 Task: Look for space in Yuxia, China from 9th July, 2023 to 16th July, 2023 for 2 adults, 1 child in price range Rs.8000 to Rs.16000. Place can be entire place with 2 bedrooms having 2 beds and 1 bathroom. Property type can be house, flat, guest house. Amenities needed are: washing machine. Booking option can be shelf check-in. Required host language is Chinese (Simplified).
Action: Mouse moved to (348, 170)
Screenshot: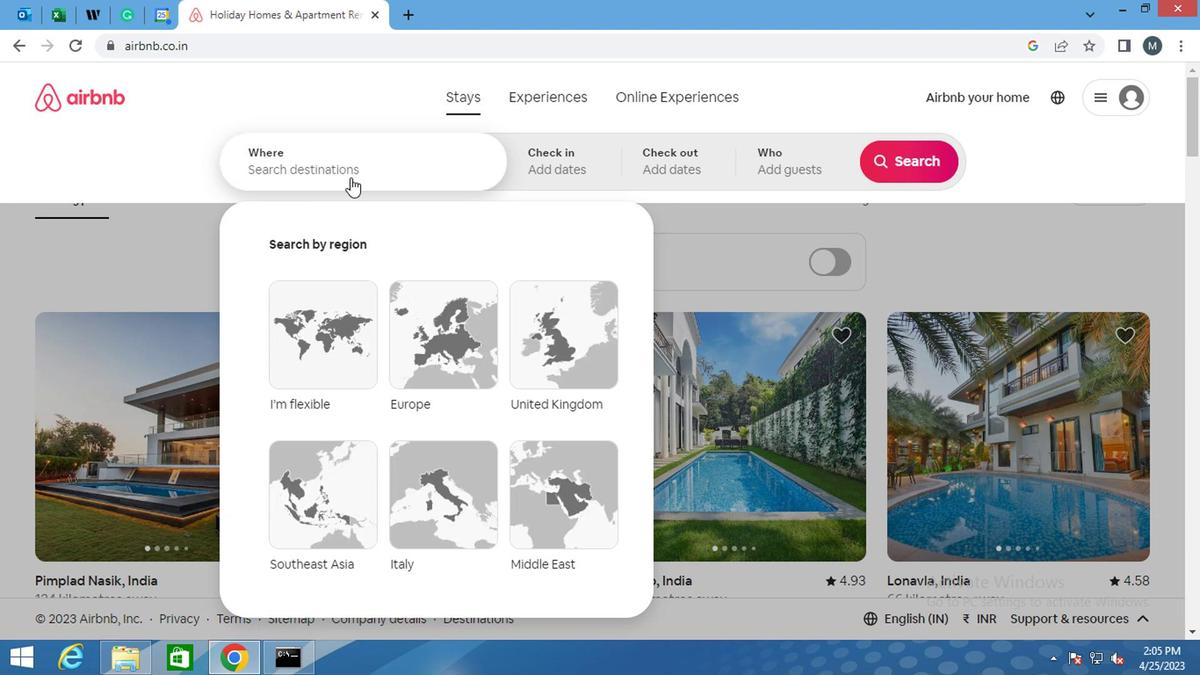
Action: Mouse pressed left at (348, 170)
Screenshot: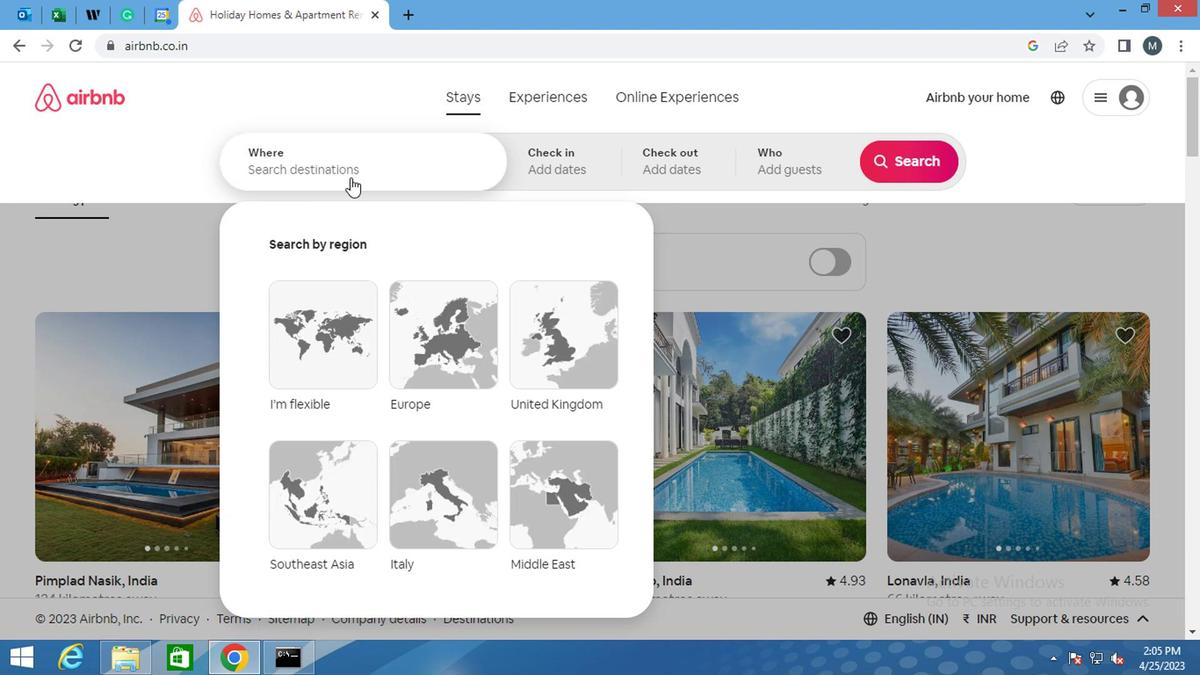 
Action: Key pressed <Key.shift>XU<Key.backspace><Key.backspace><Key.backspace><Key.shift>YUXIA,<Key.shift><Key.shift><Key.shift><Key.shift><Key.shift><Key.shift>CHINA
Screenshot: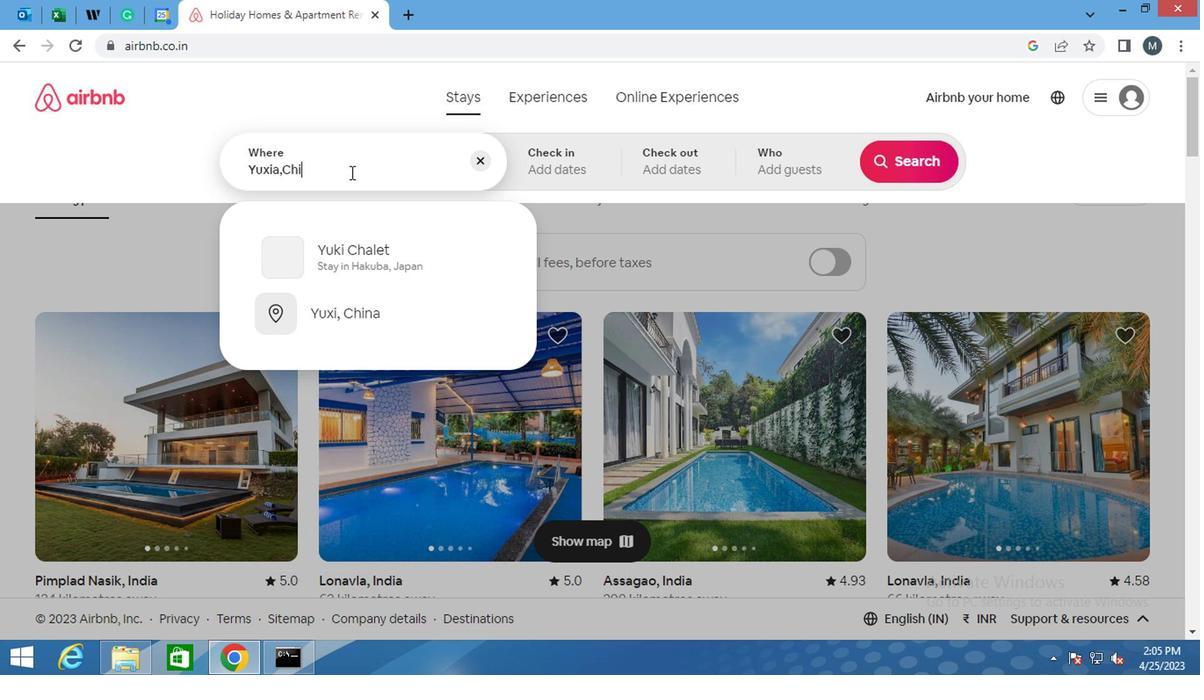 
Action: Mouse moved to (559, 141)
Screenshot: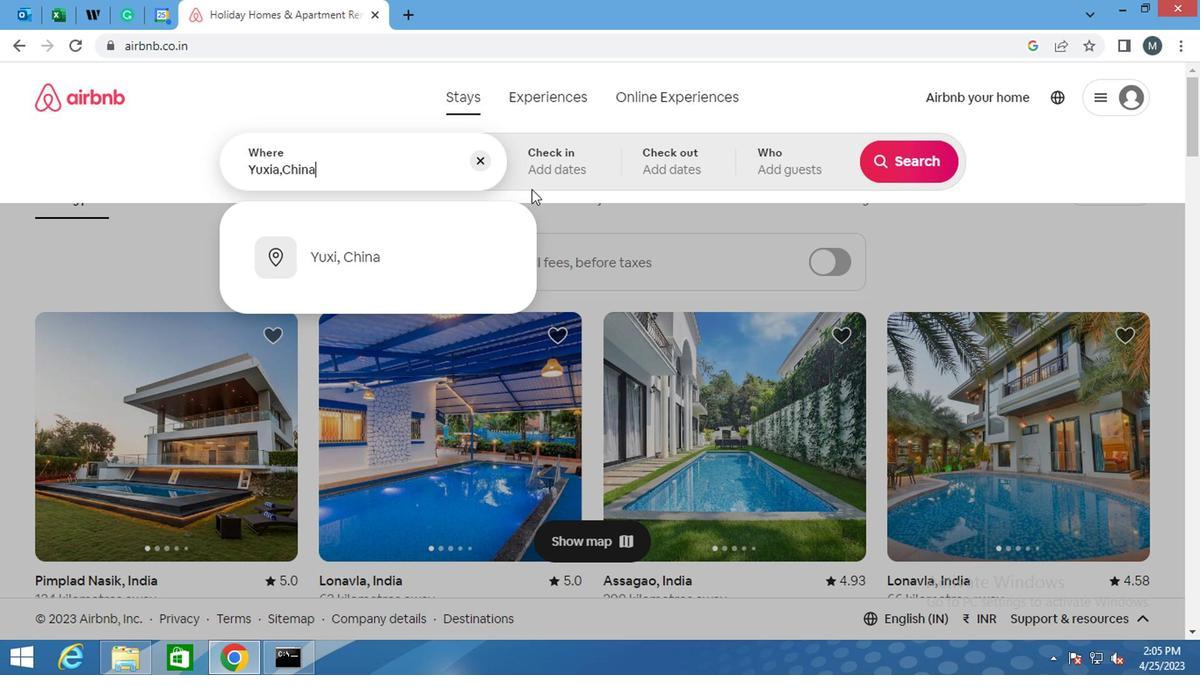 
Action: Mouse pressed left at (559, 141)
Screenshot: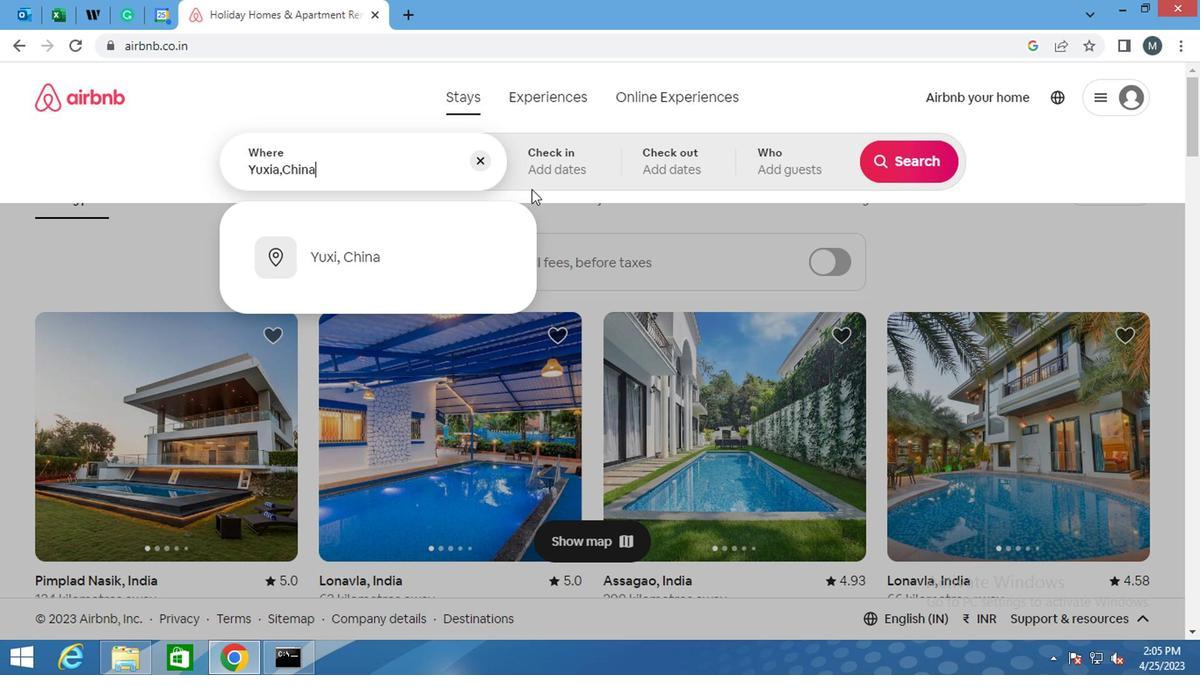 
Action: Mouse moved to (878, 302)
Screenshot: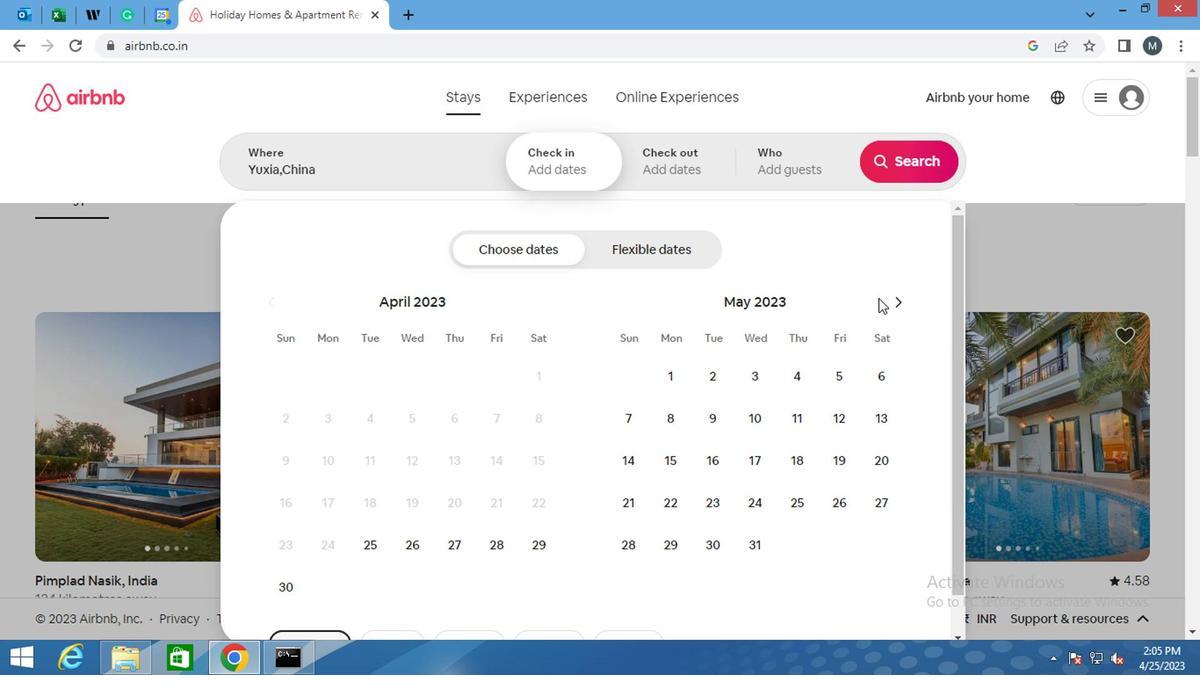 
Action: Mouse pressed left at (878, 302)
Screenshot: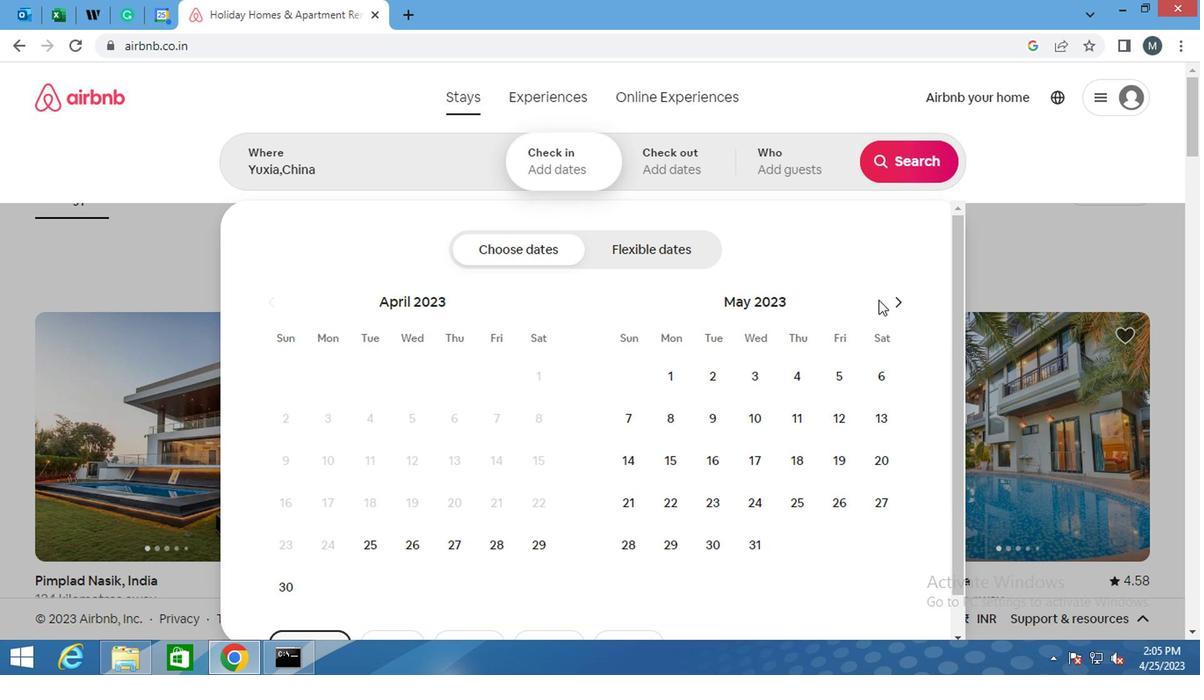 
Action: Mouse moved to (883, 300)
Screenshot: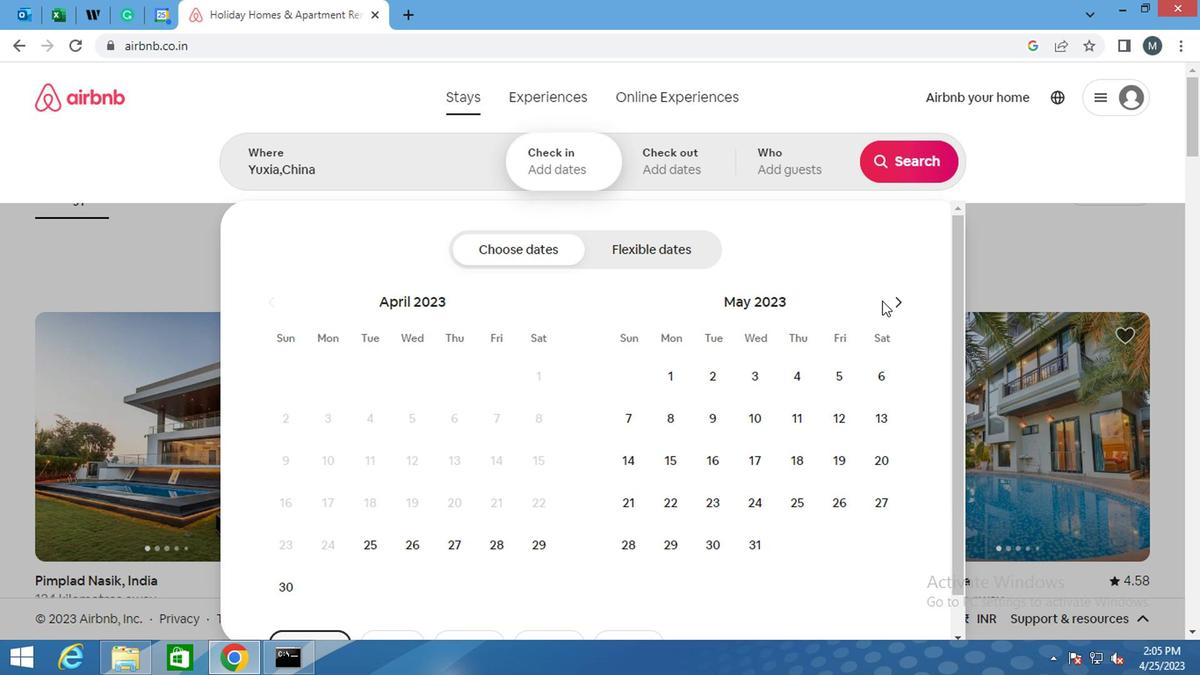 
Action: Mouse pressed left at (883, 300)
Screenshot: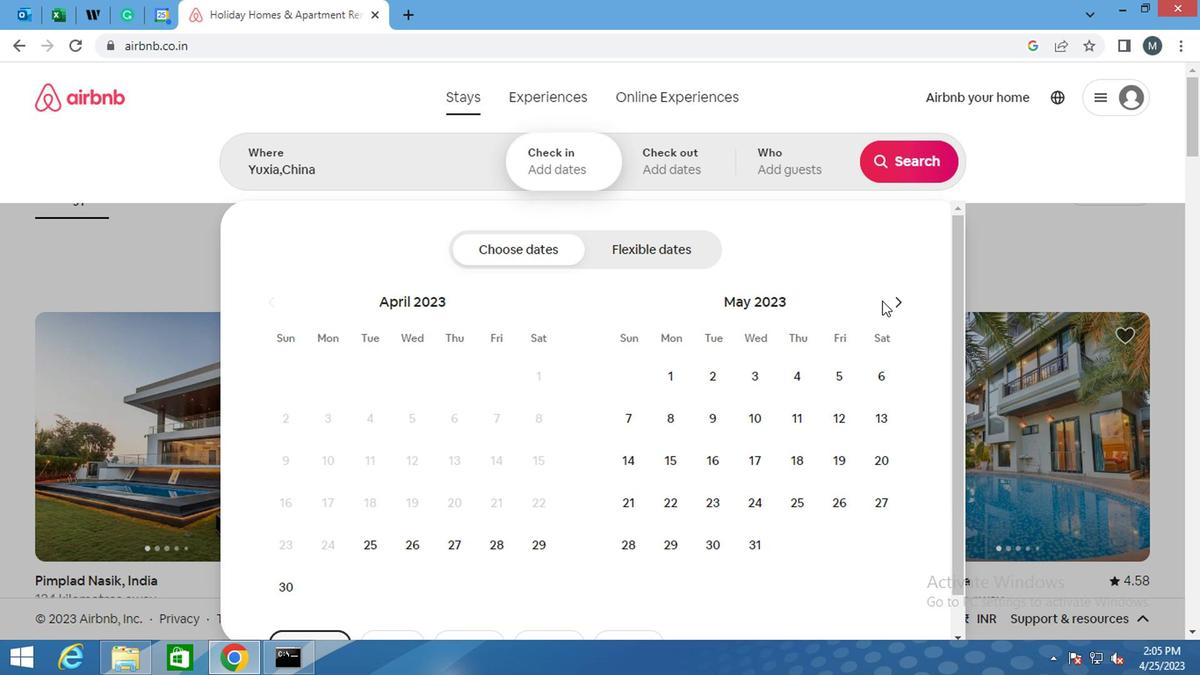 
Action: Mouse moved to (886, 300)
Screenshot: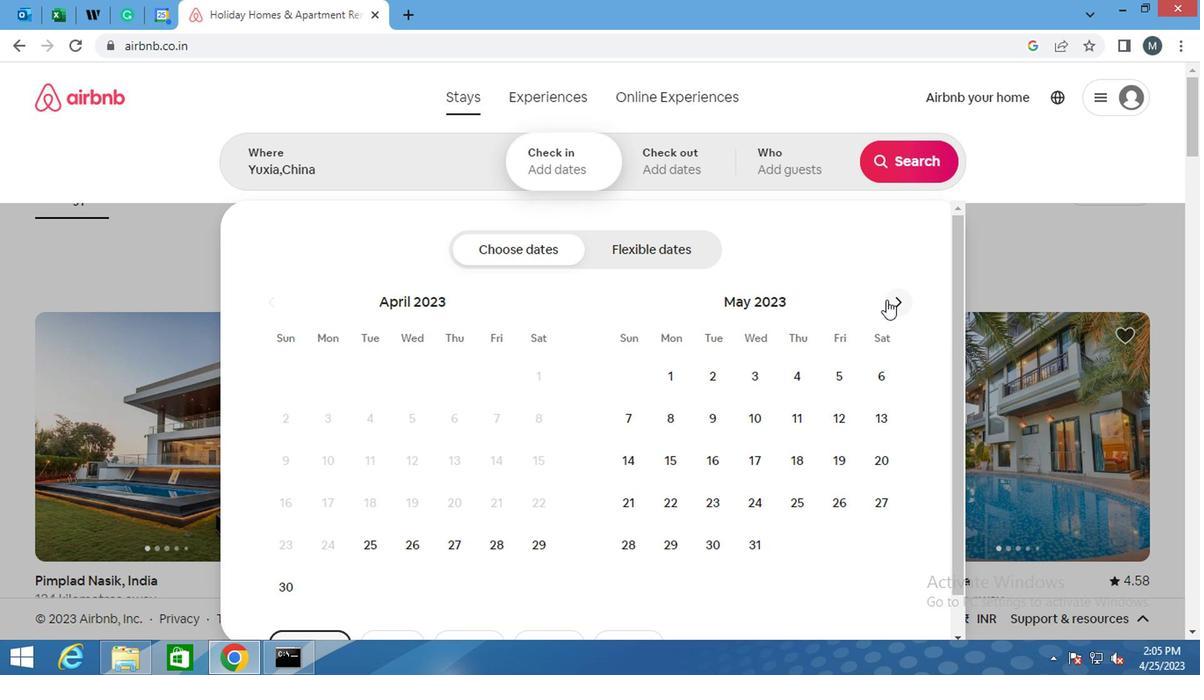 
Action: Mouse pressed left at (886, 300)
Screenshot: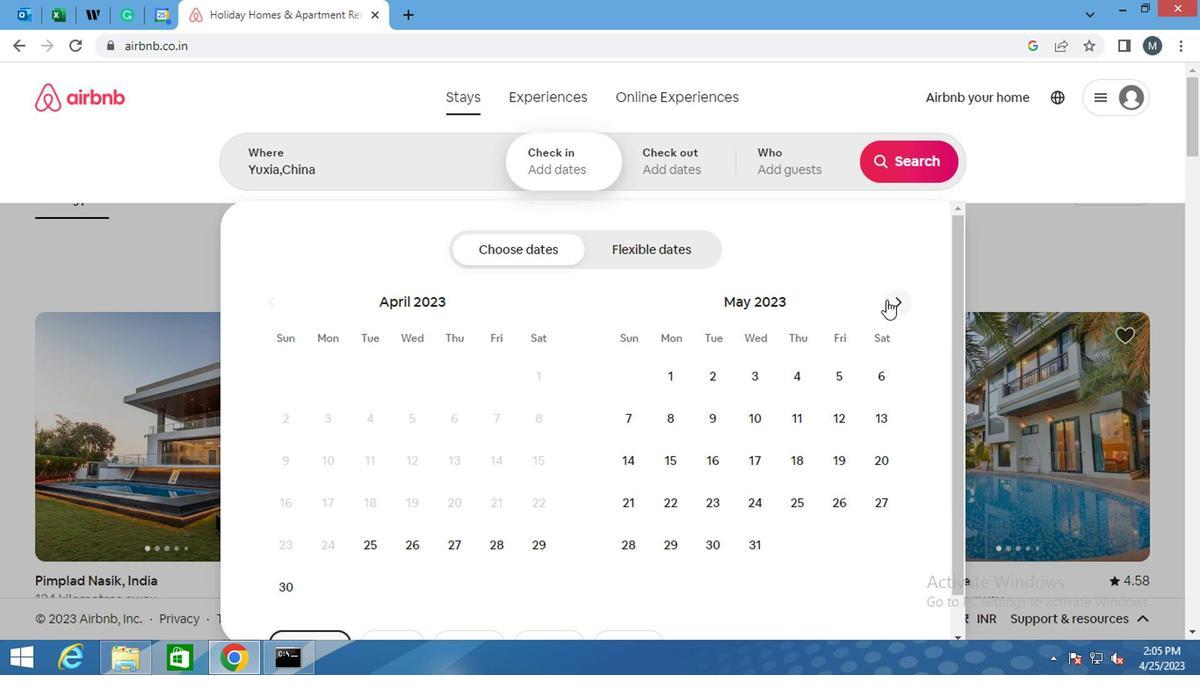 
Action: Mouse moved to (624, 468)
Screenshot: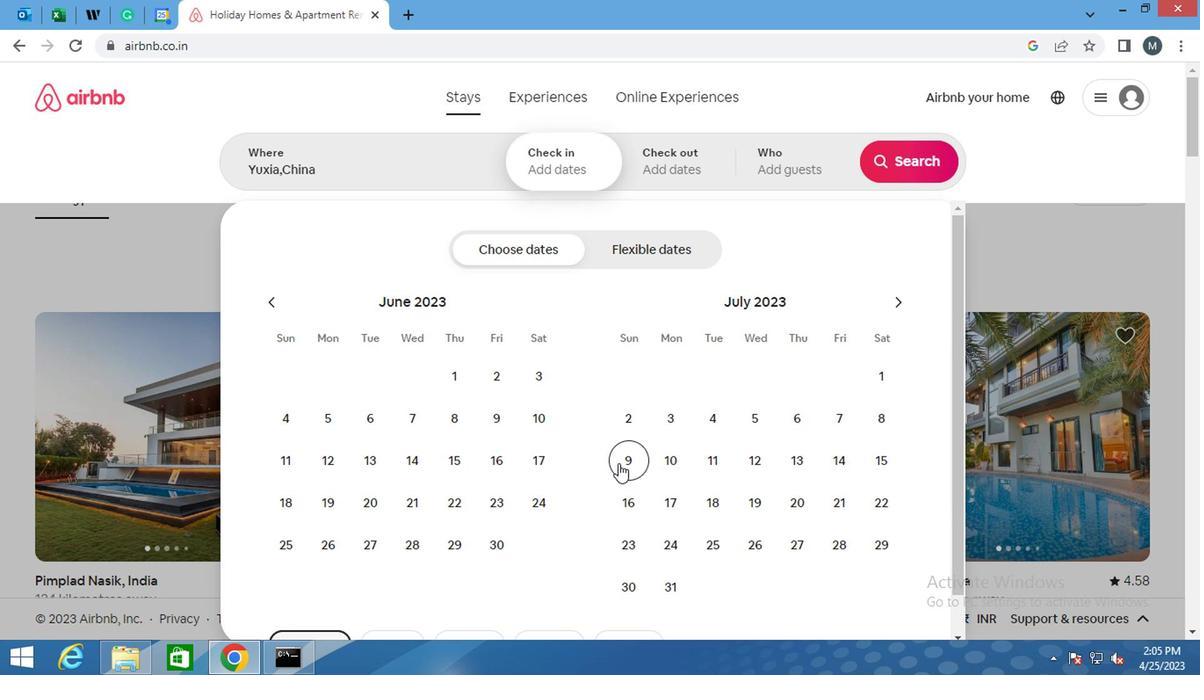 
Action: Mouse pressed left at (624, 468)
Screenshot: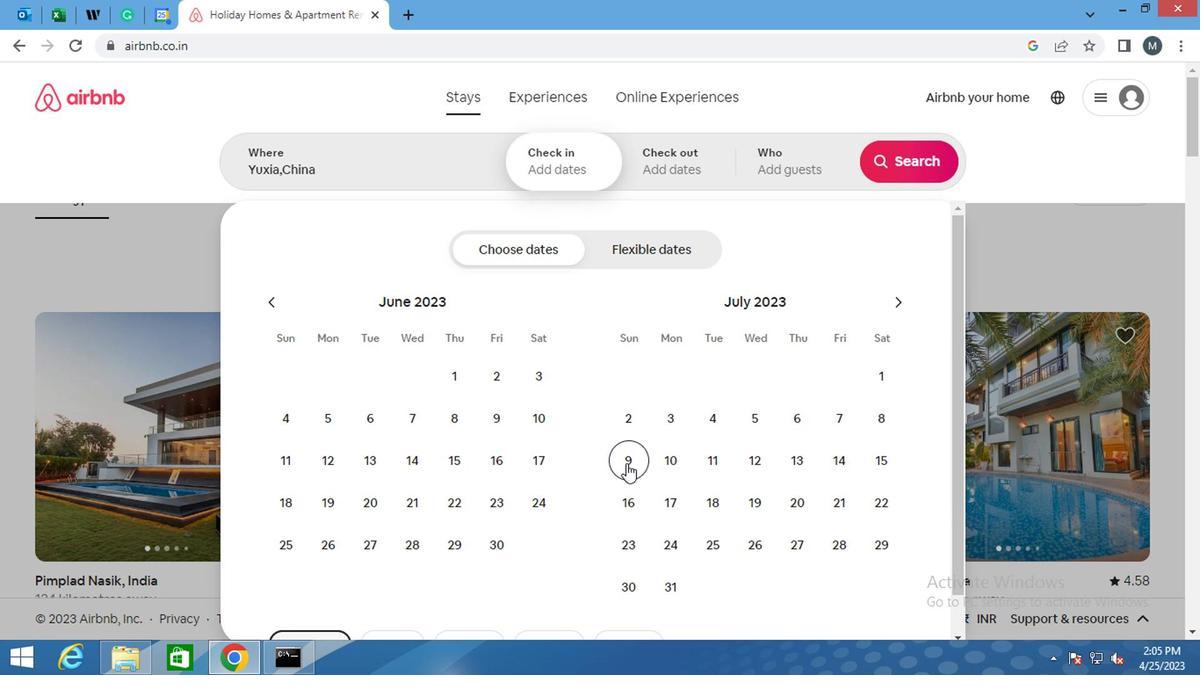 
Action: Mouse moved to (626, 505)
Screenshot: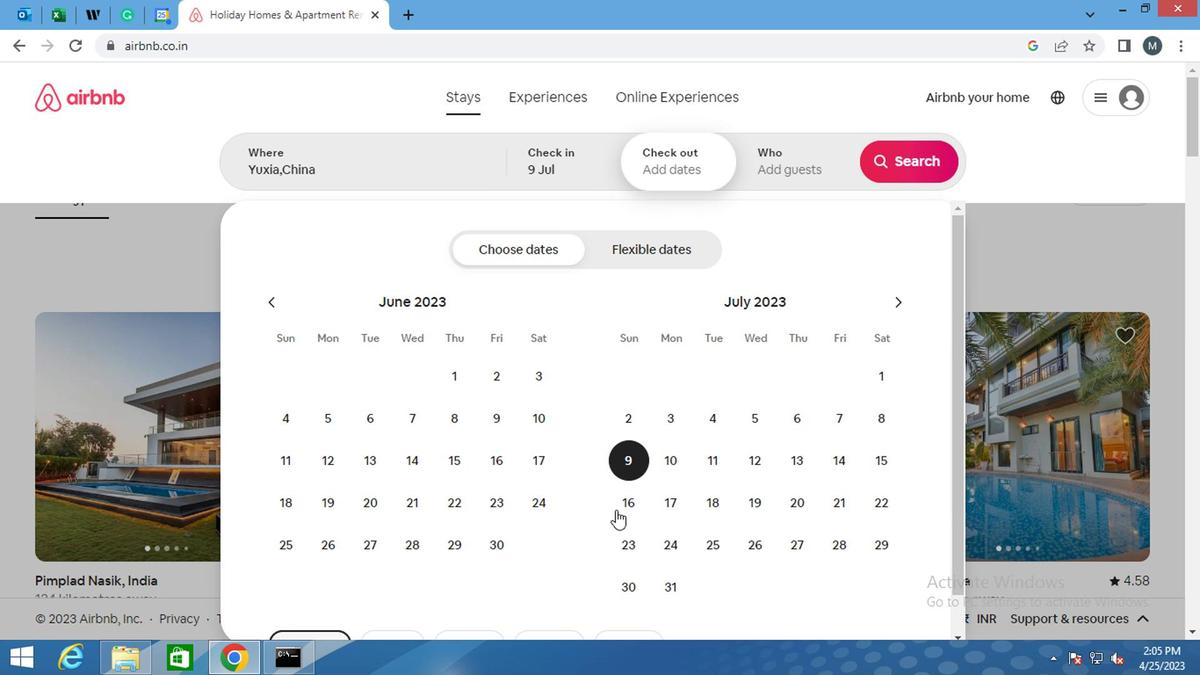 
Action: Mouse pressed left at (626, 505)
Screenshot: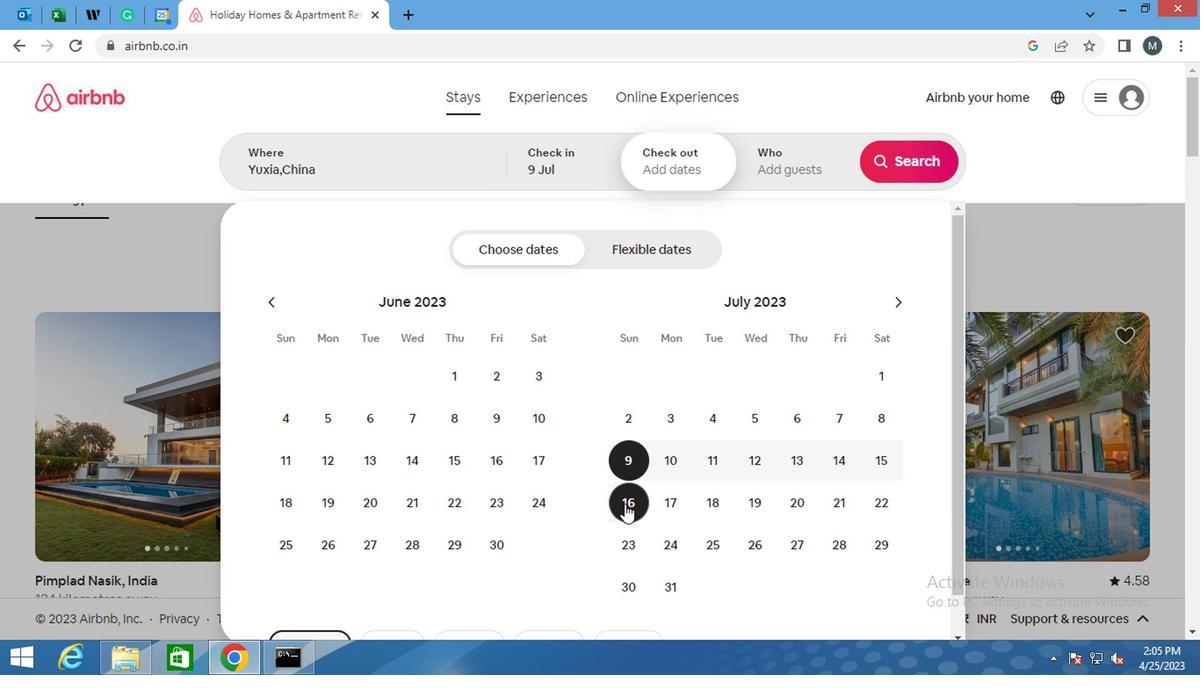 
Action: Mouse moved to (791, 175)
Screenshot: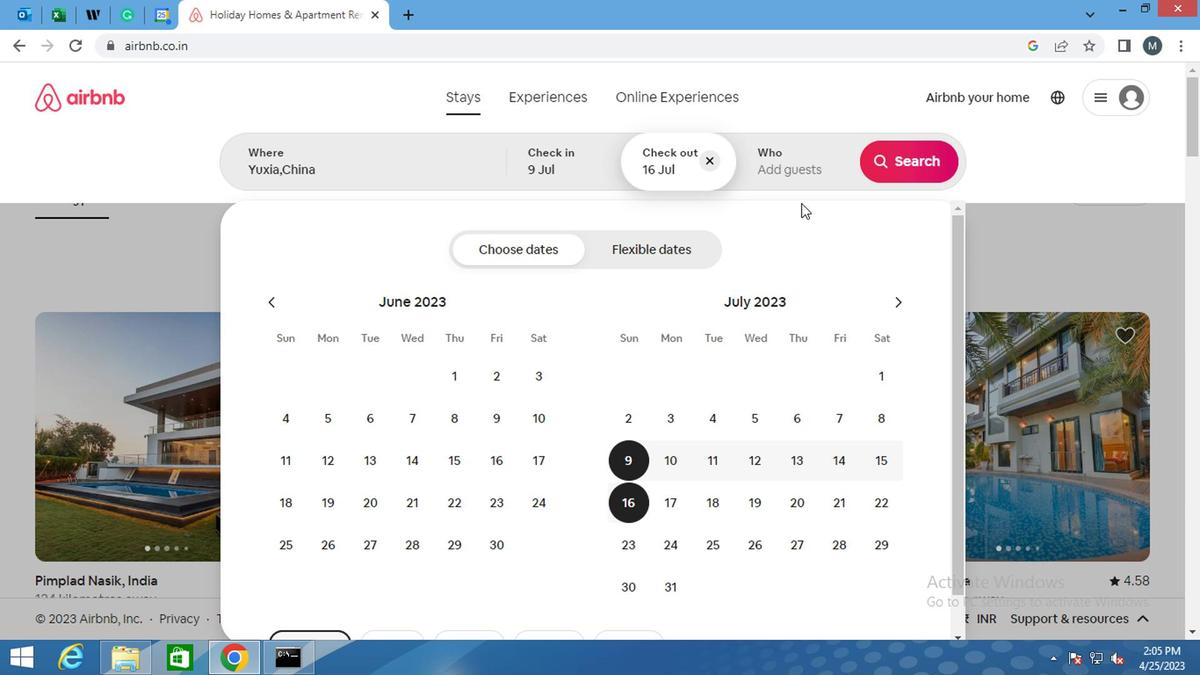 
Action: Mouse pressed left at (791, 175)
Screenshot: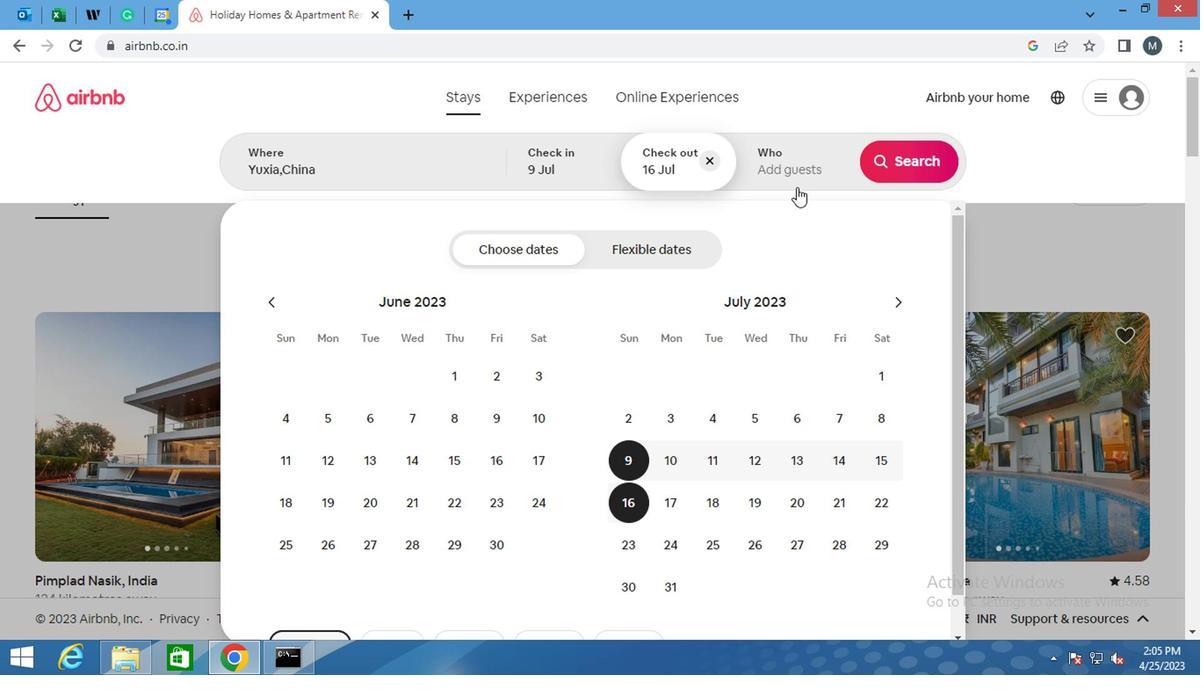
Action: Mouse moved to (919, 257)
Screenshot: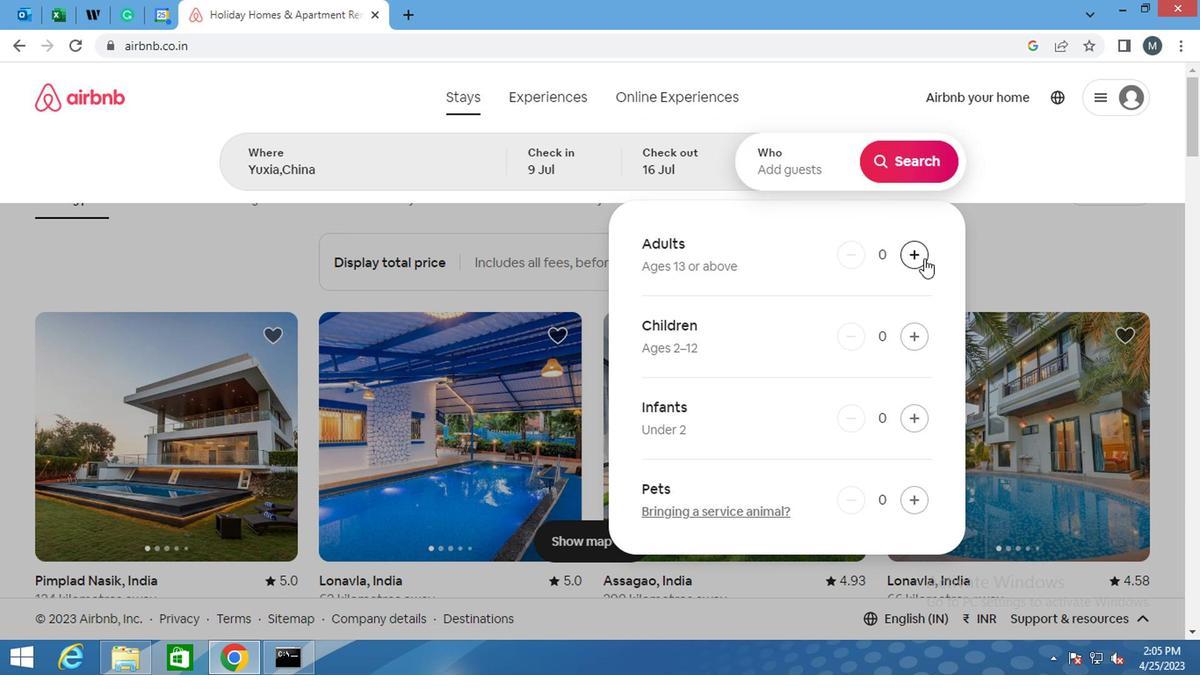
Action: Mouse pressed left at (919, 257)
Screenshot: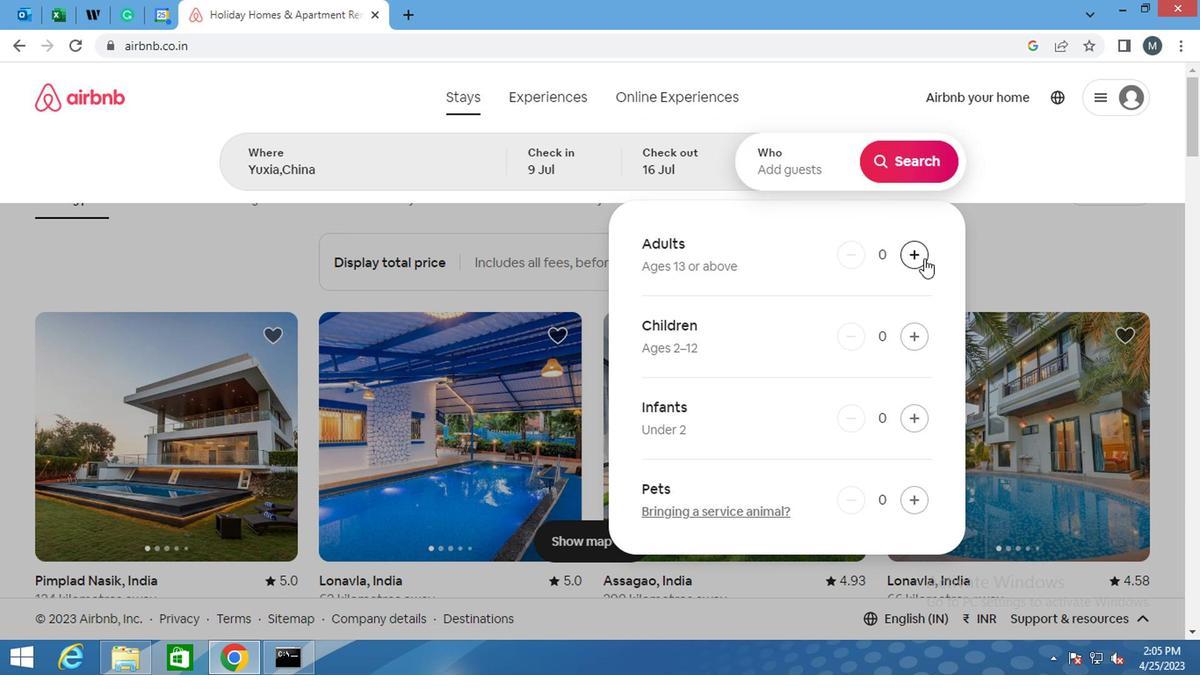 
Action: Mouse pressed left at (919, 257)
Screenshot: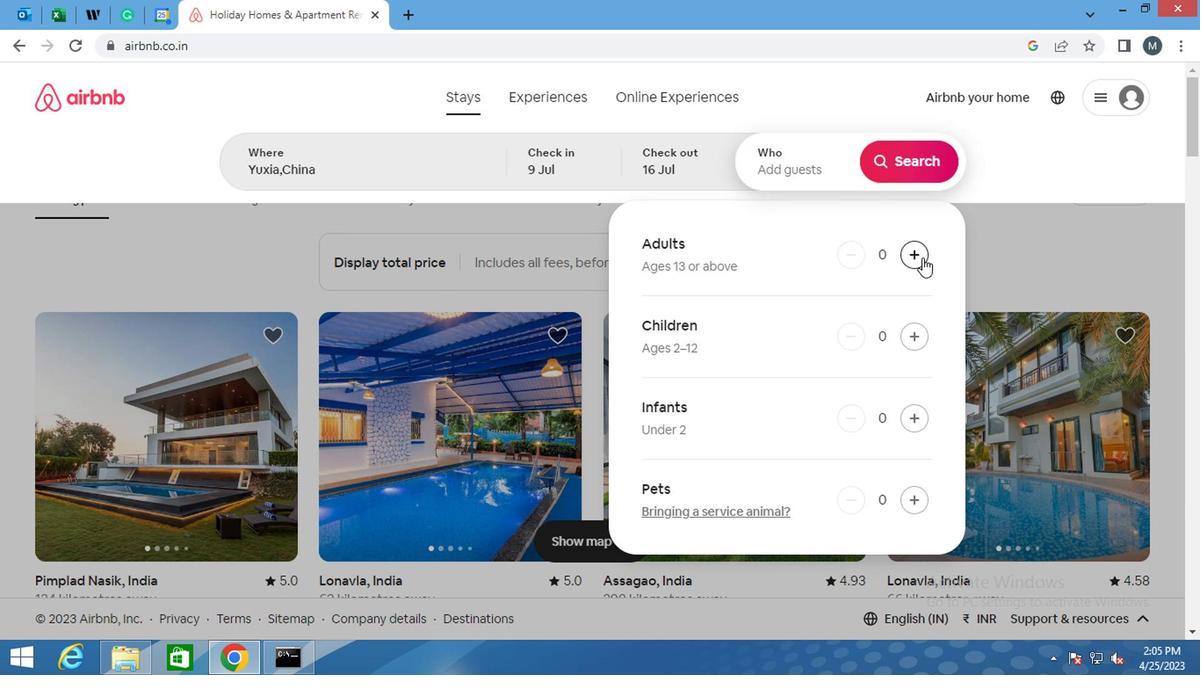
Action: Mouse moved to (910, 330)
Screenshot: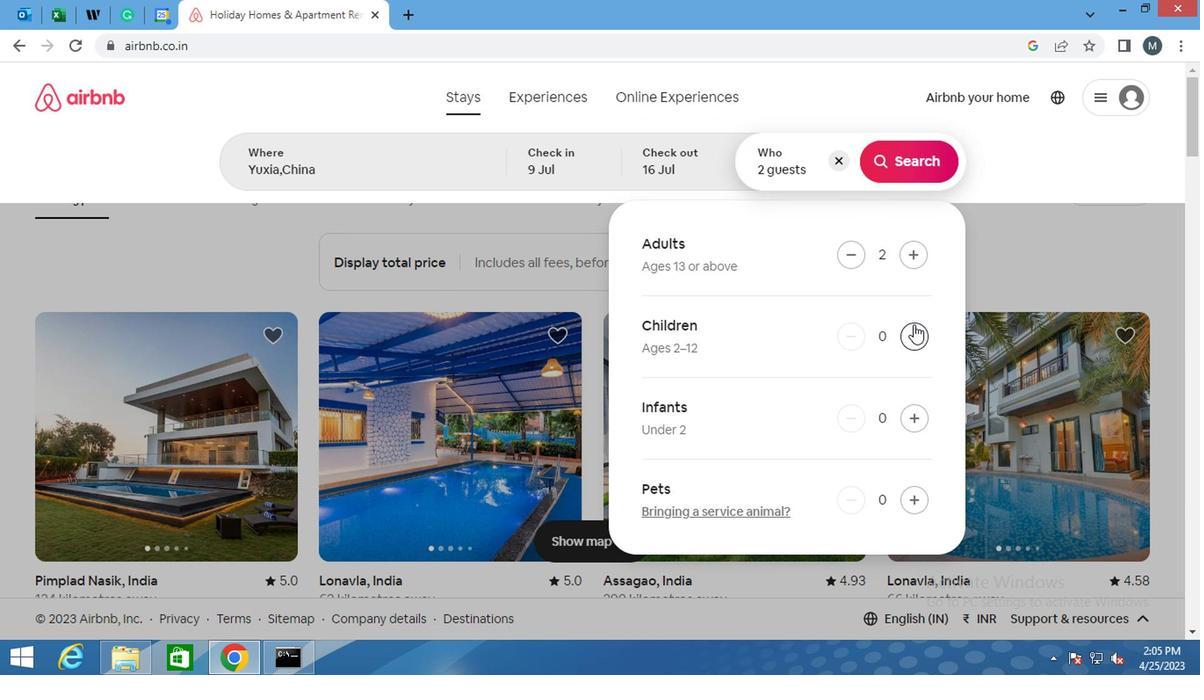 
Action: Mouse pressed left at (910, 330)
Screenshot: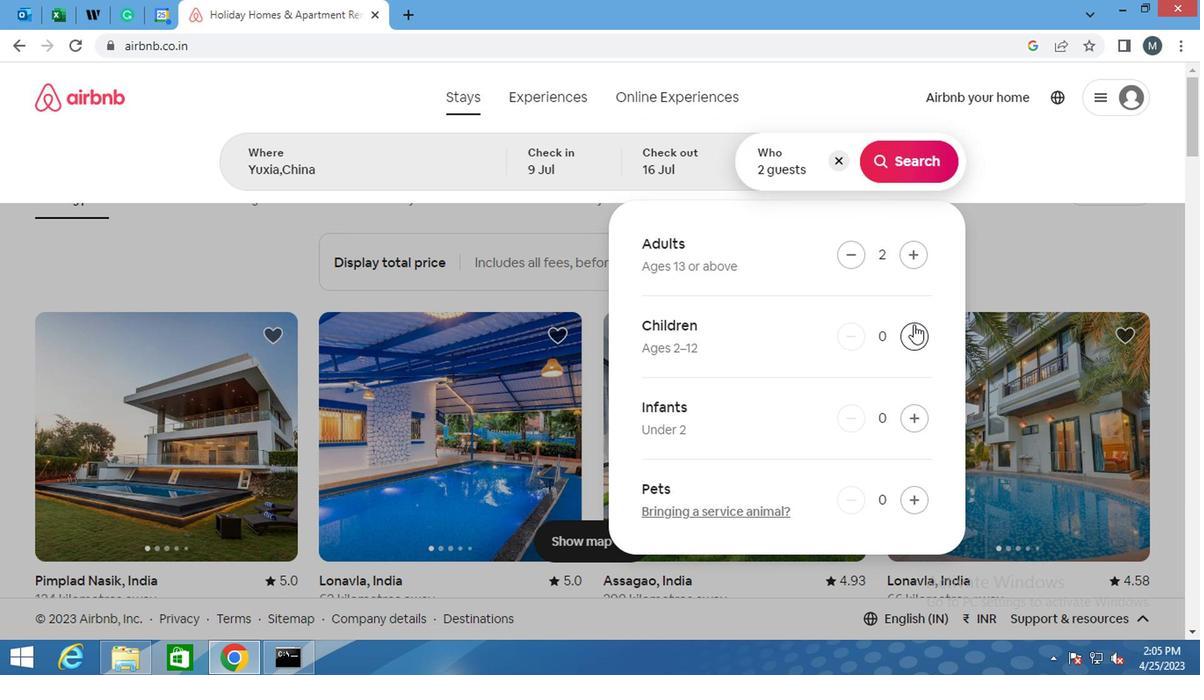 
Action: Mouse moved to (888, 155)
Screenshot: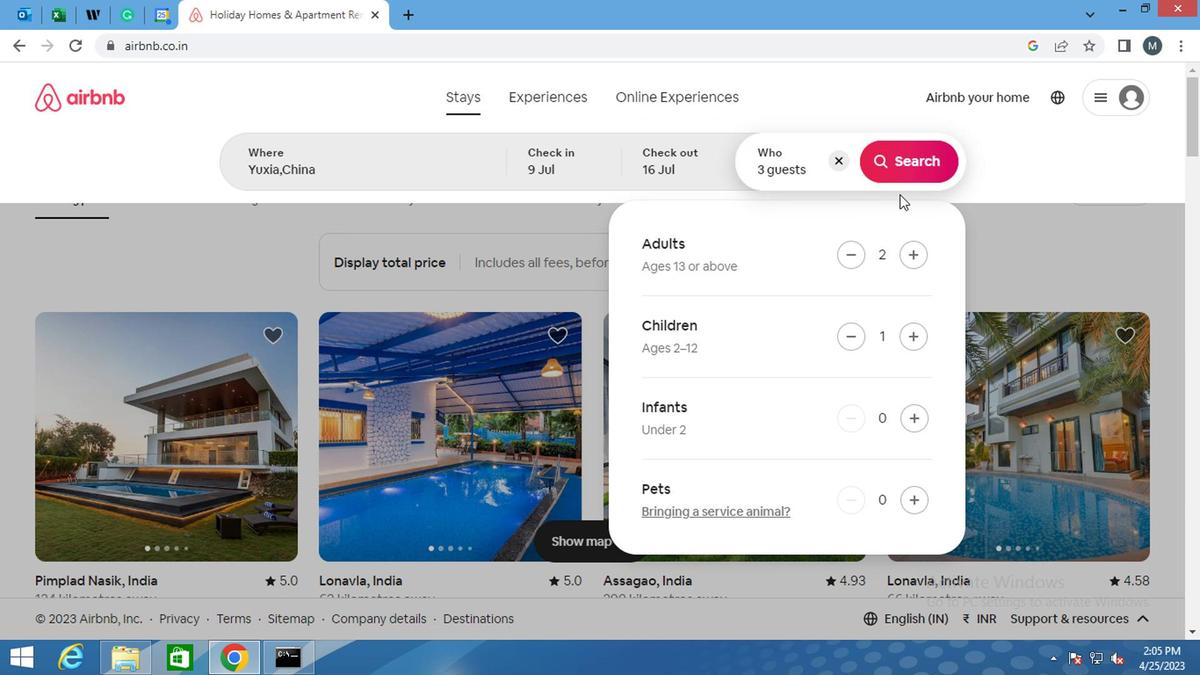 
Action: Mouse pressed left at (888, 155)
Screenshot: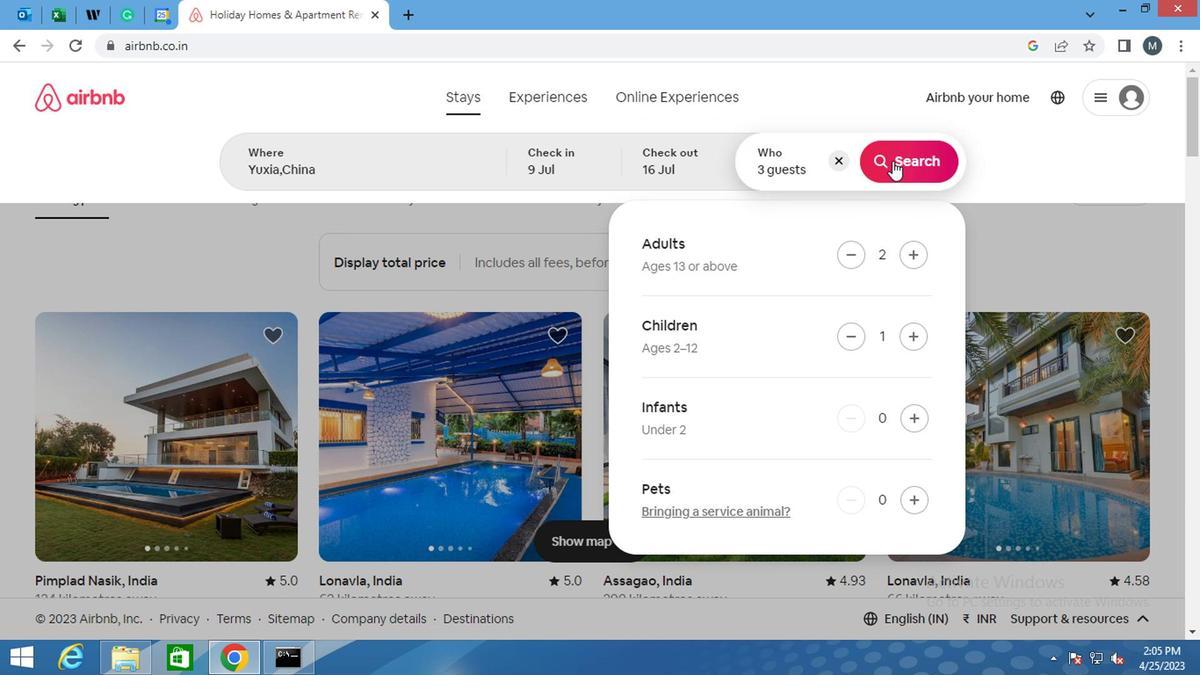 
Action: Mouse moved to (1123, 173)
Screenshot: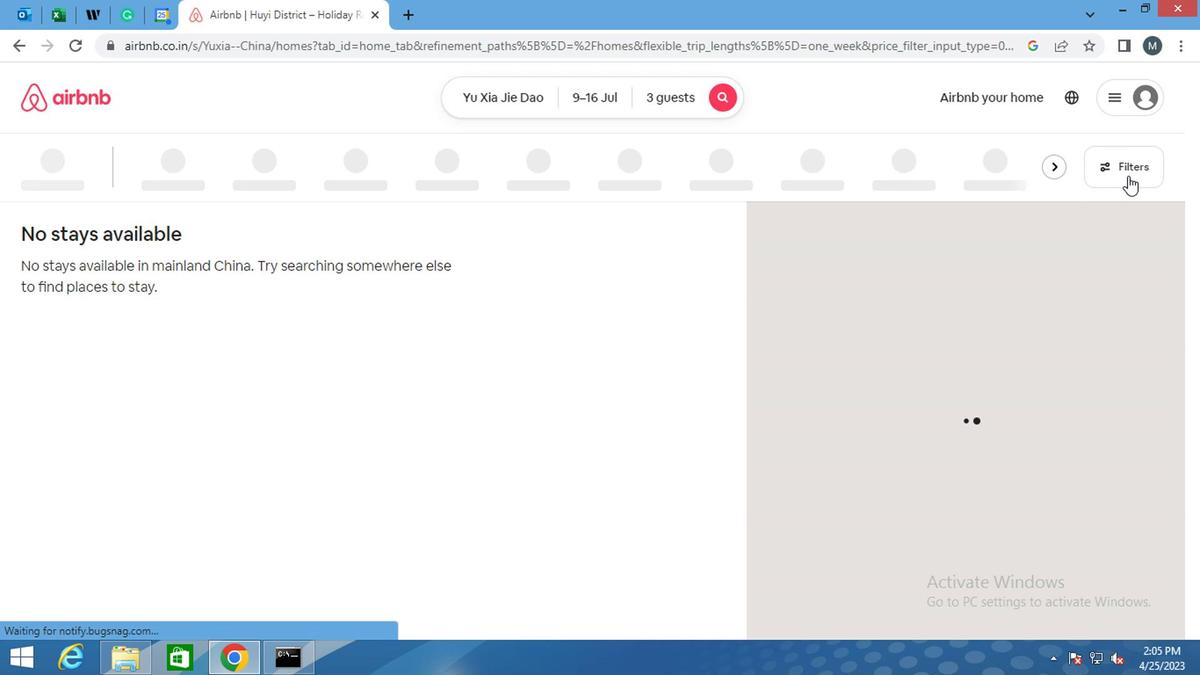 
Action: Mouse pressed left at (1123, 173)
Screenshot: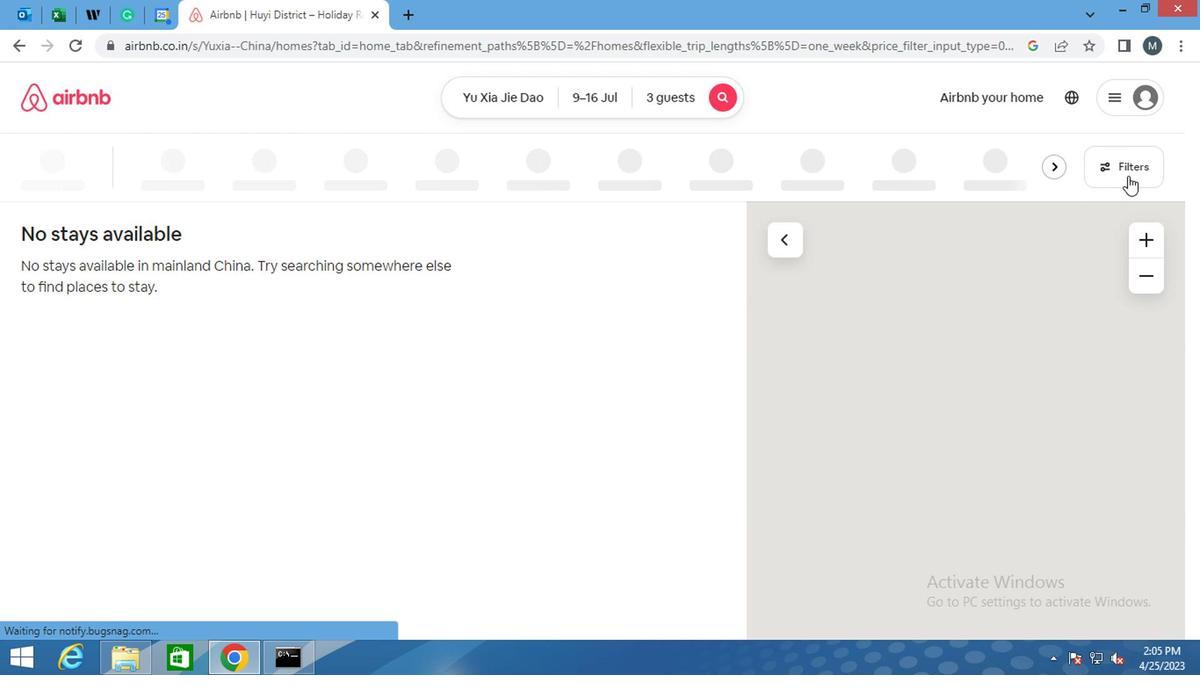 
Action: Mouse moved to (431, 280)
Screenshot: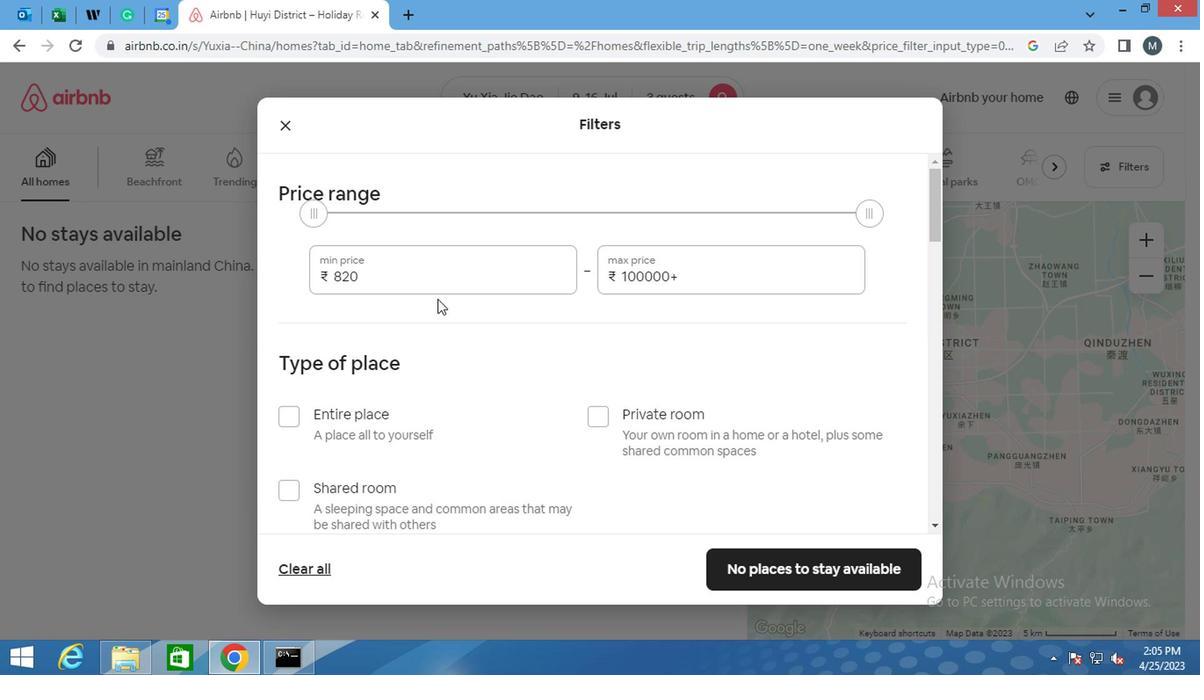 
Action: Mouse pressed left at (431, 280)
Screenshot: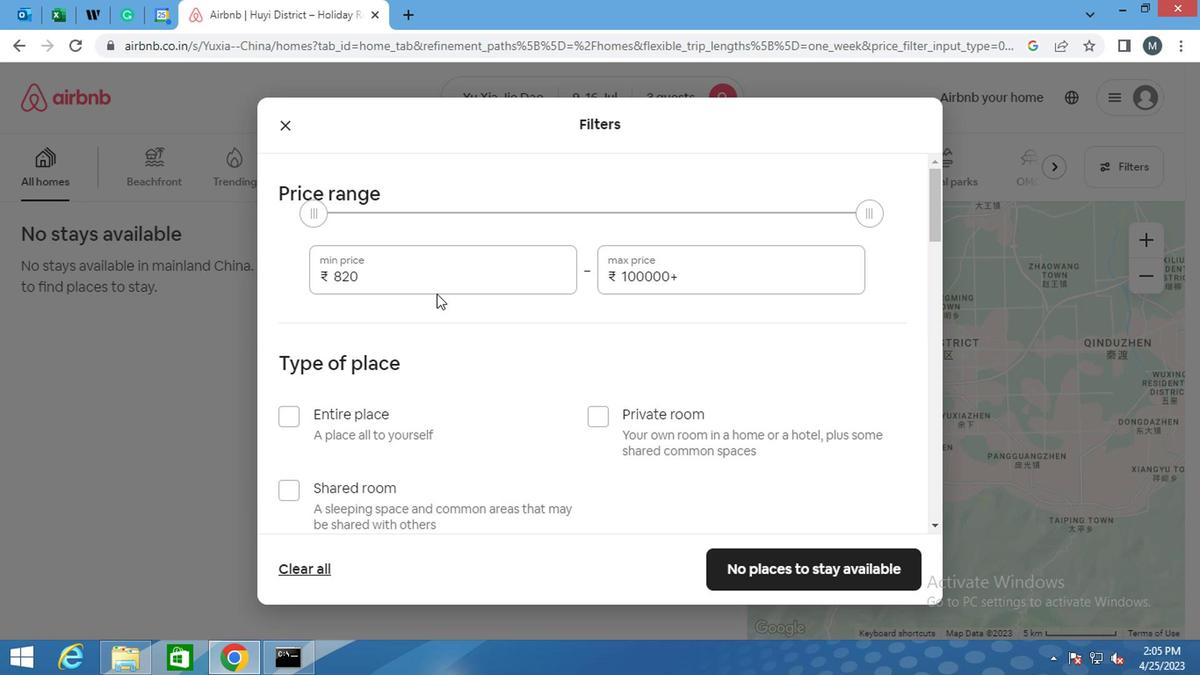 
Action: Key pressed <Key.backspace><Key.backspace>000
Screenshot: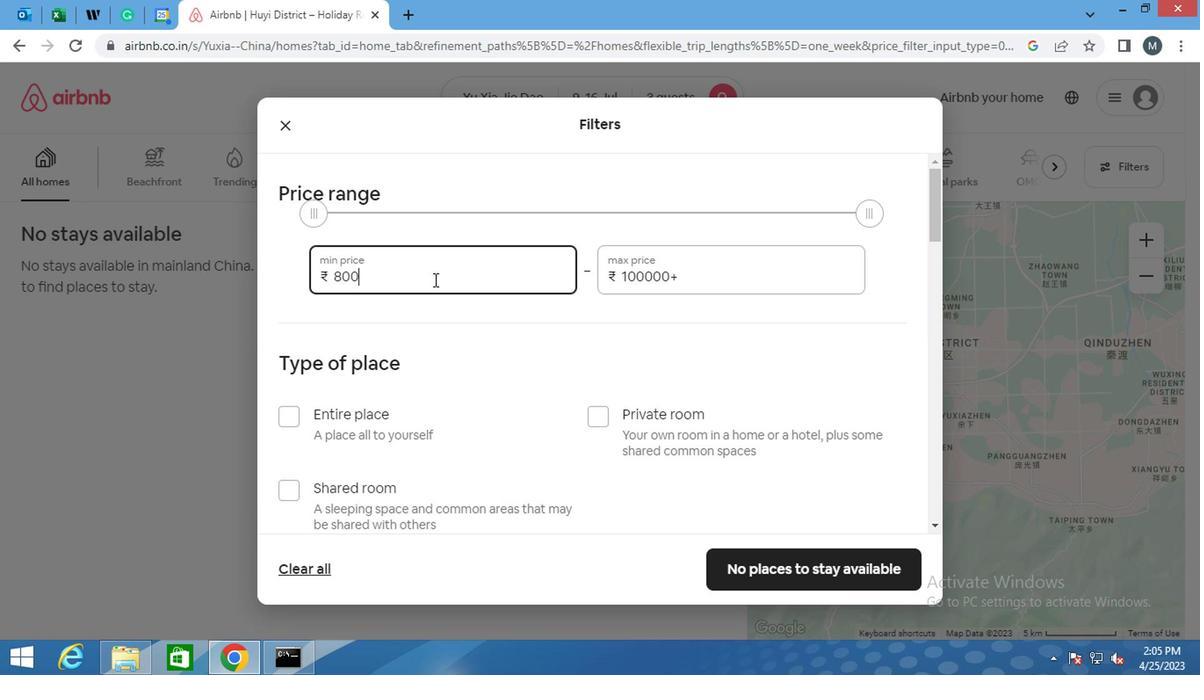 
Action: Mouse moved to (735, 287)
Screenshot: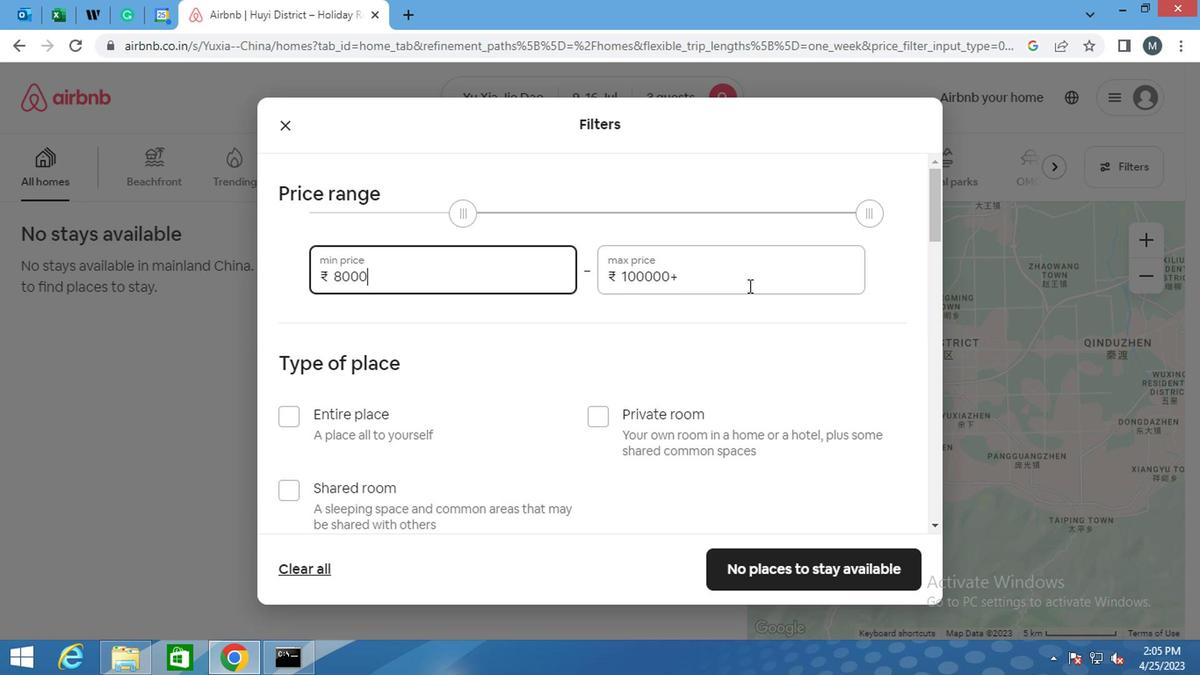 
Action: Mouse pressed left at (735, 287)
Screenshot: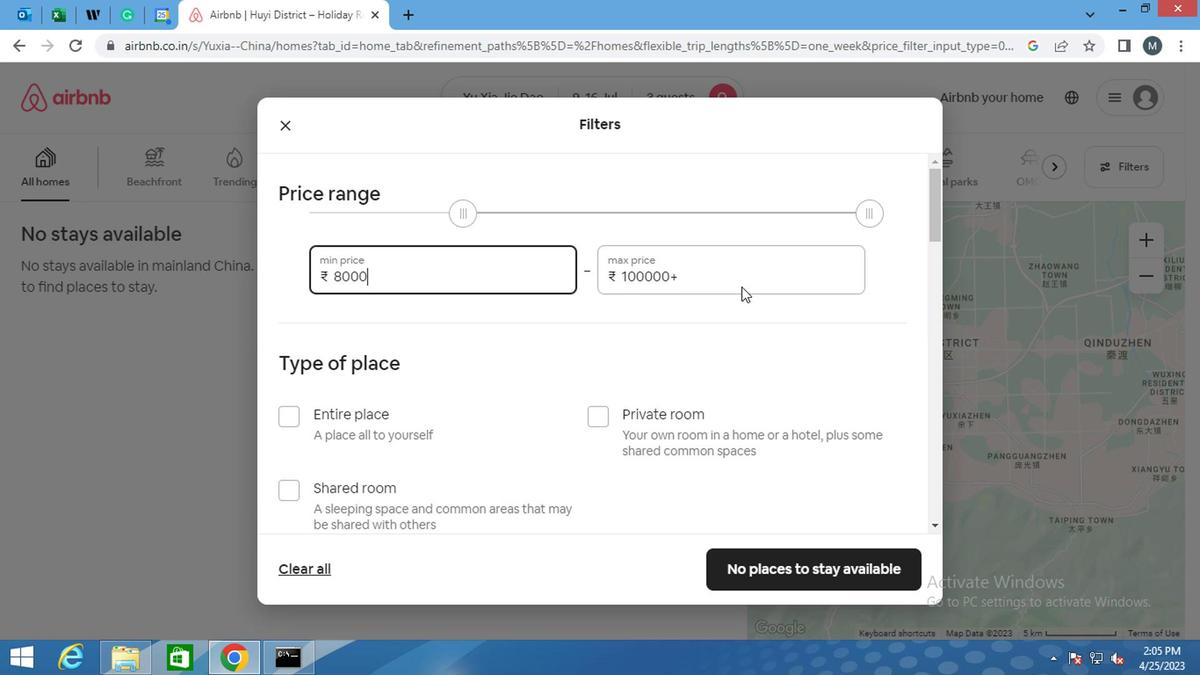 
Action: Mouse moved to (720, 284)
Screenshot: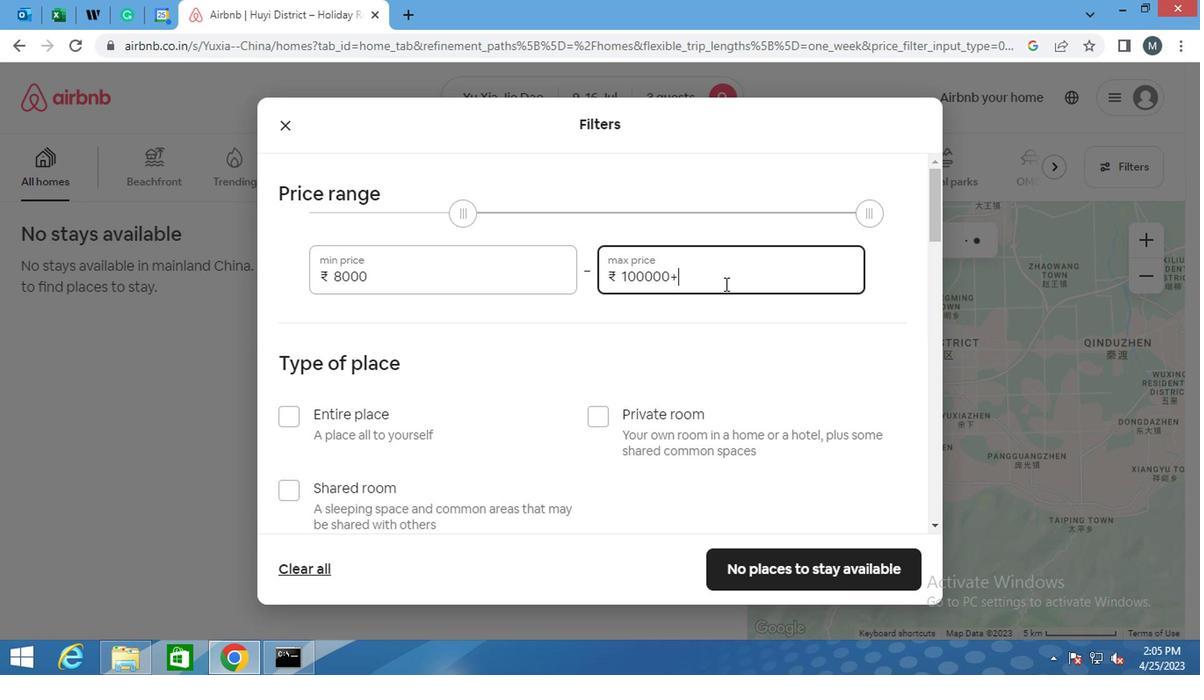 
Action: Key pressed <Key.backspace><Key.backspace>
Screenshot: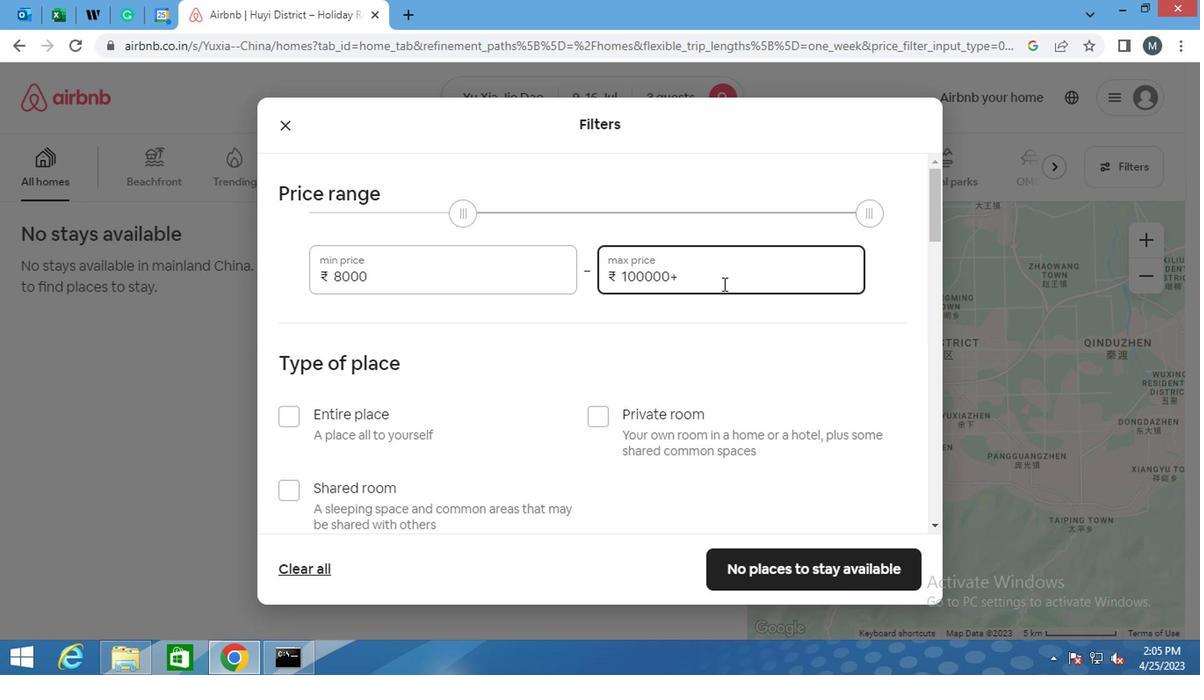 
Action: Mouse moved to (718, 284)
Screenshot: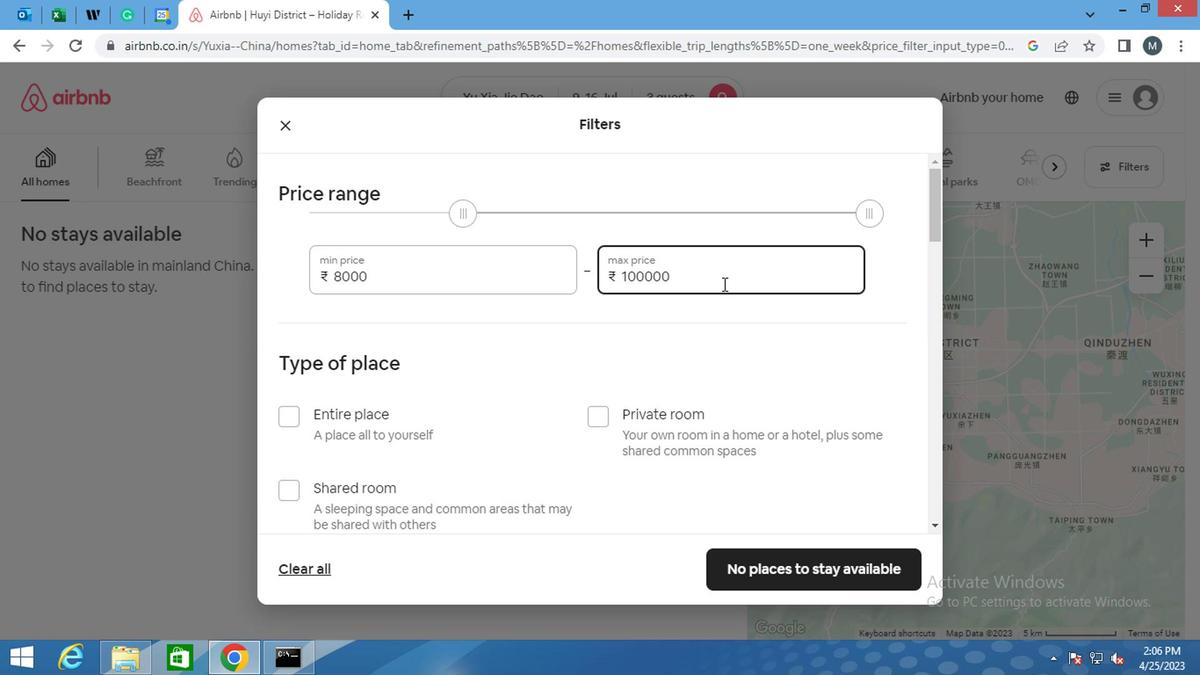 
Action: Key pressed <Key.backspace><Key.backspace>
Screenshot: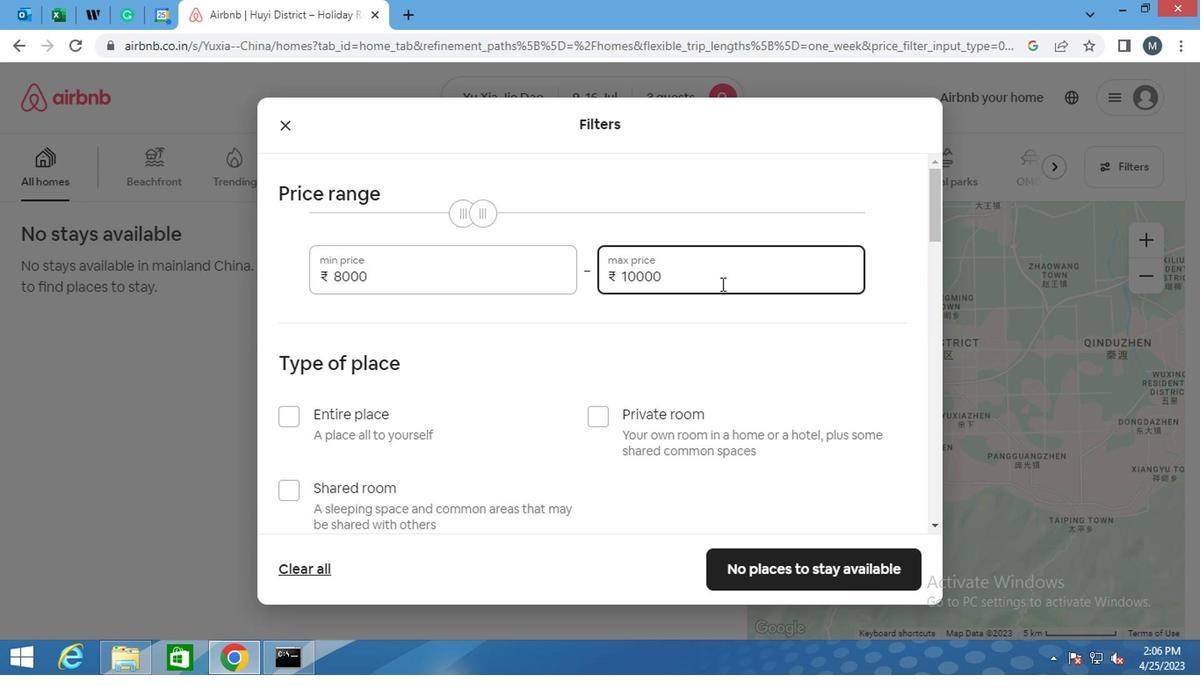 
Action: Mouse moved to (718, 284)
Screenshot: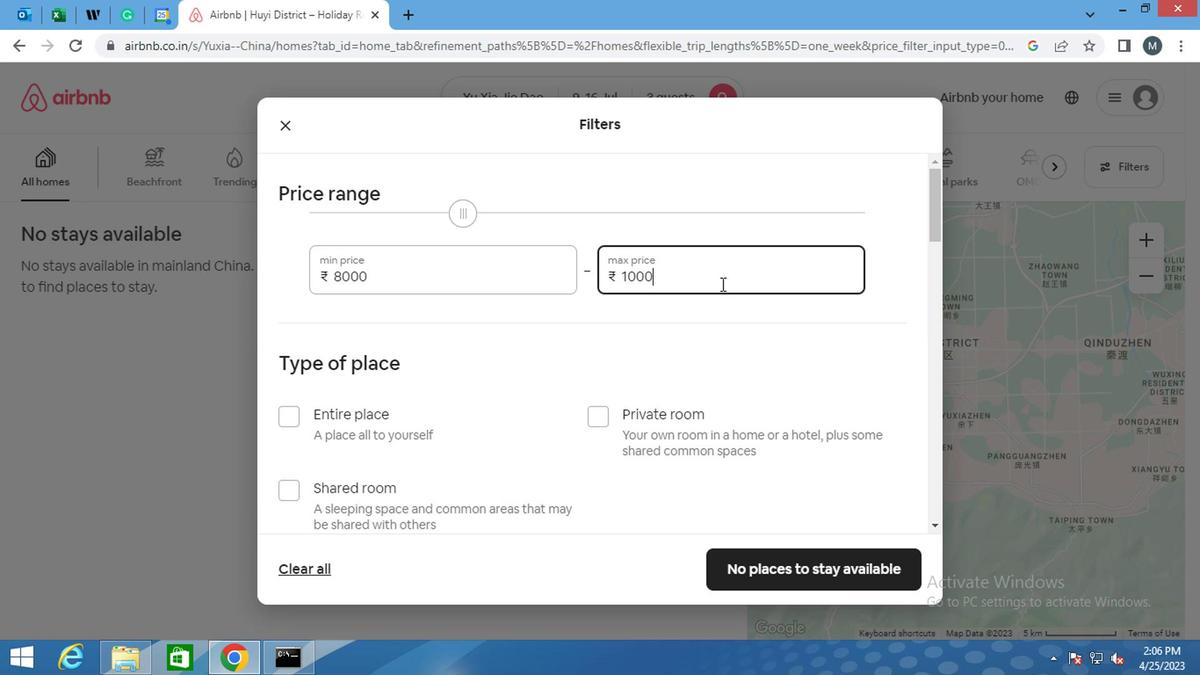 
Action: Key pressed <Key.backspace>
Screenshot: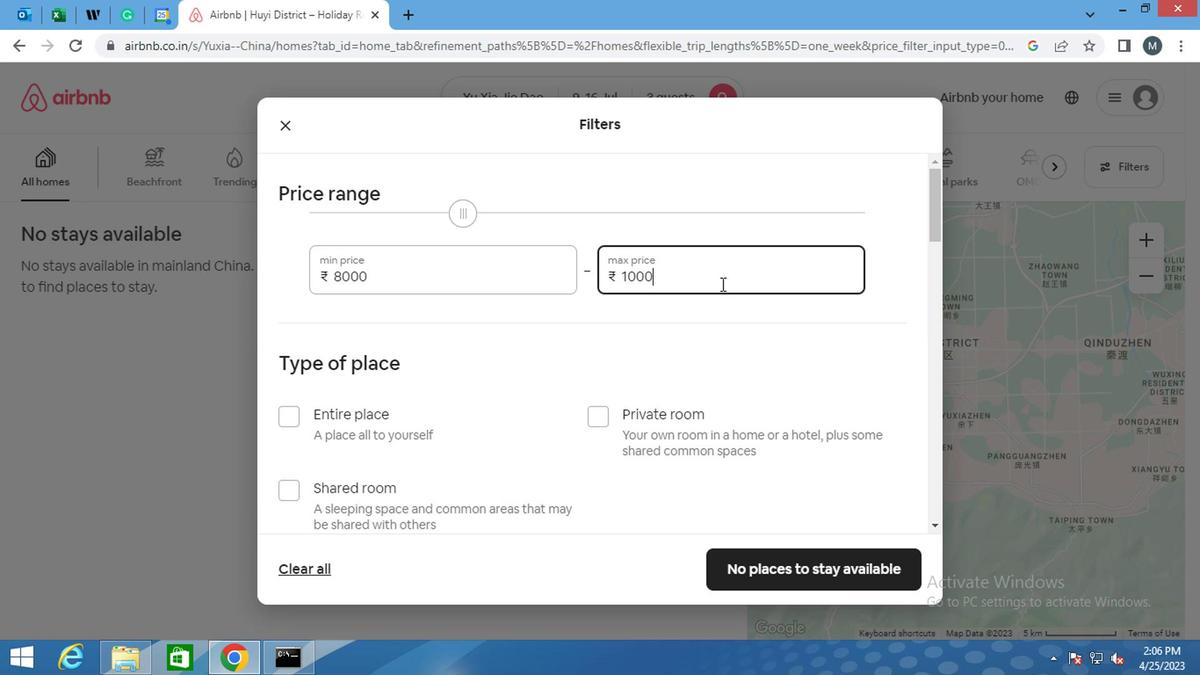 
Action: Mouse moved to (718, 284)
Screenshot: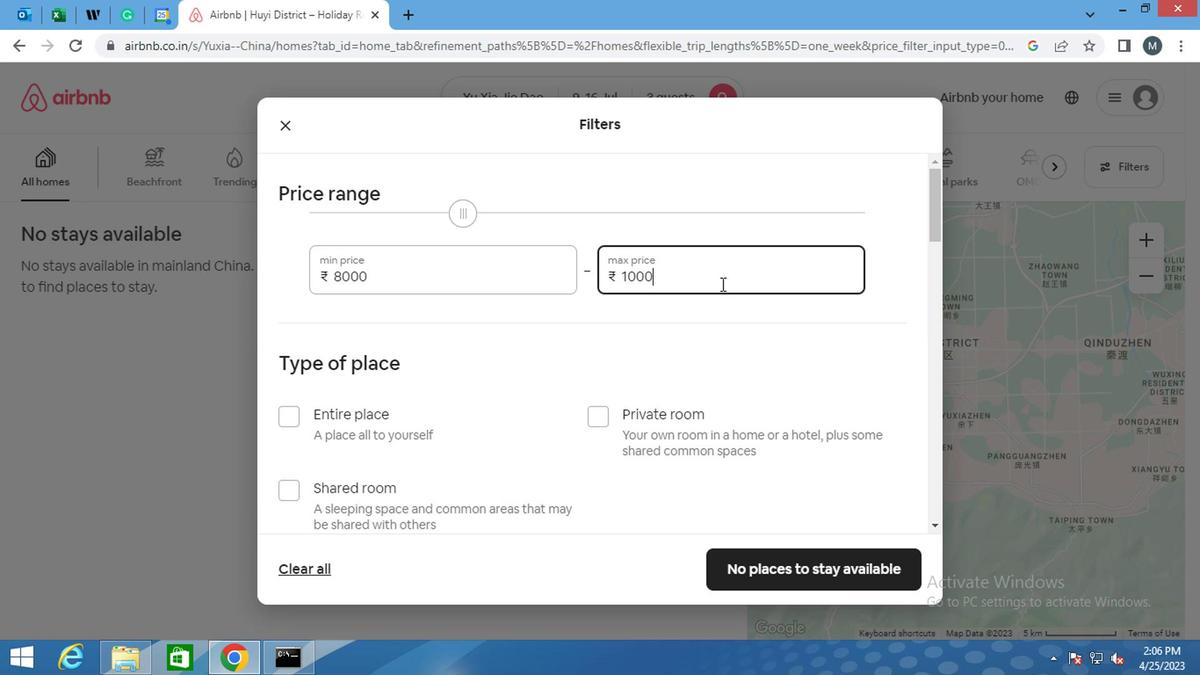 
Action: Key pressed <Key.backspace>
Screenshot: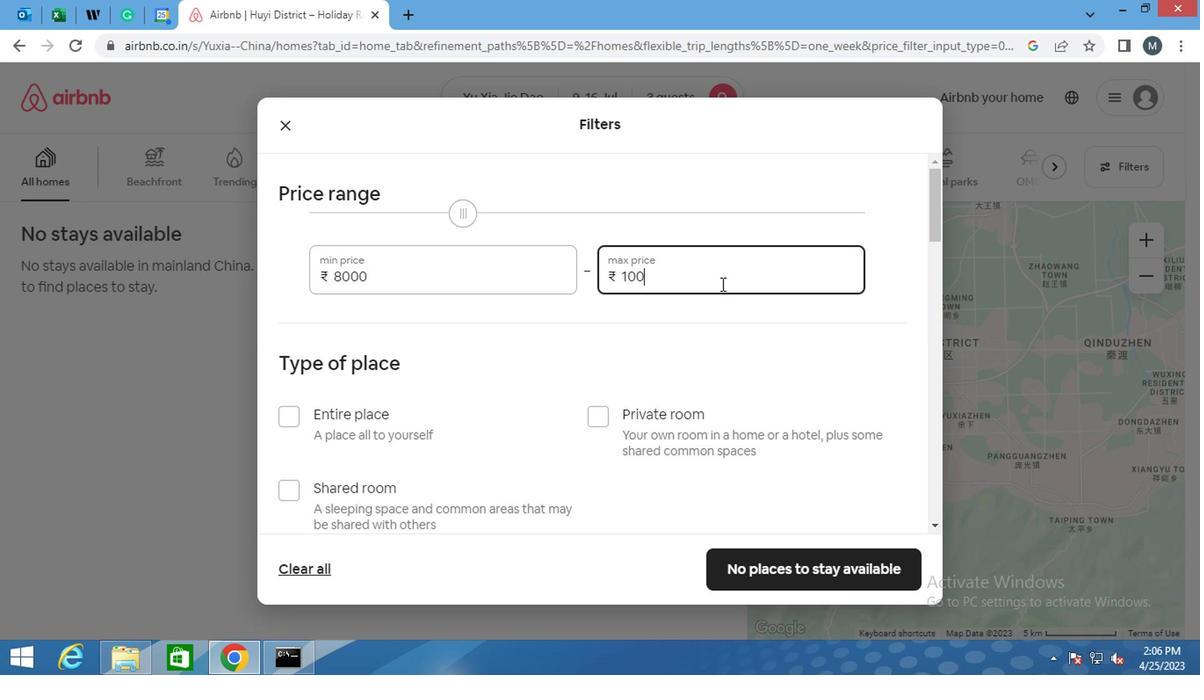 
Action: Mouse moved to (711, 287)
Screenshot: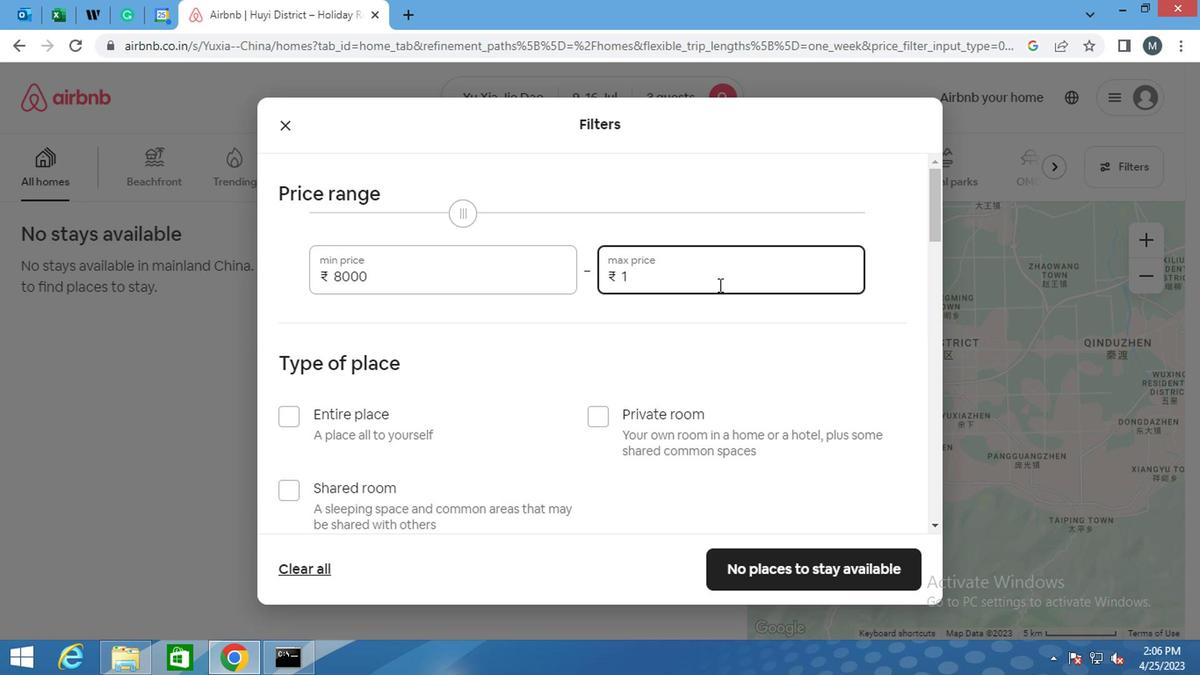 
Action: Key pressed 600
Screenshot: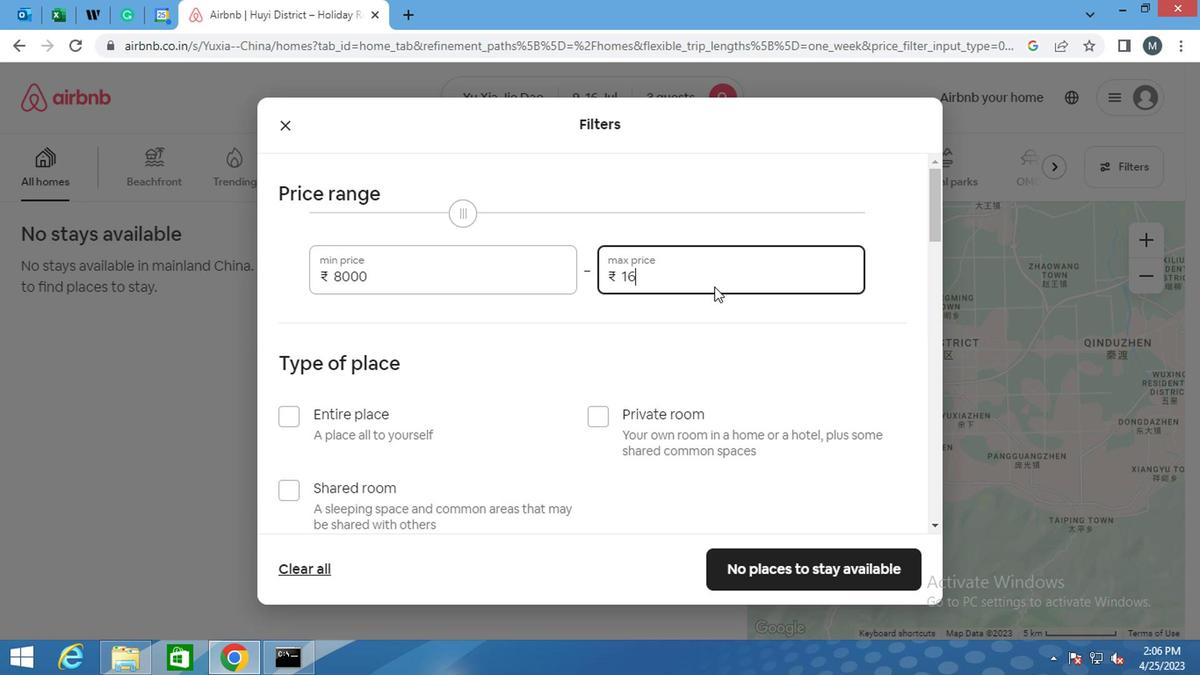 
Action: Mouse moved to (710, 287)
Screenshot: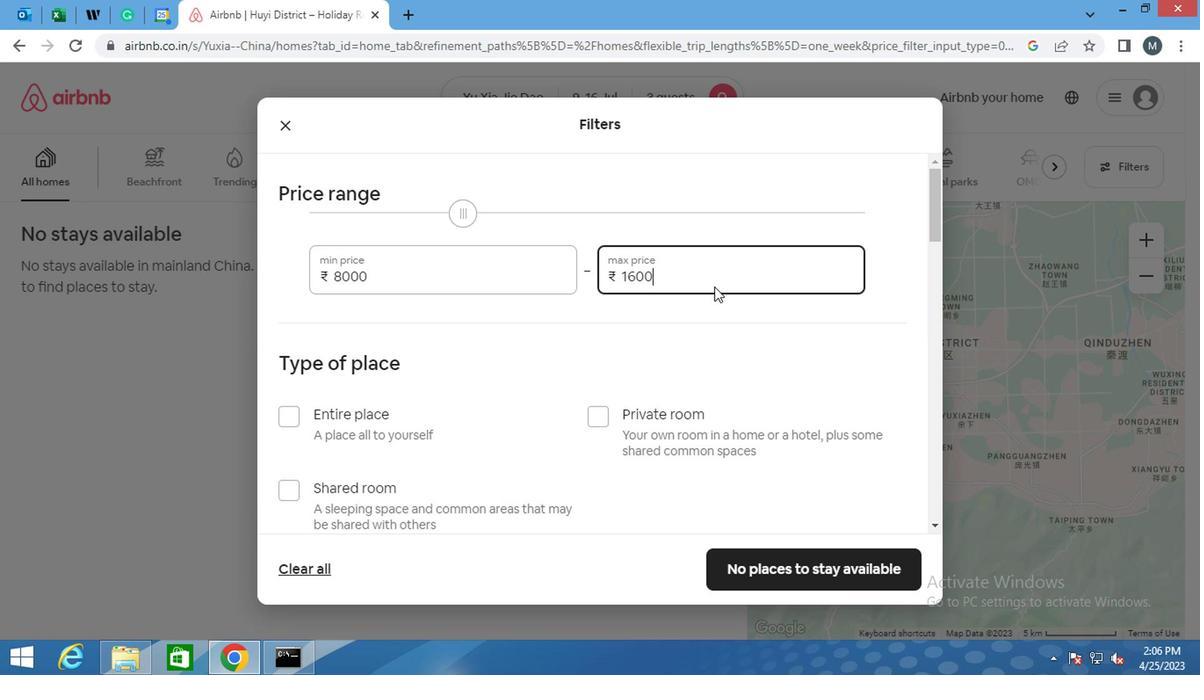 
Action: Key pressed 0
Screenshot: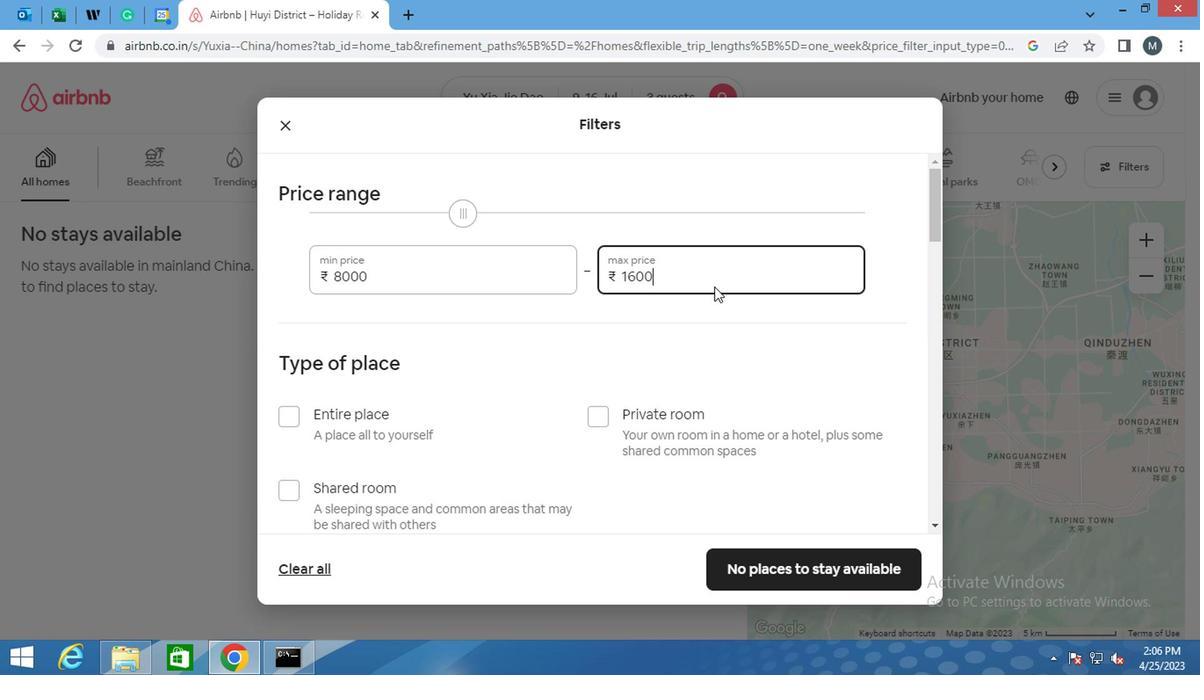 
Action: Mouse moved to (559, 285)
Screenshot: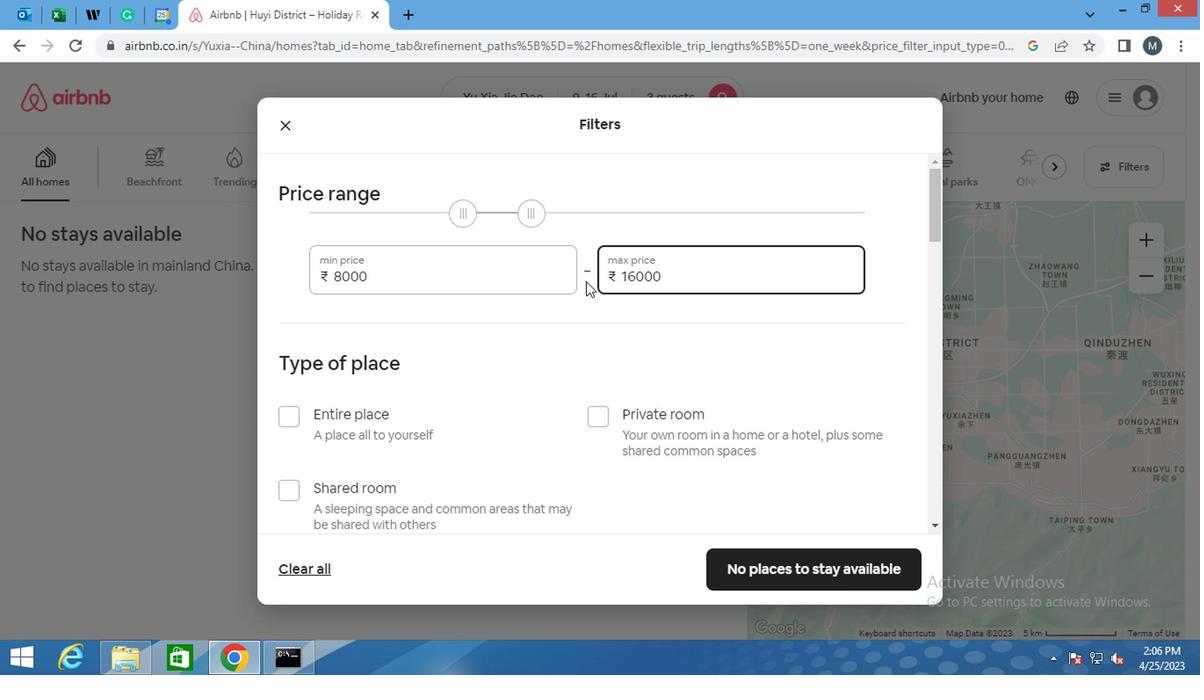 
Action: Mouse scrolled (559, 284) with delta (0, -1)
Screenshot: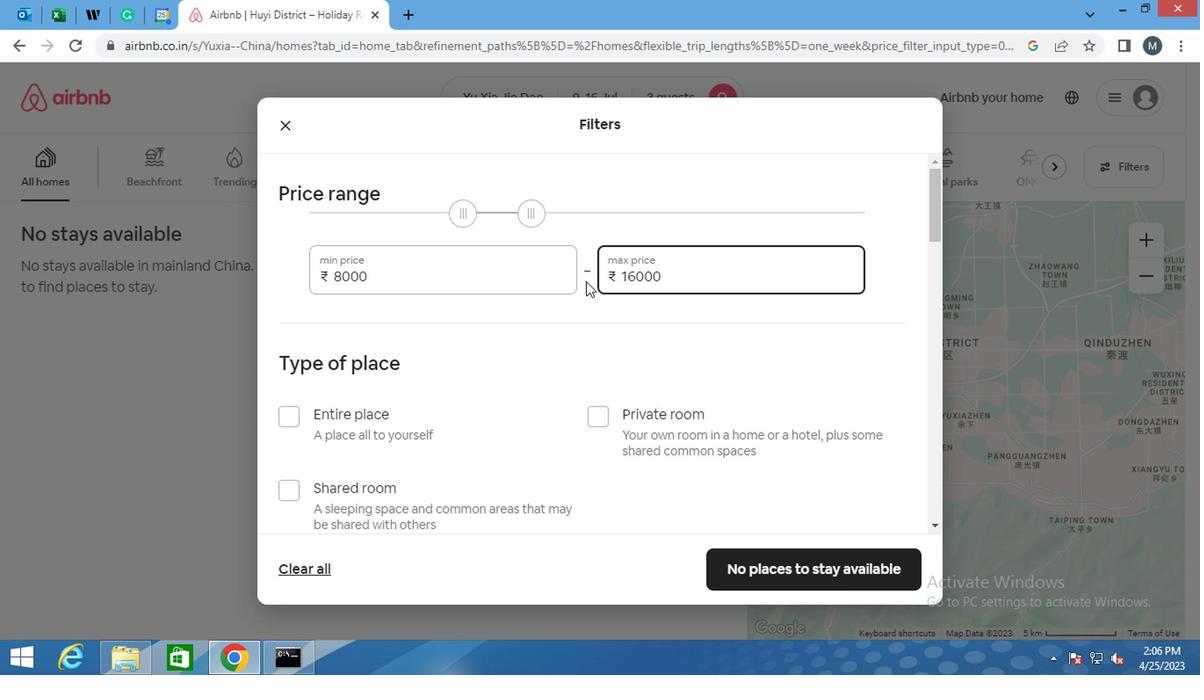 
Action: Mouse moved to (519, 279)
Screenshot: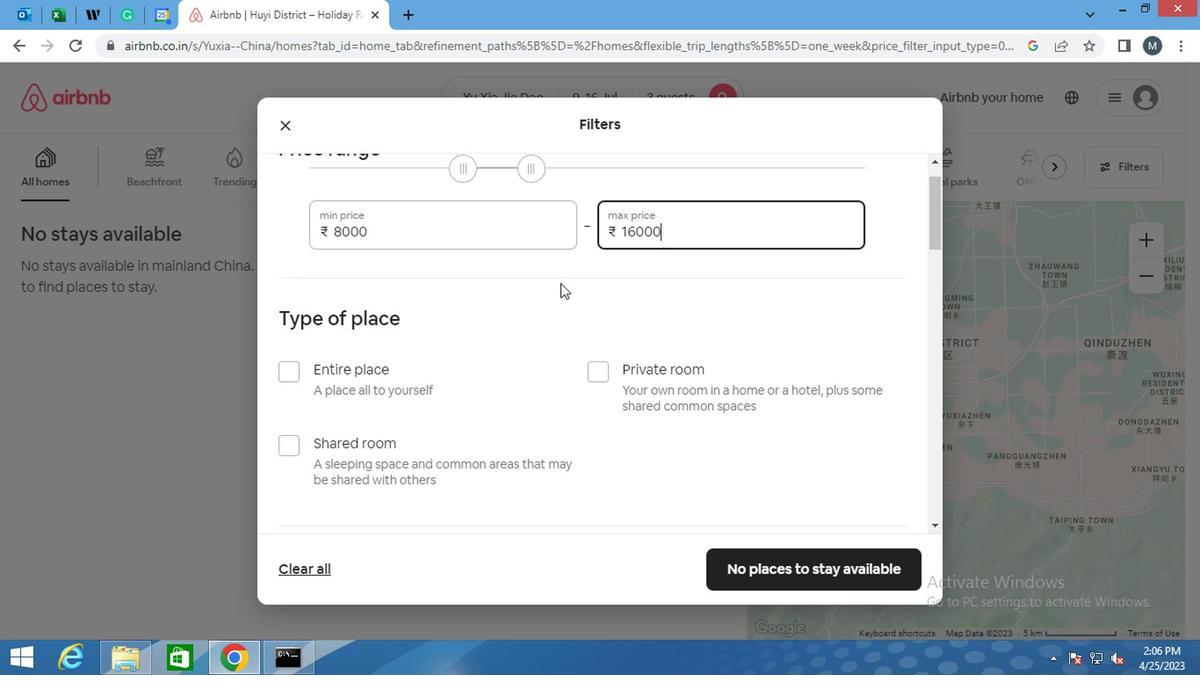
Action: Mouse scrolled (519, 278) with delta (0, -1)
Screenshot: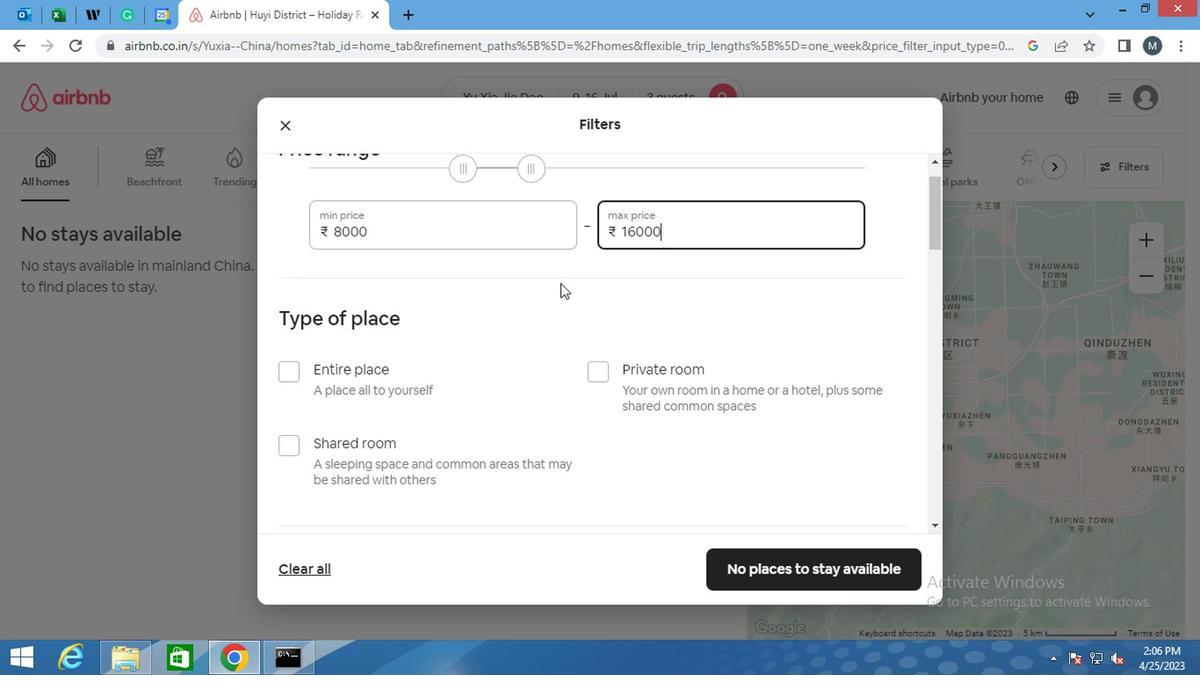 
Action: Mouse moved to (518, 280)
Screenshot: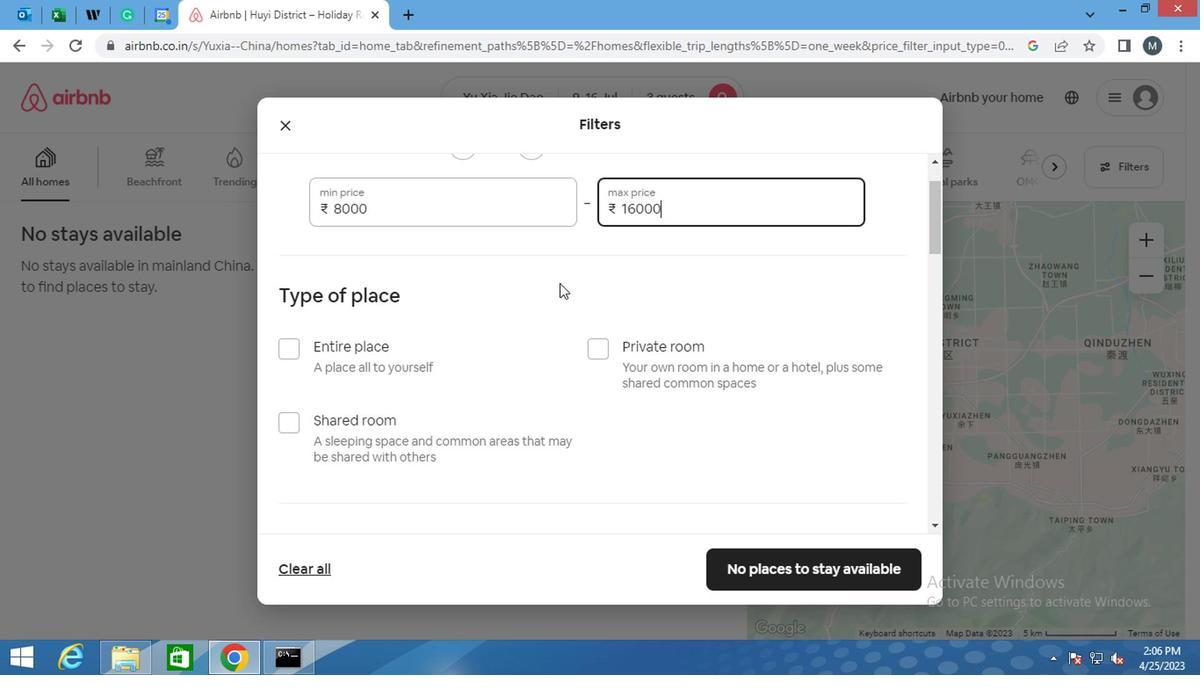 
Action: Mouse scrolled (518, 279) with delta (0, 0)
Screenshot: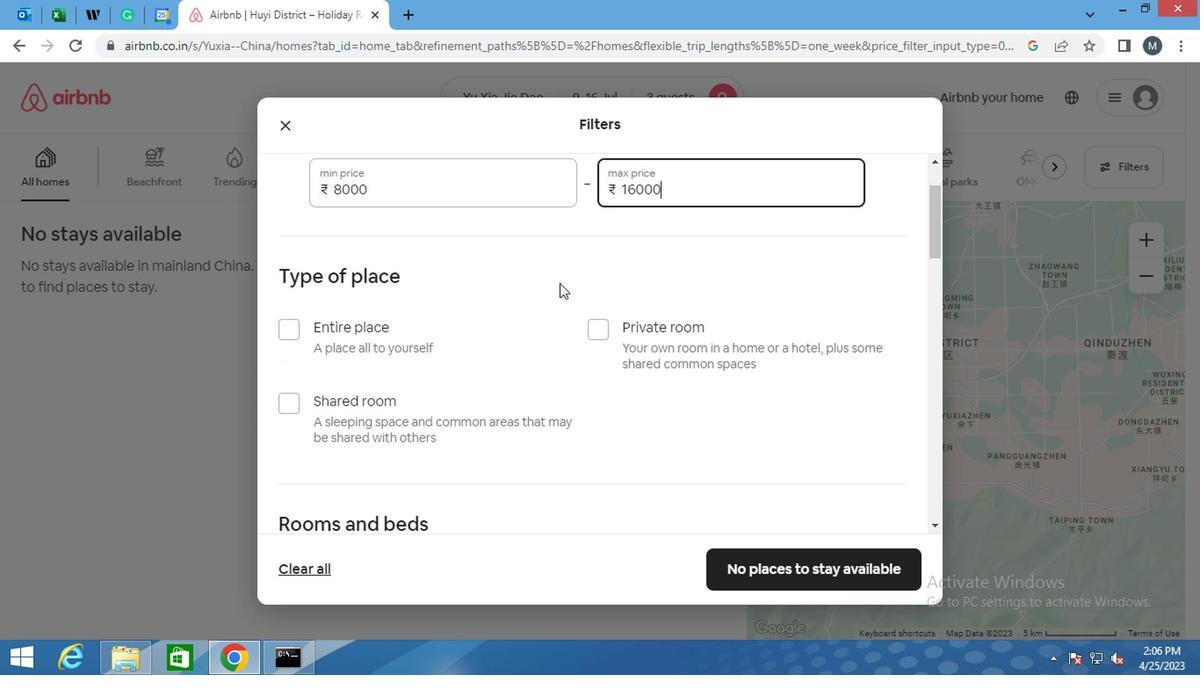 
Action: Mouse moved to (330, 222)
Screenshot: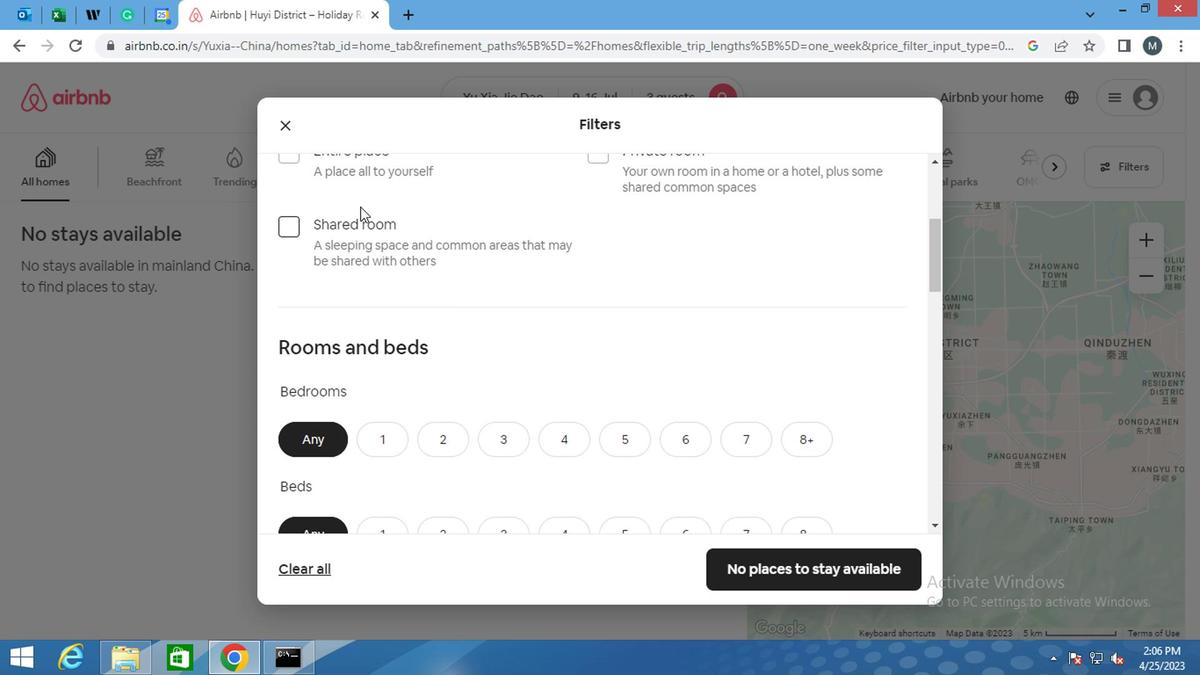
Action: Mouse scrolled (330, 223) with delta (0, 0)
Screenshot: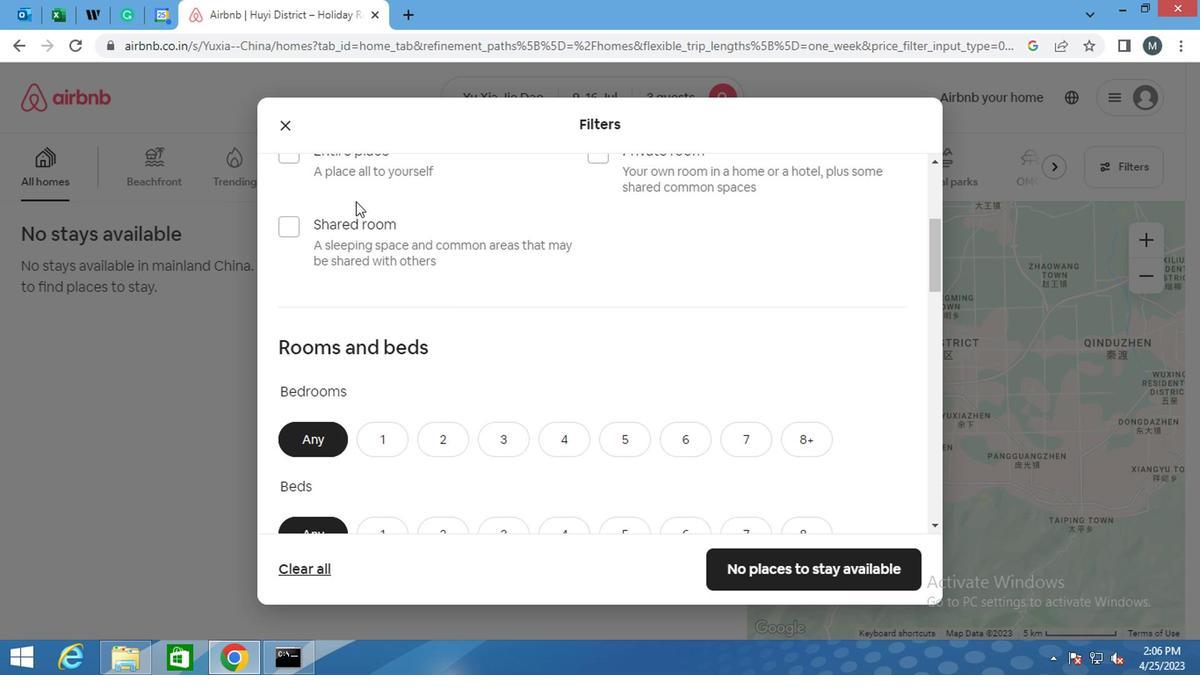 
Action: Mouse moved to (291, 235)
Screenshot: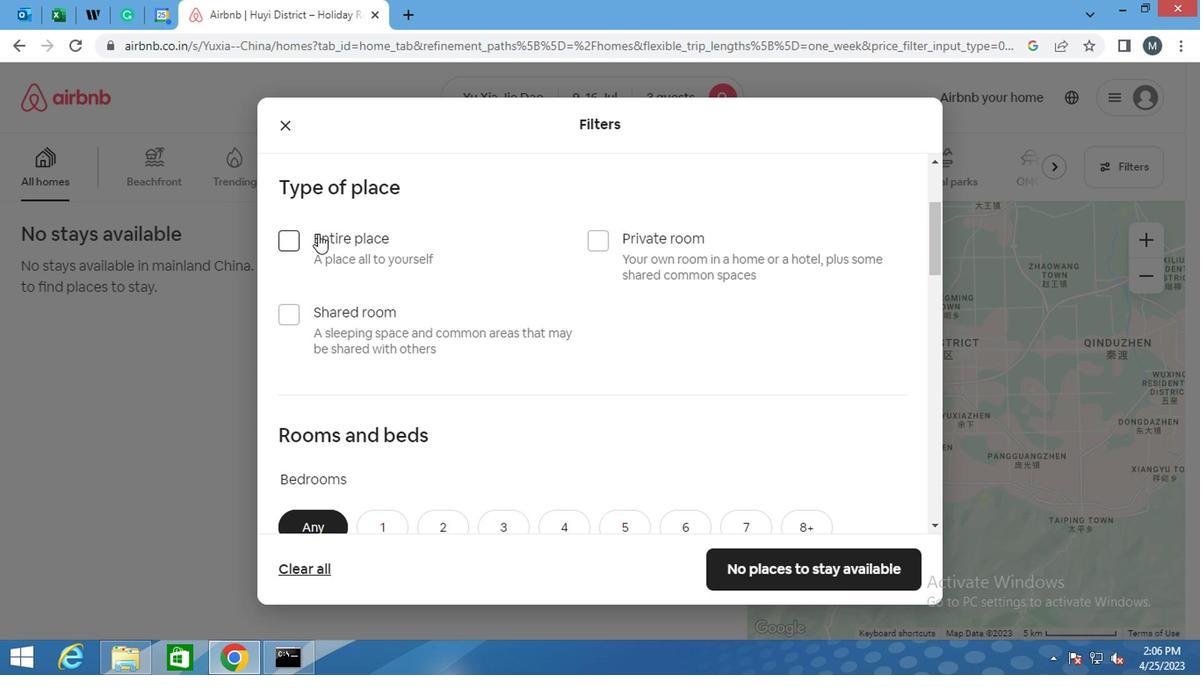 
Action: Mouse pressed left at (291, 235)
Screenshot: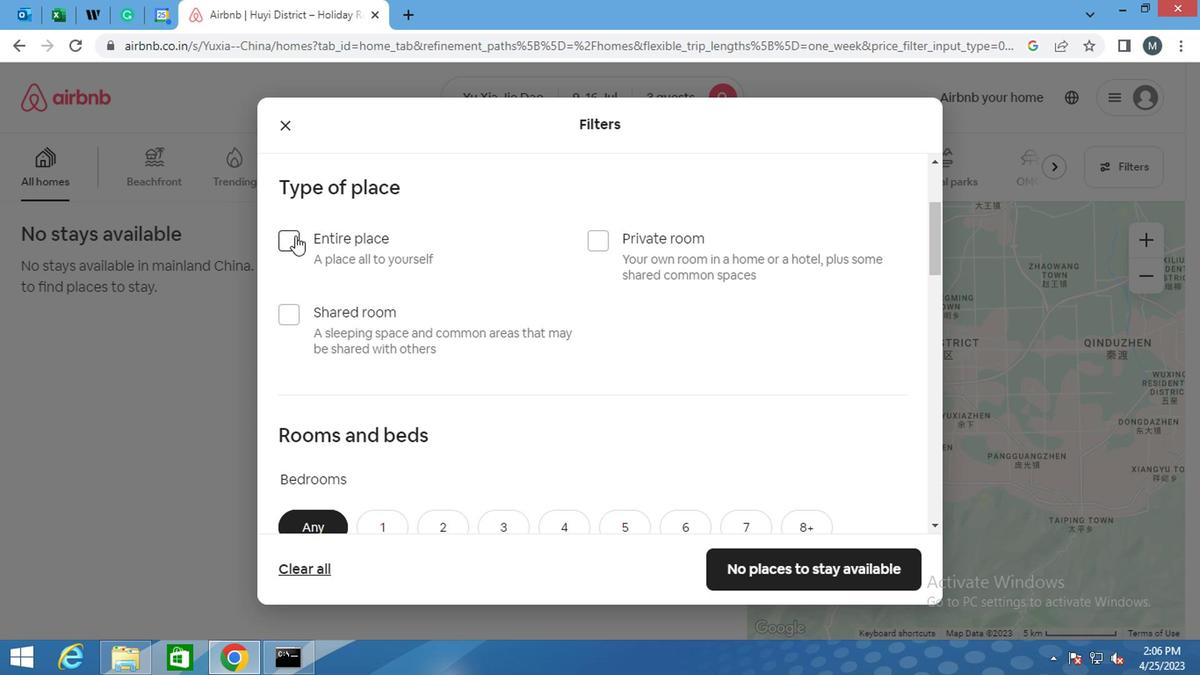 
Action: Mouse moved to (340, 248)
Screenshot: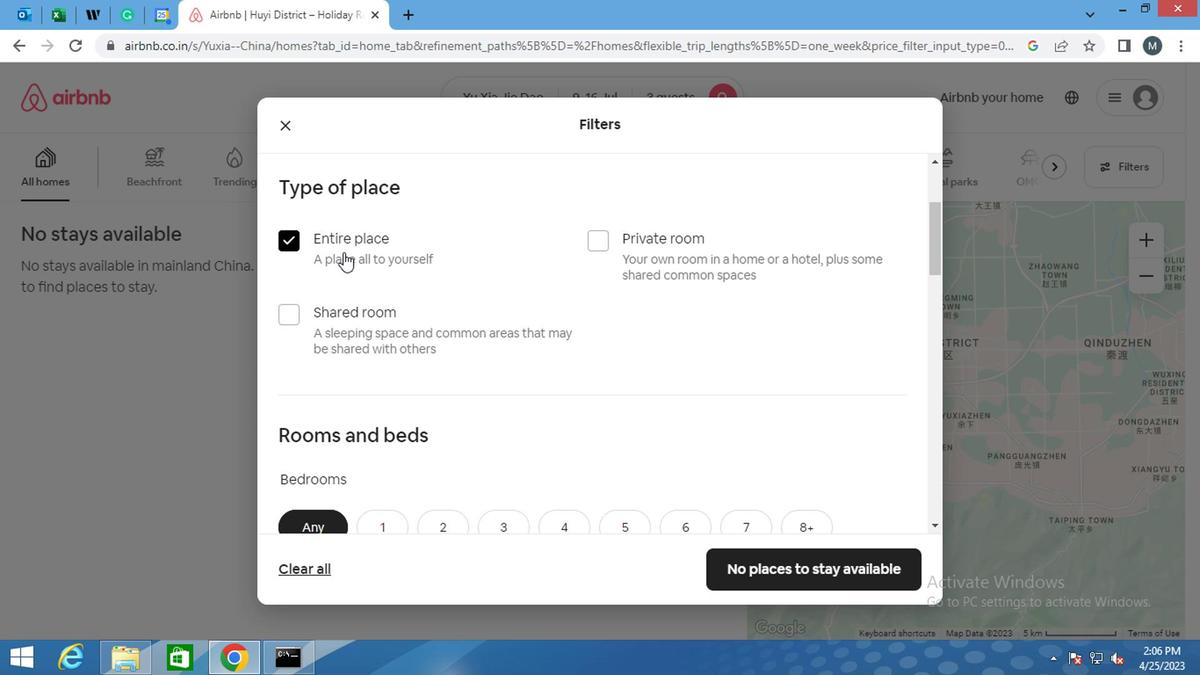 
Action: Mouse scrolled (340, 247) with delta (0, -1)
Screenshot: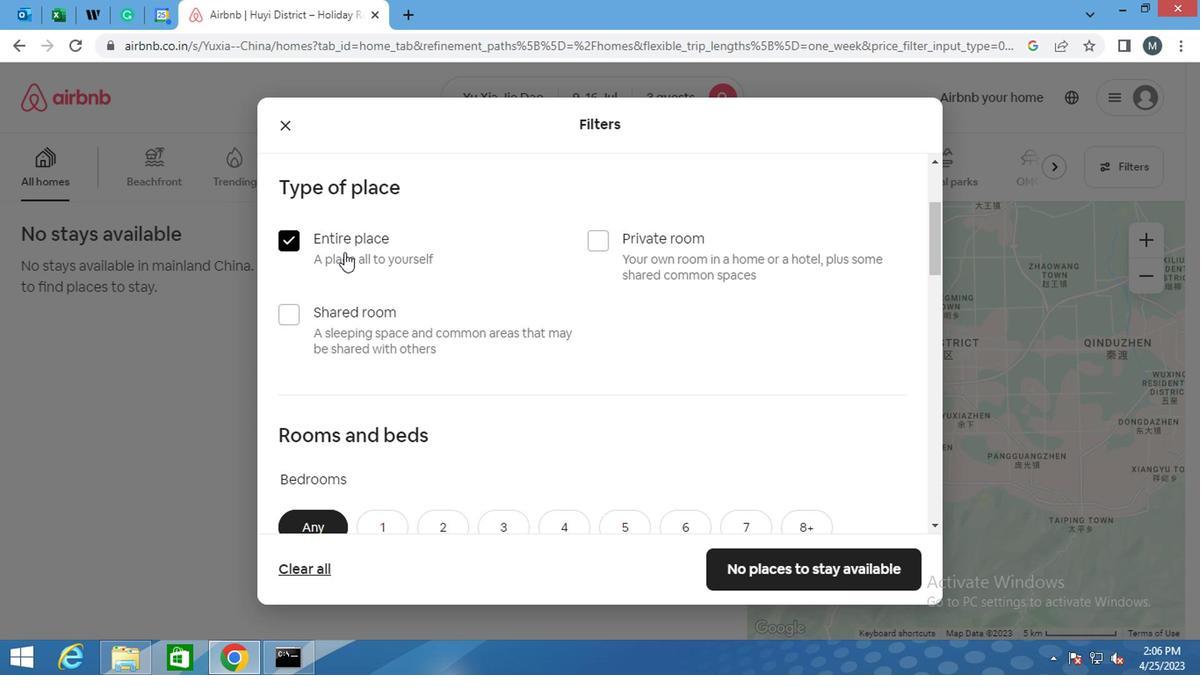 
Action: Mouse moved to (322, 247)
Screenshot: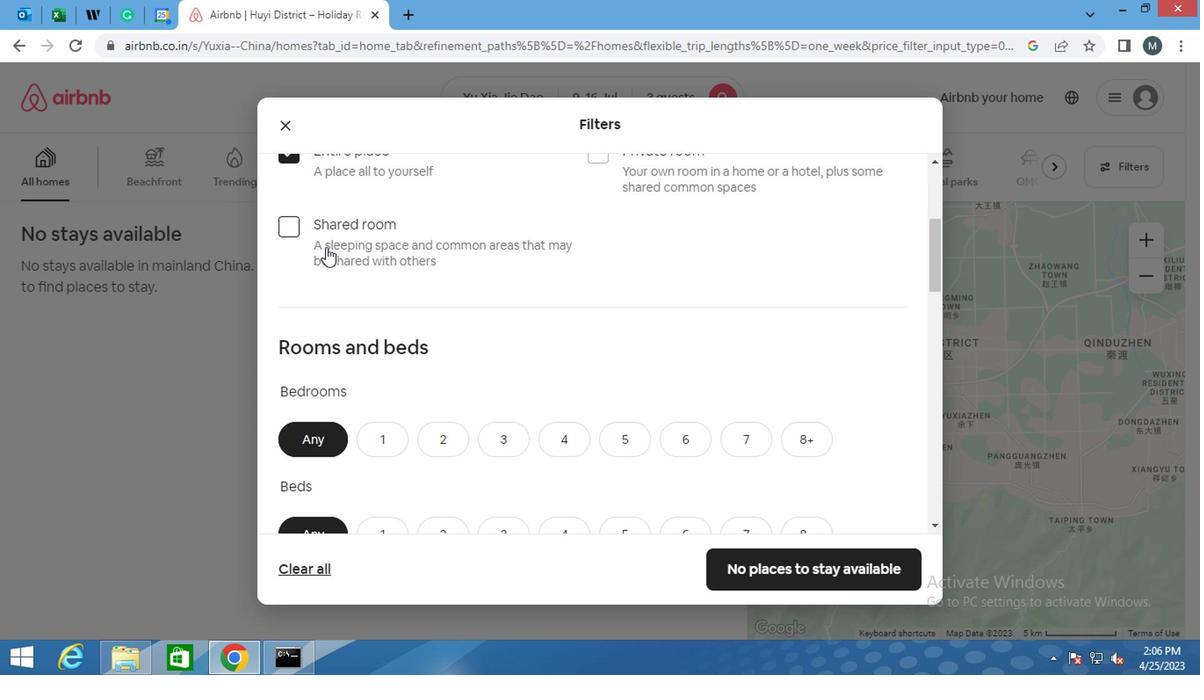 
Action: Mouse scrolled (322, 245) with delta (0, -1)
Screenshot: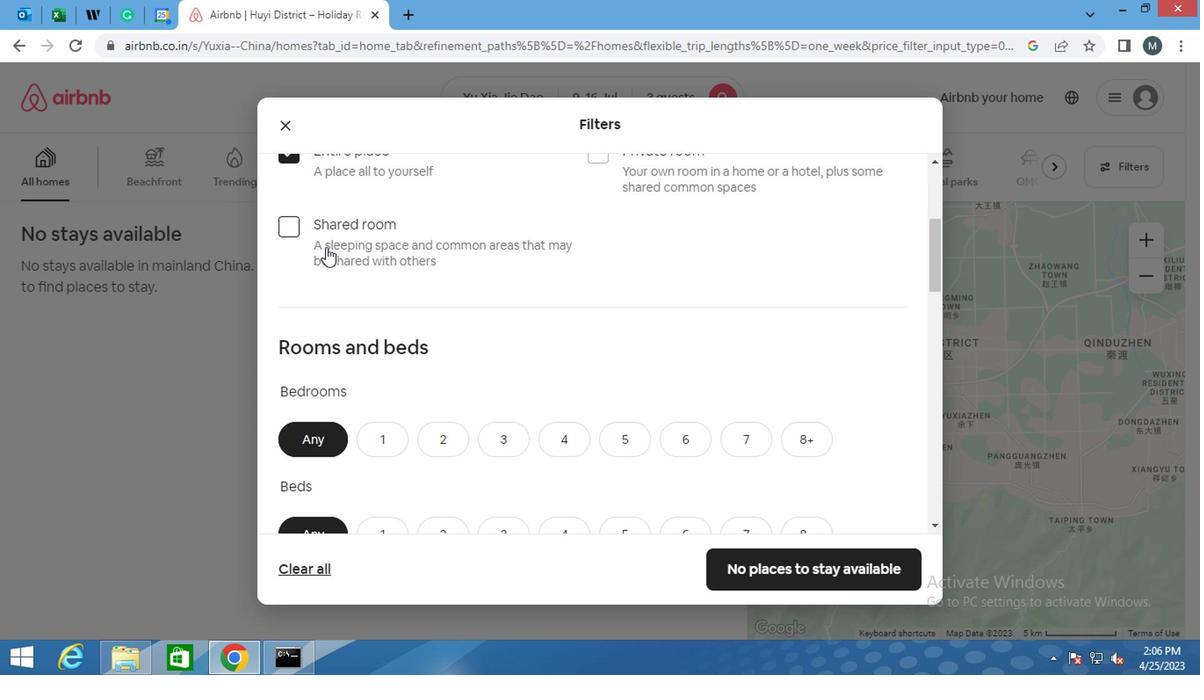 
Action: Mouse moved to (444, 357)
Screenshot: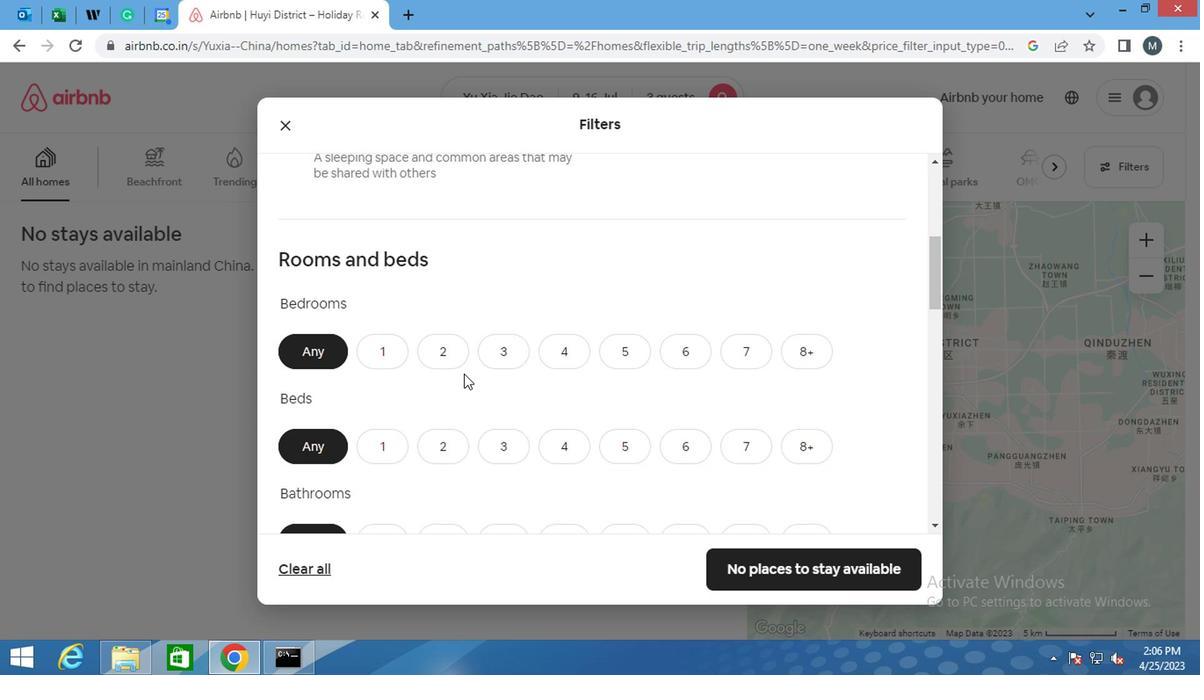 
Action: Mouse pressed left at (444, 357)
Screenshot: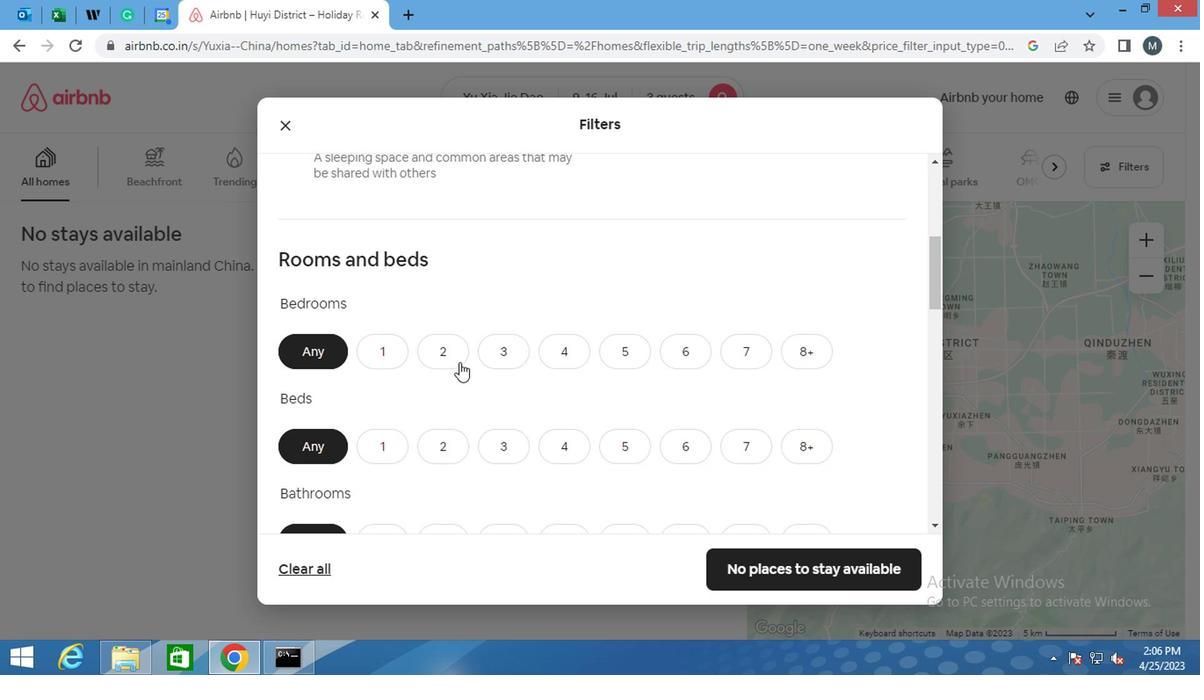 
Action: Mouse moved to (443, 434)
Screenshot: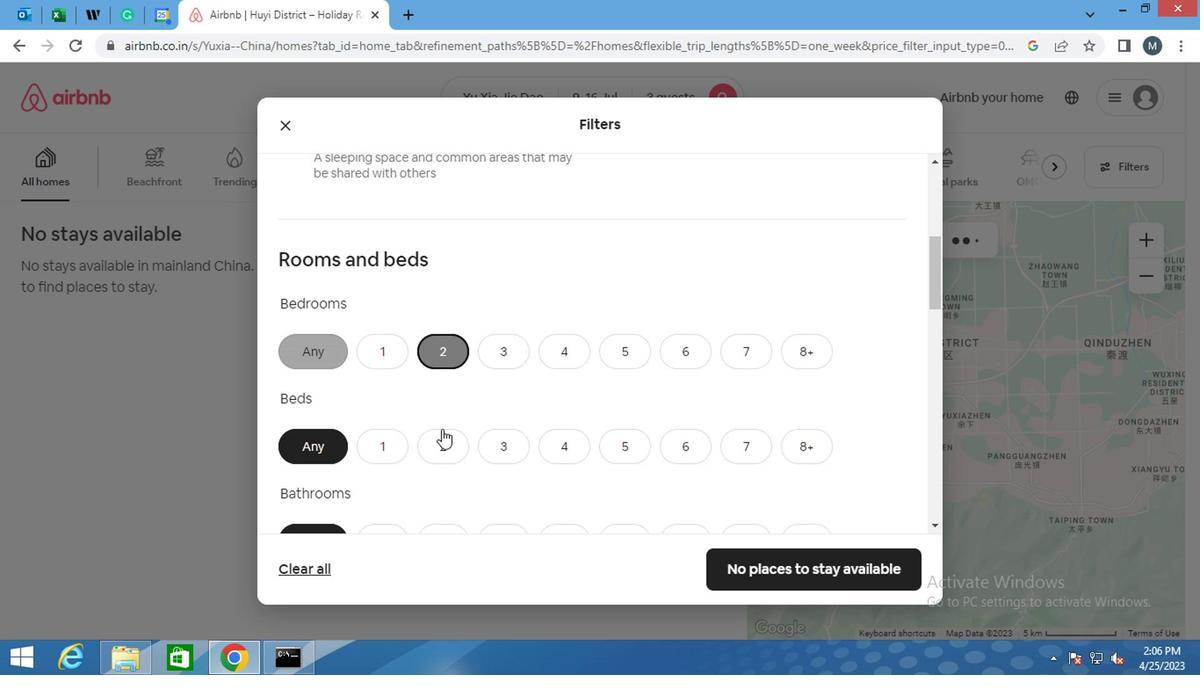 
Action: Mouse pressed left at (443, 434)
Screenshot: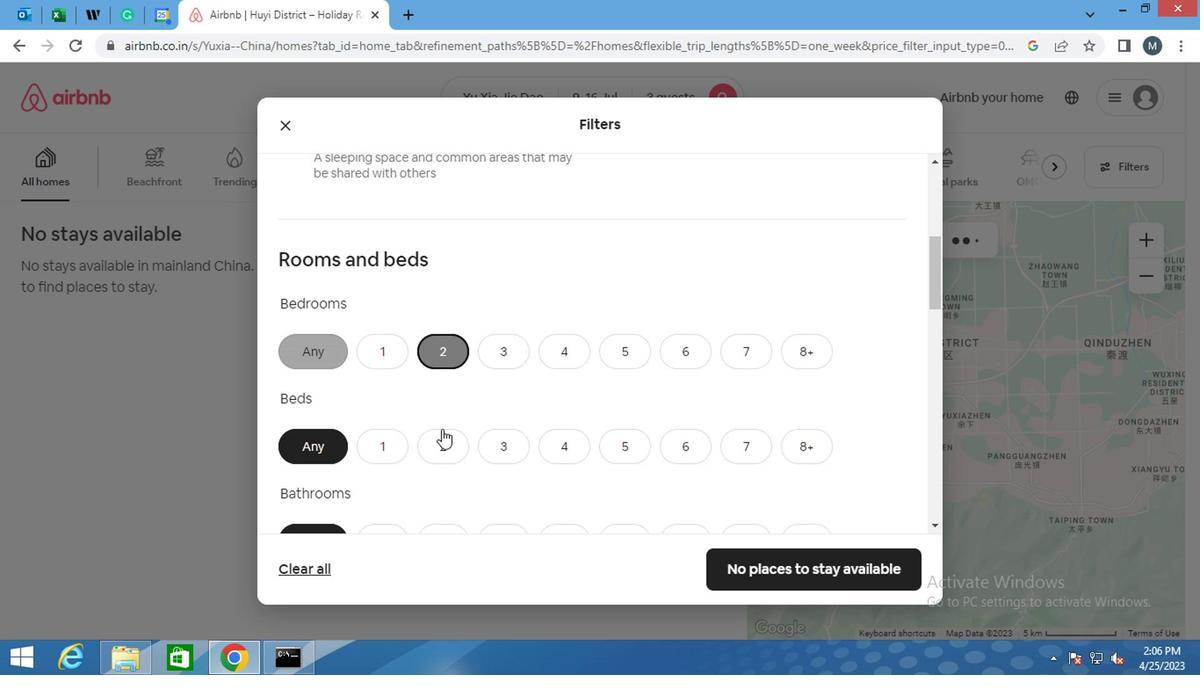 
Action: Mouse moved to (434, 407)
Screenshot: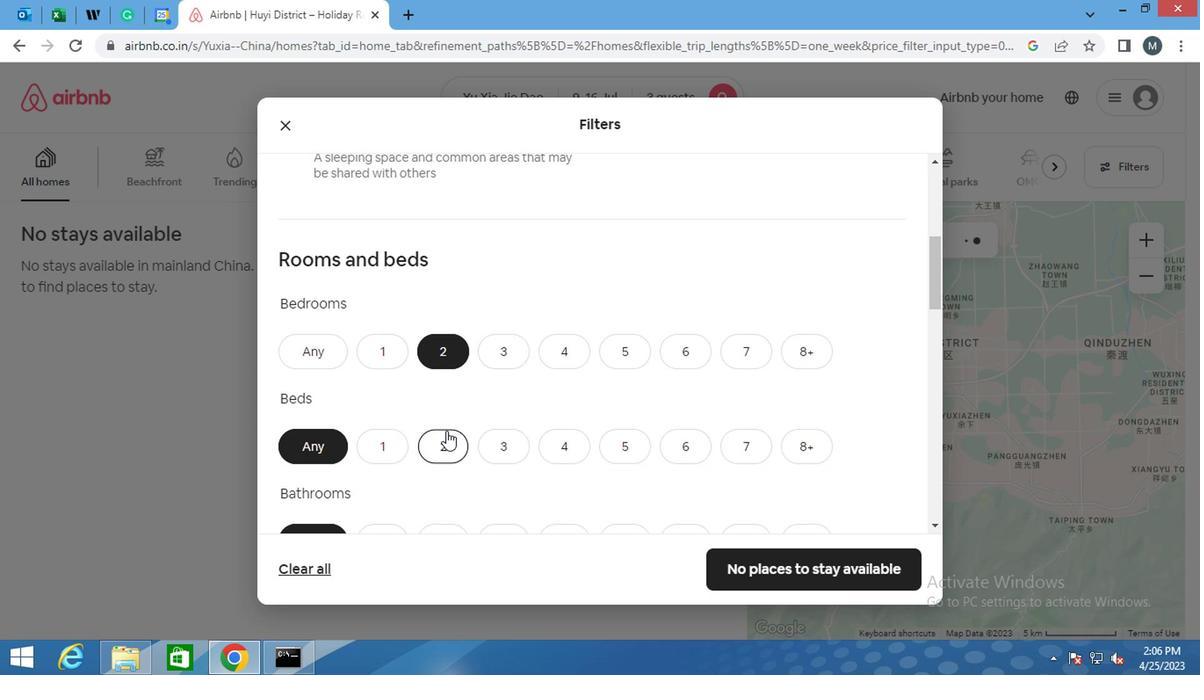 
Action: Mouse scrolled (434, 406) with delta (0, 0)
Screenshot: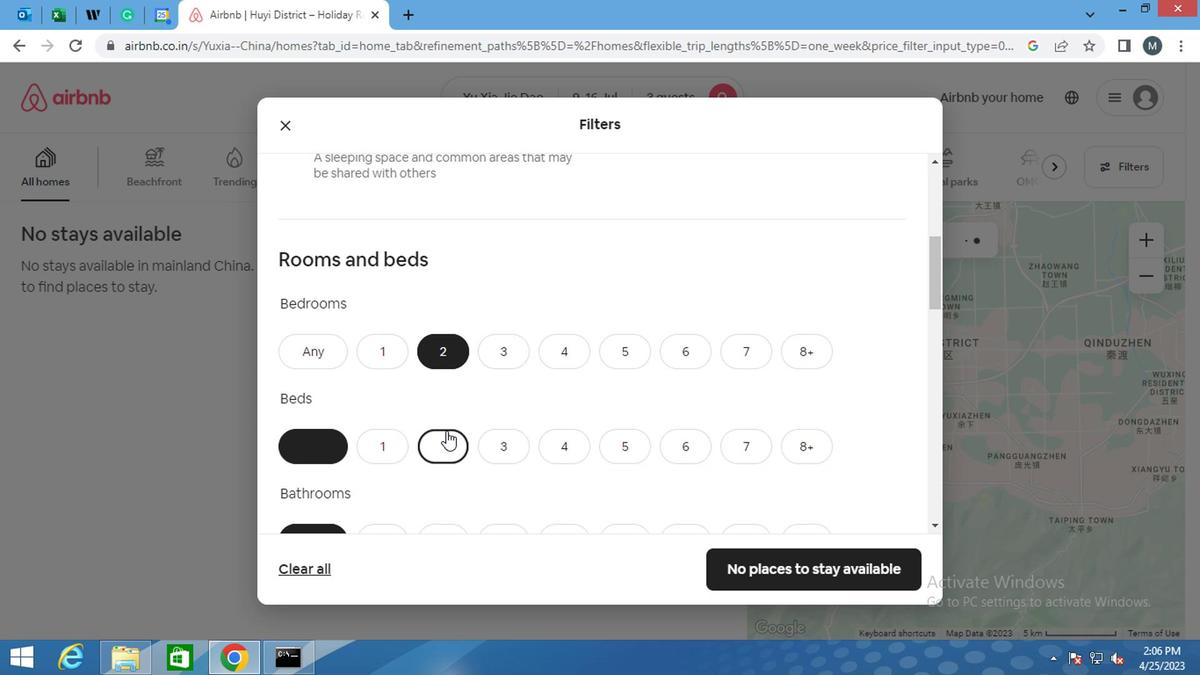 
Action: Mouse scrolled (434, 406) with delta (0, 0)
Screenshot: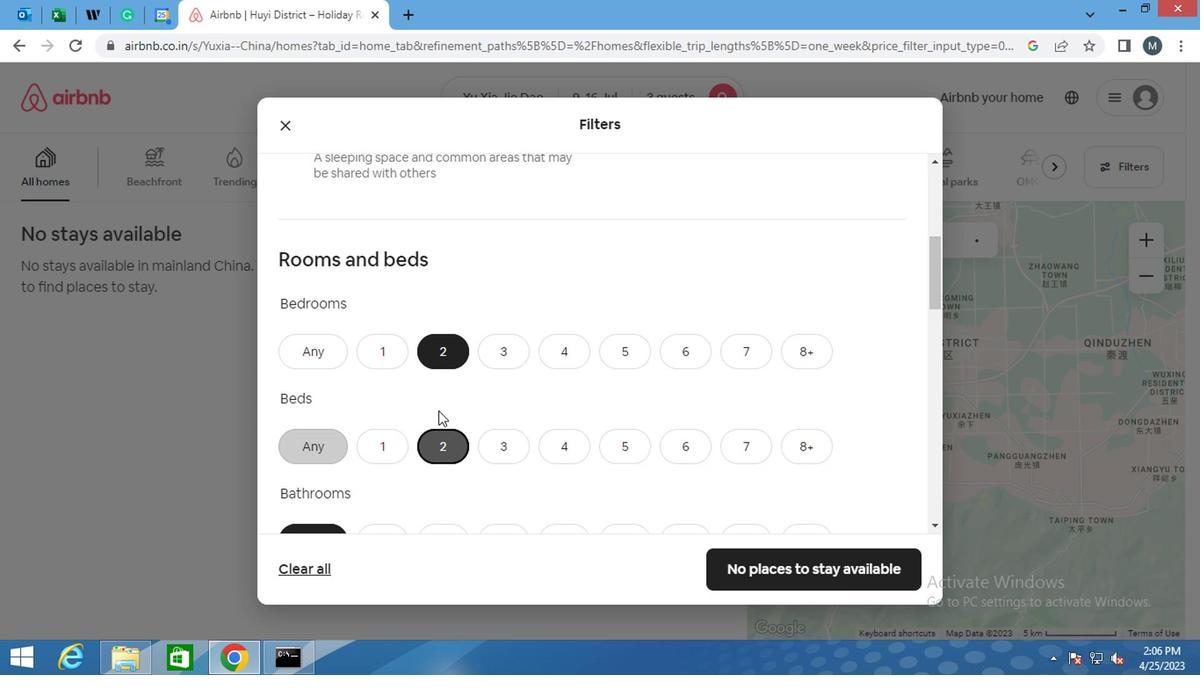 
Action: Mouse moved to (396, 378)
Screenshot: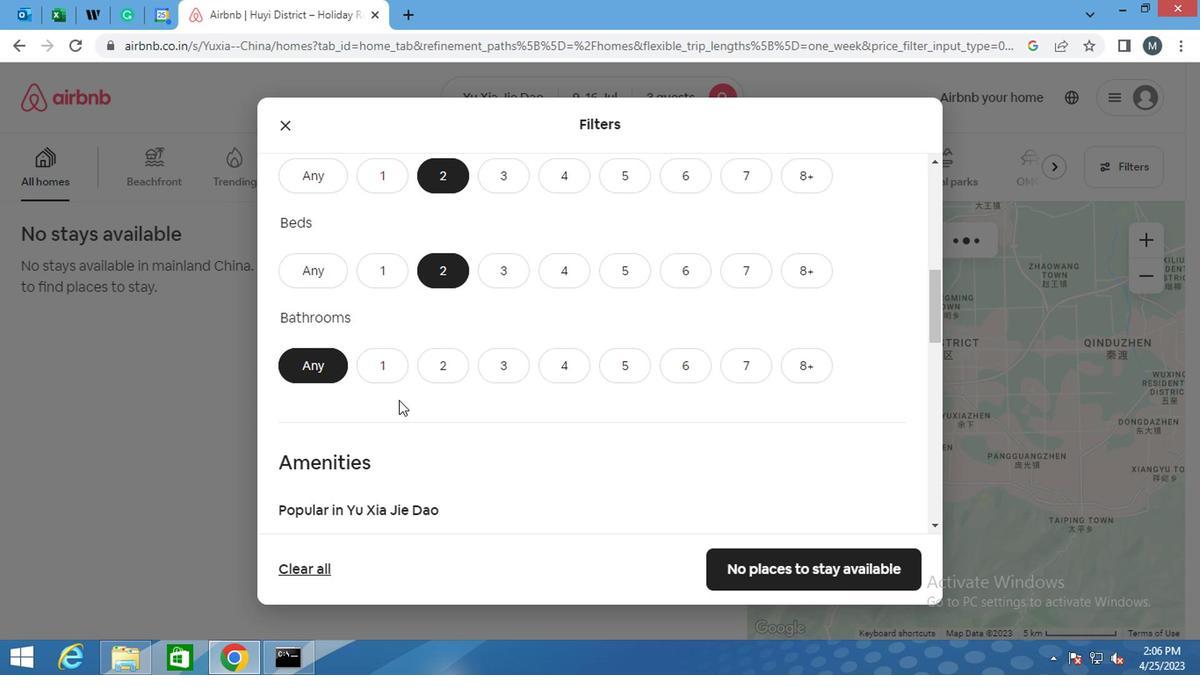 
Action: Mouse pressed left at (396, 378)
Screenshot: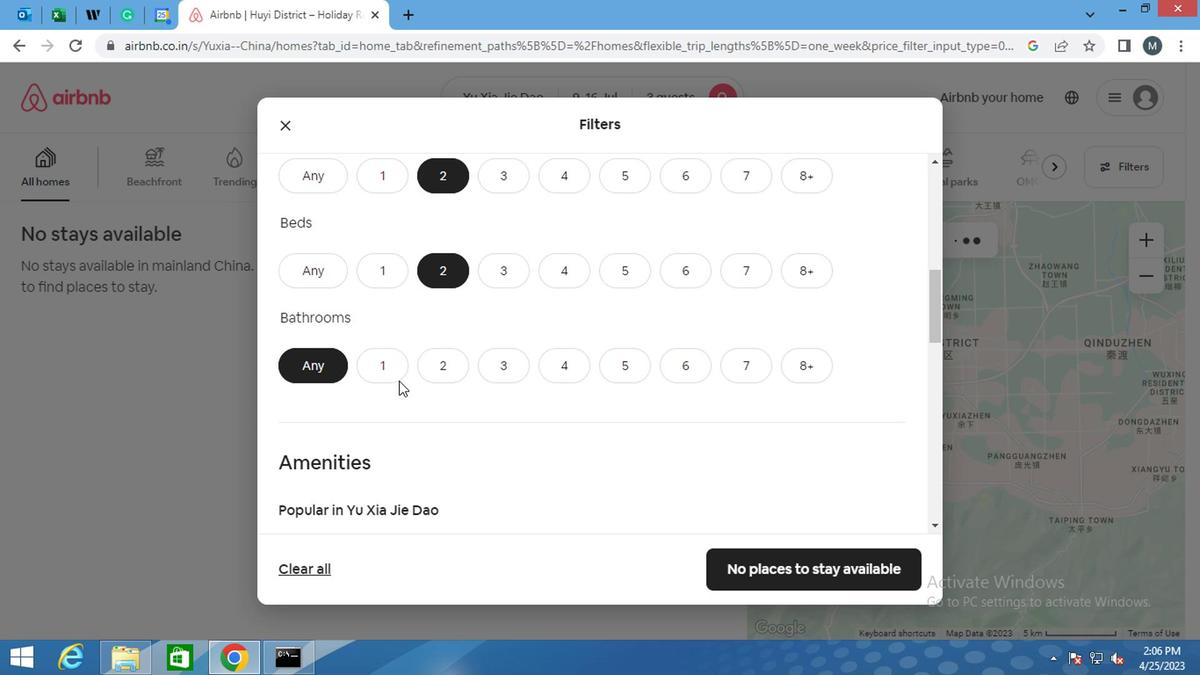 
Action: Mouse moved to (287, 350)
Screenshot: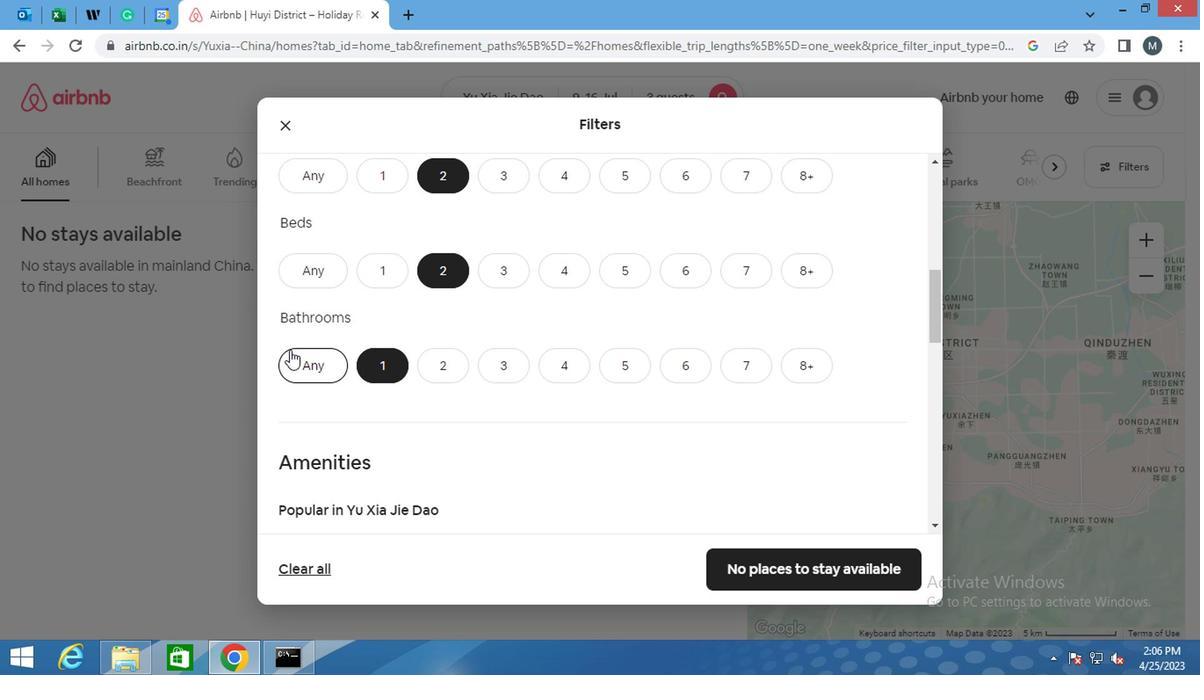 
Action: Mouse scrolled (287, 349) with delta (0, -1)
Screenshot: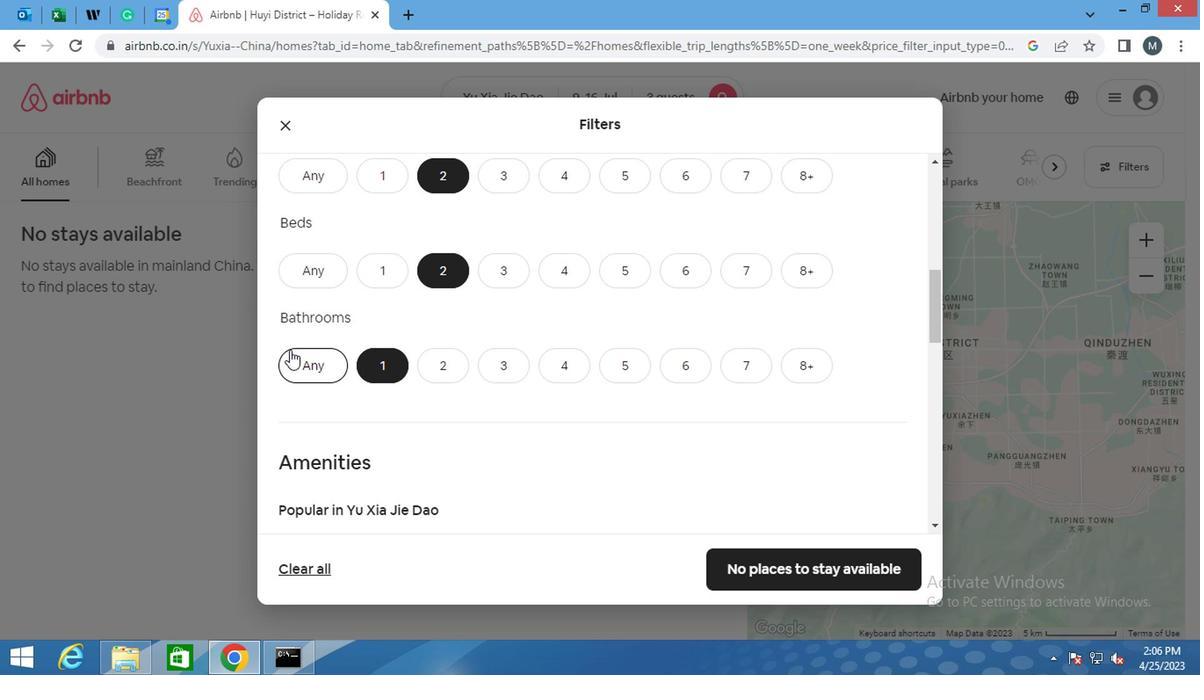 
Action: Mouse scrolled (287, 349) with delta (0, -1)
Screenshot: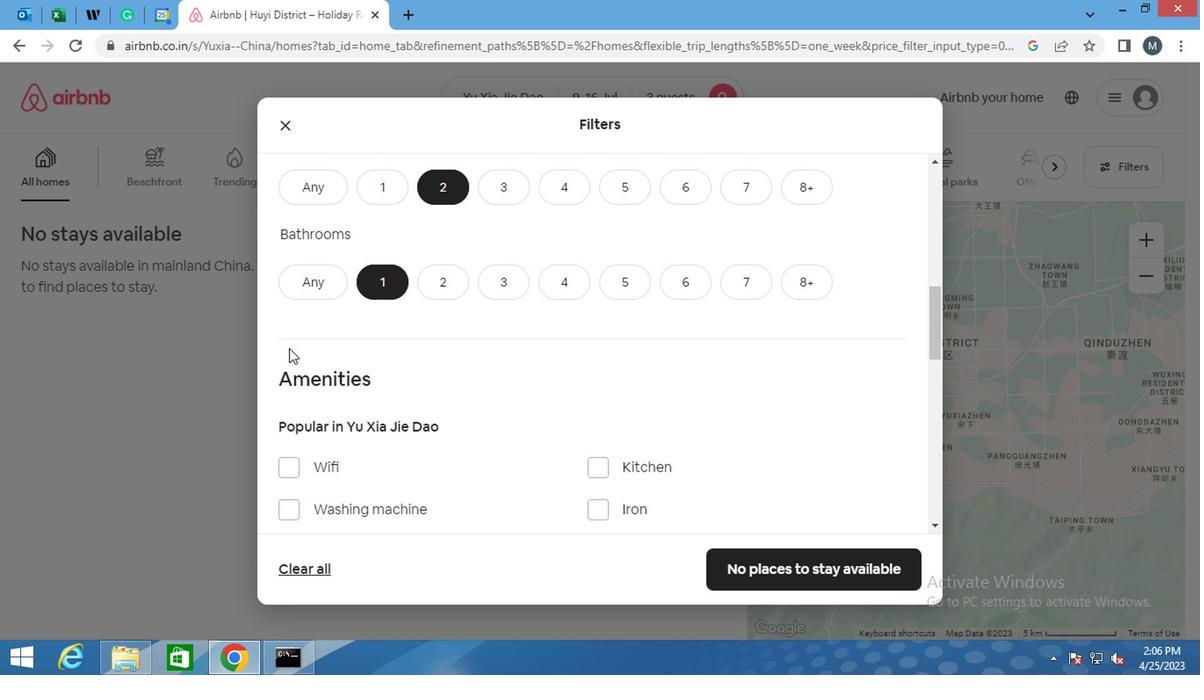 
Action: Mouse moved to (370, 365)
Screenshot: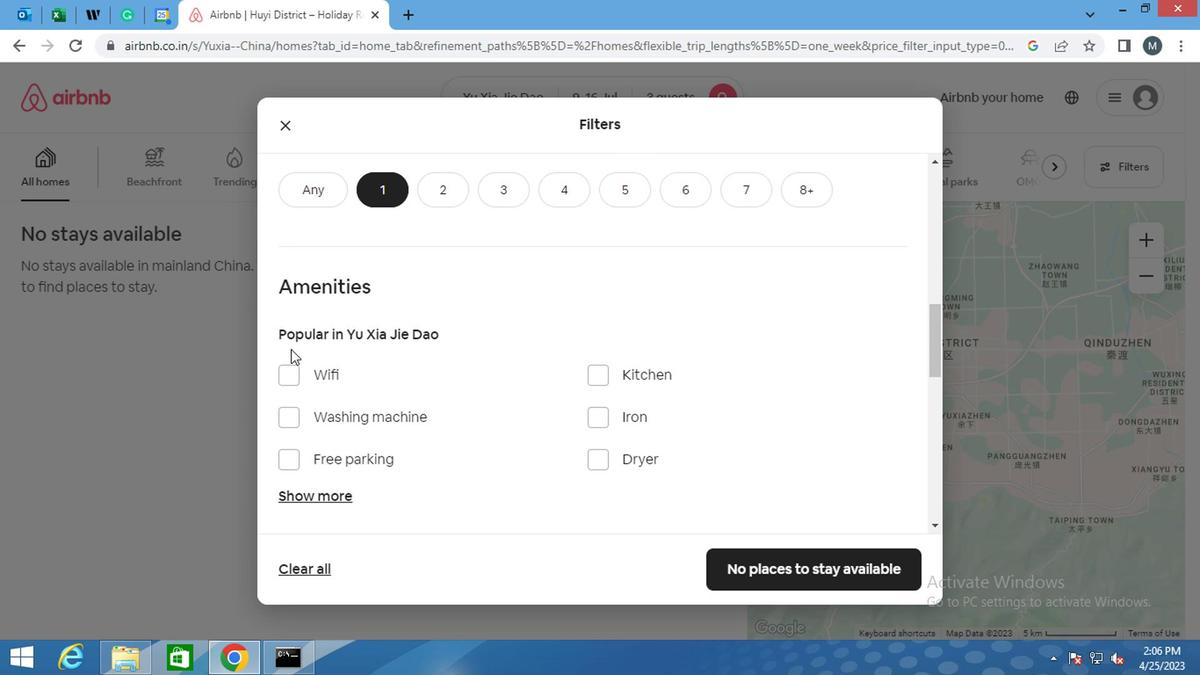 
Action: Mouse scrolled (370, 365) with delta (0, 0)
Screenshot: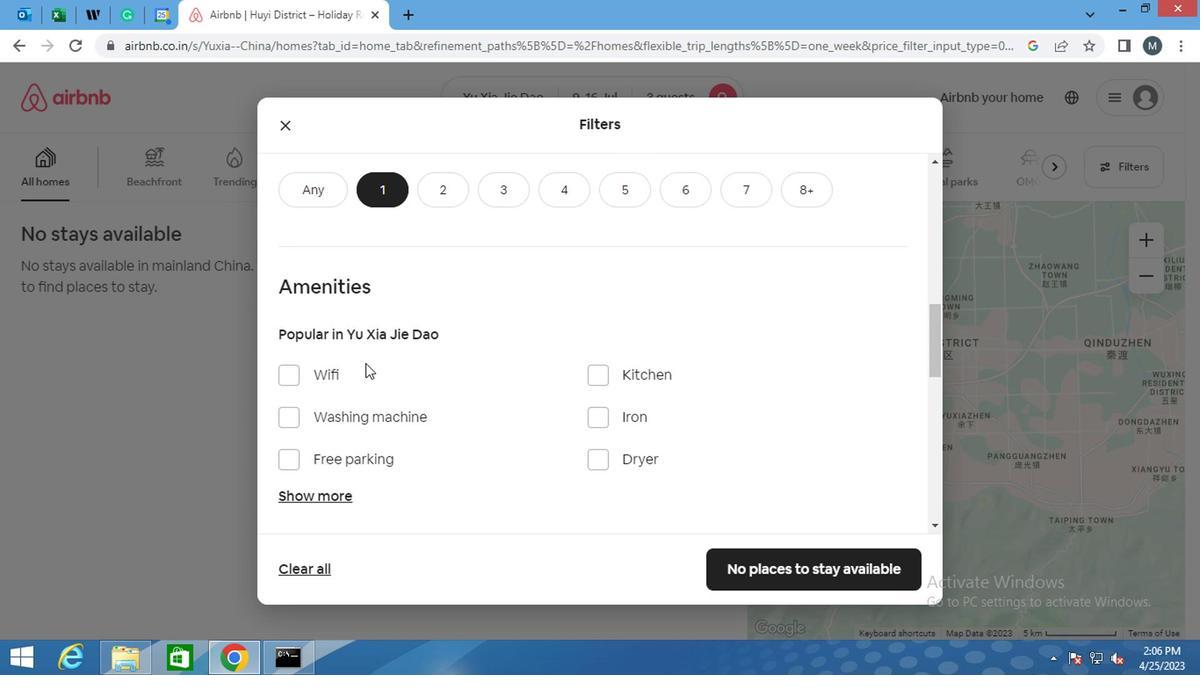 
Action: Mouse moved to (383, 357)
Screenshot: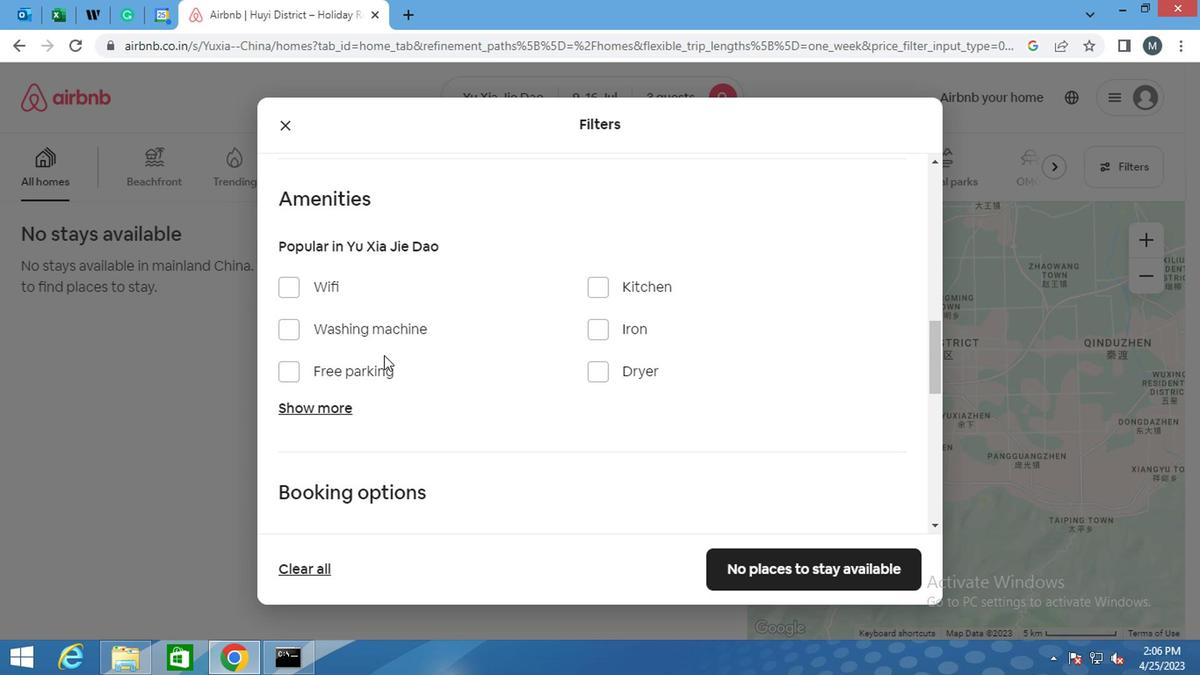 
Action: Mouse scrolled (383, 357) with delta (0, 0)
Screenshot: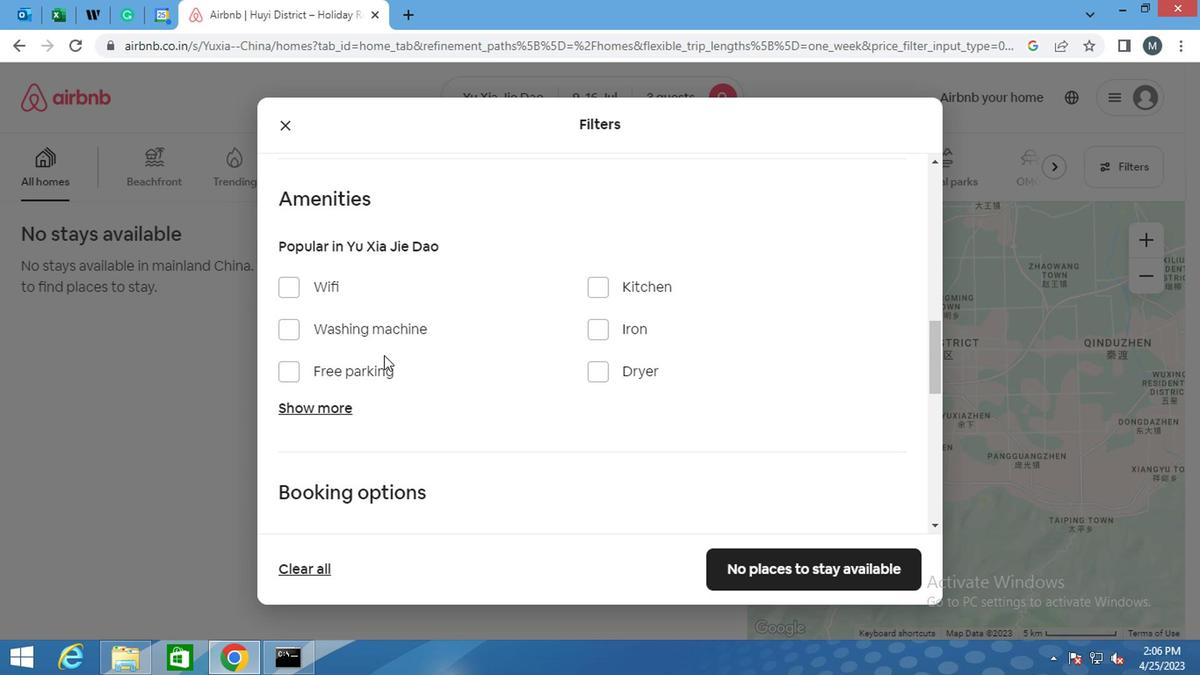 
Action: Mouse moved to (275, 239)
Screenshot: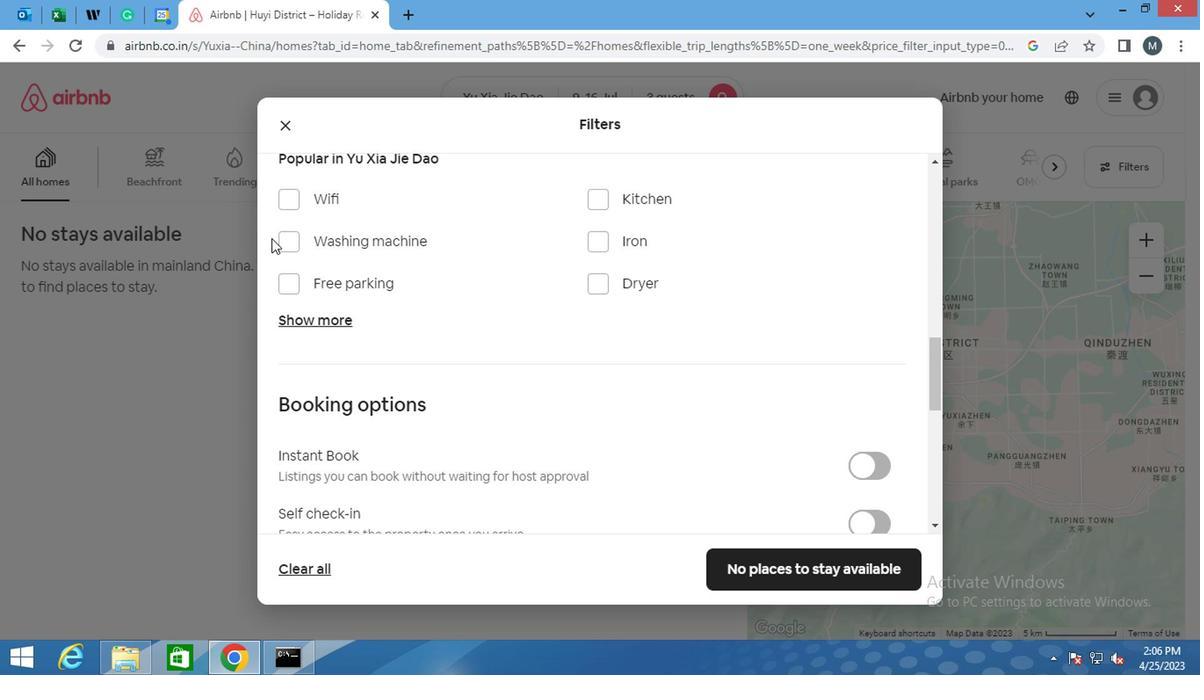 
Action: Mouse pressed left at (275, 239)
Screenshot: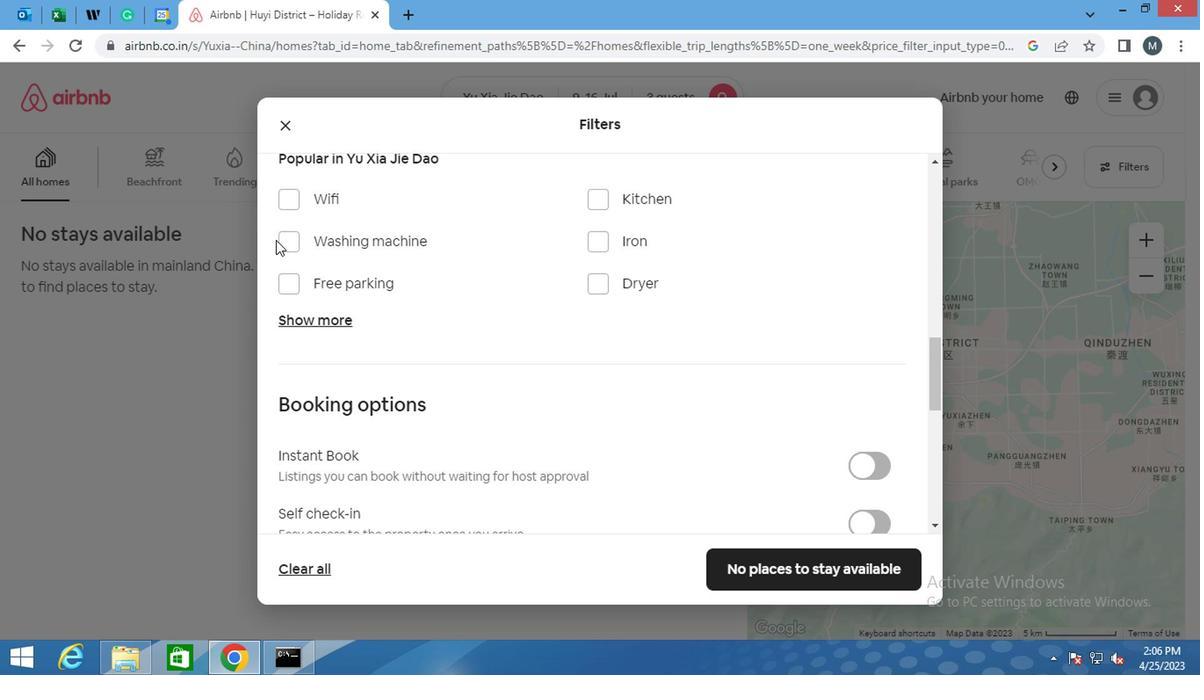 
Action: Mouse moved to (291, 245)
Screenshot: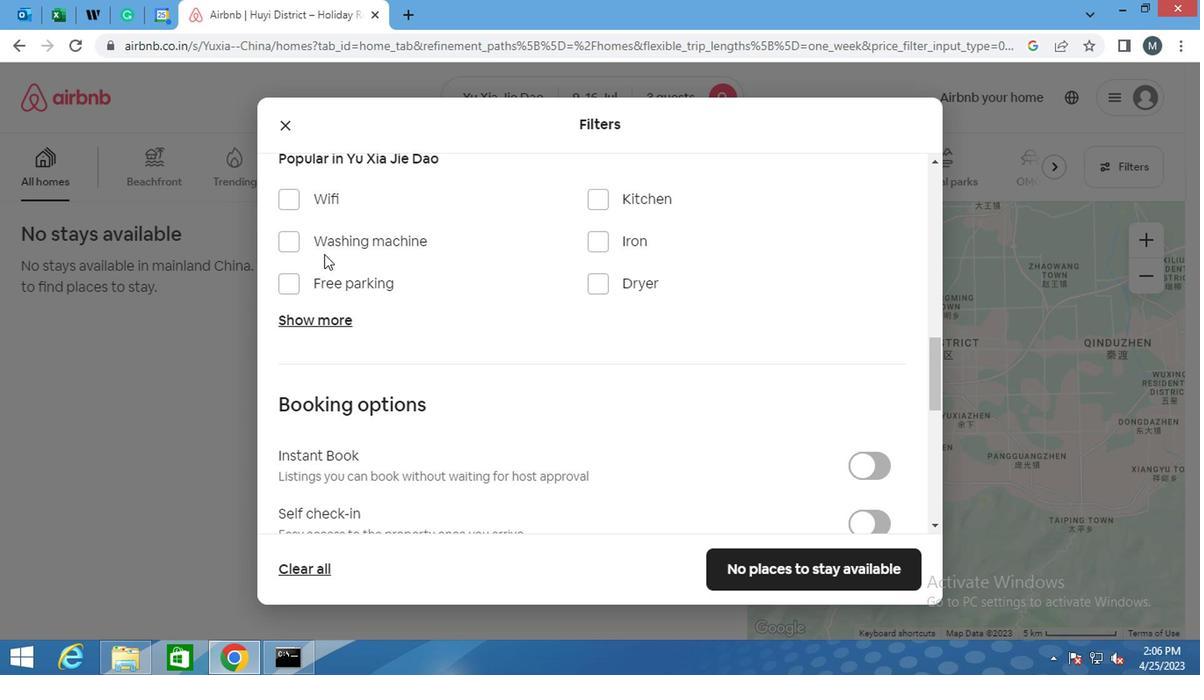 
Action: Mouse pressed left at (291, 245)
Screenshot: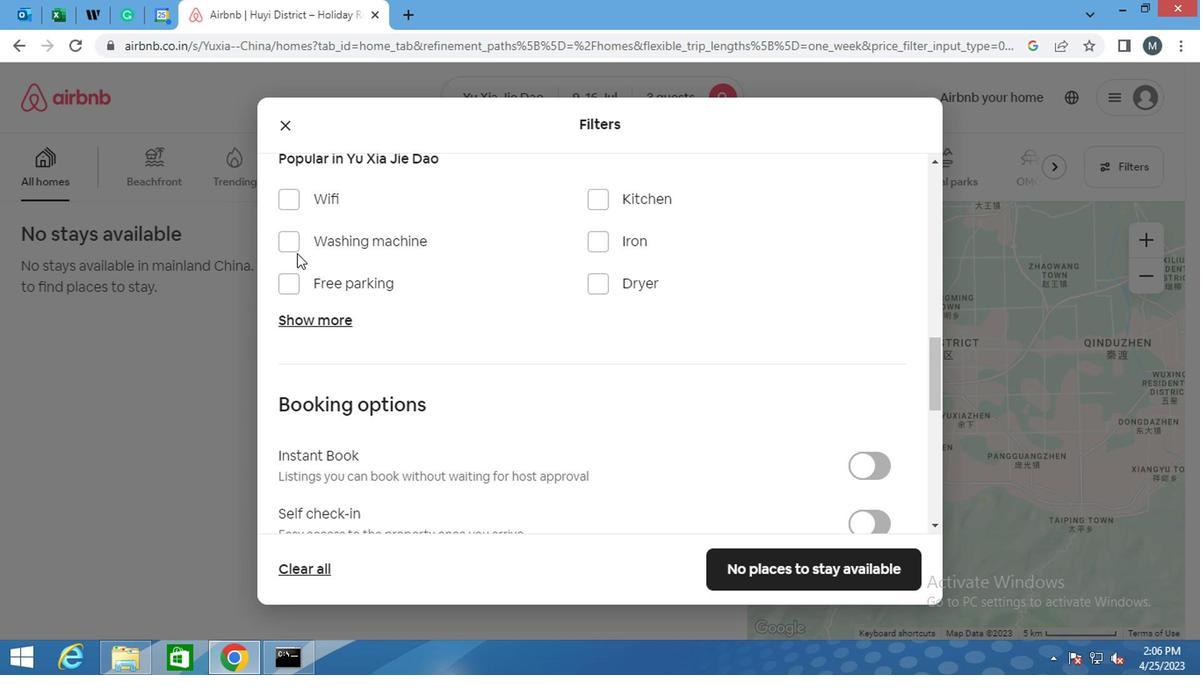 
Action: Mouse moved to (467, 315)
Screenshot: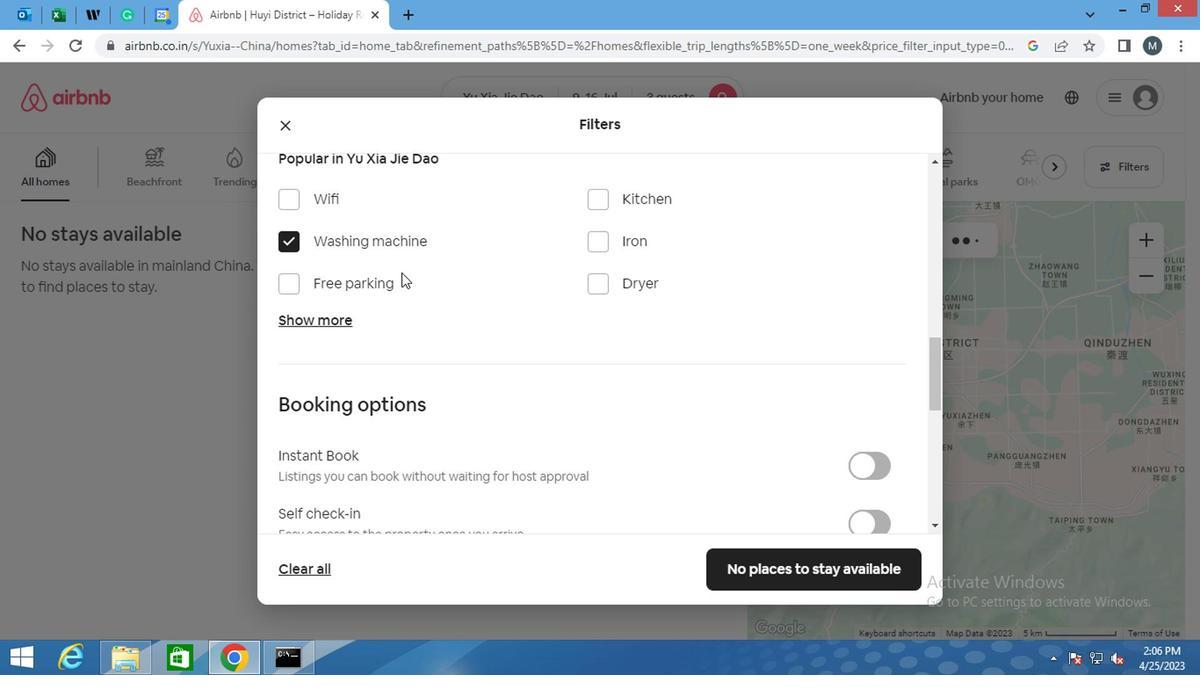 
Action: Mouse scrolled (467, 314) with delta (0, 0)
Screenshot: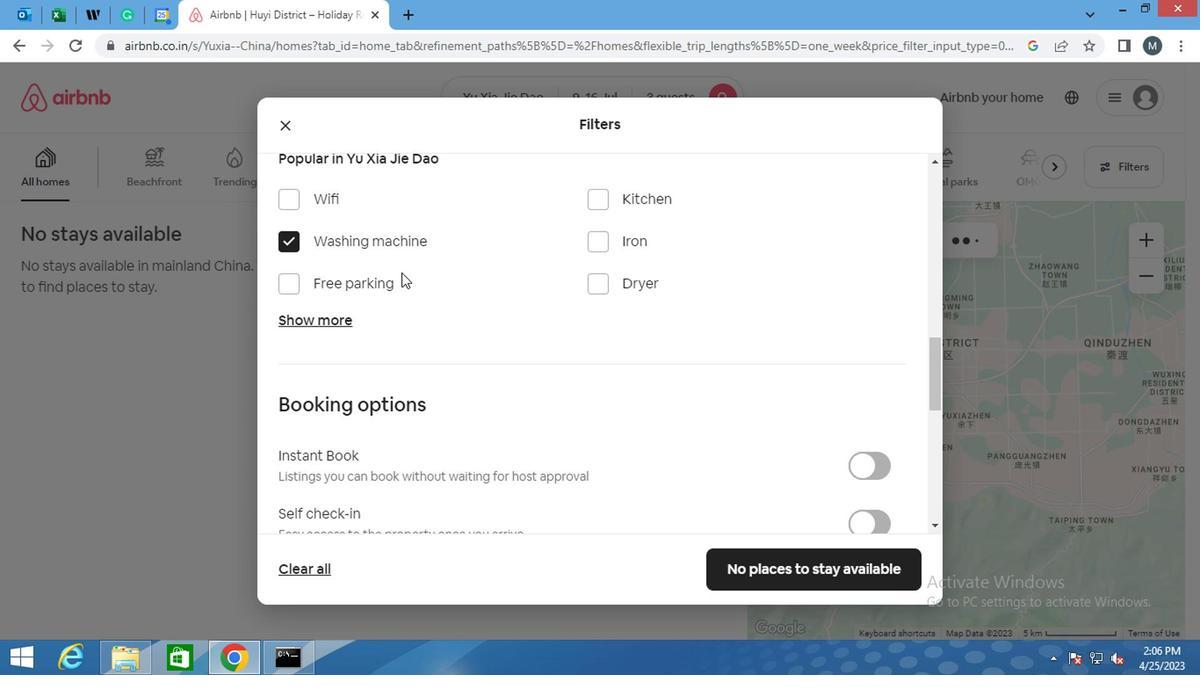 
Action: Mouse moved to (468, 335)
Screenshot: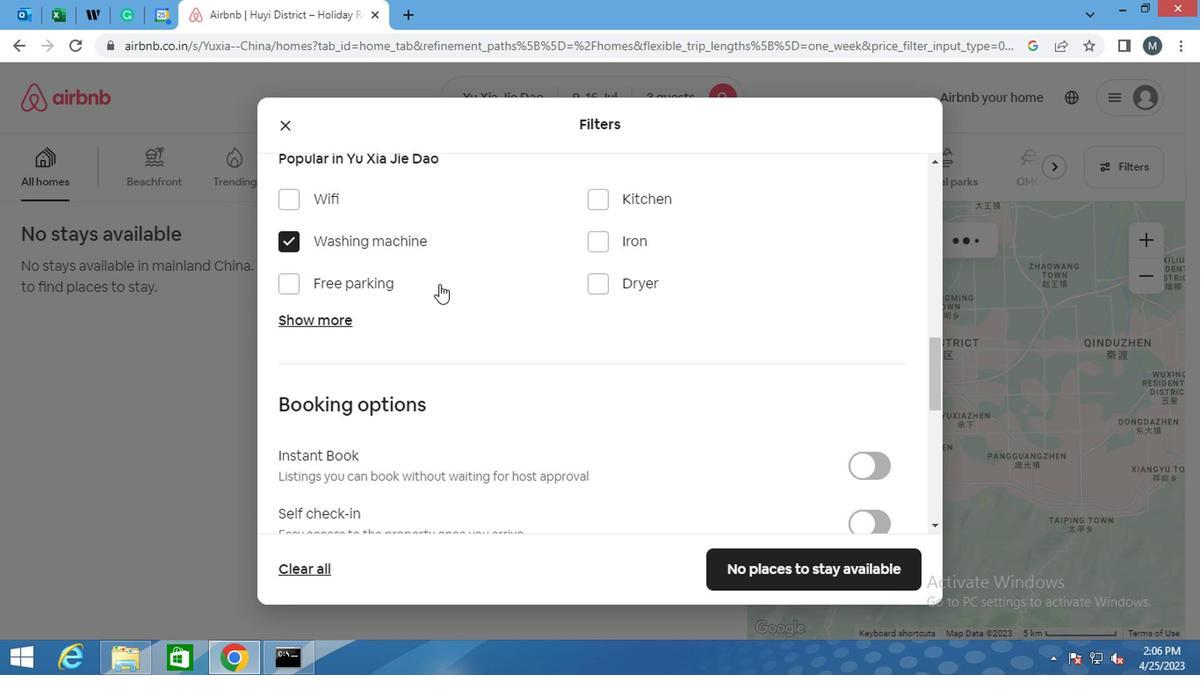 
Action: Mouse scrolled (468, 334) with delta (0, 0)
Screenshot: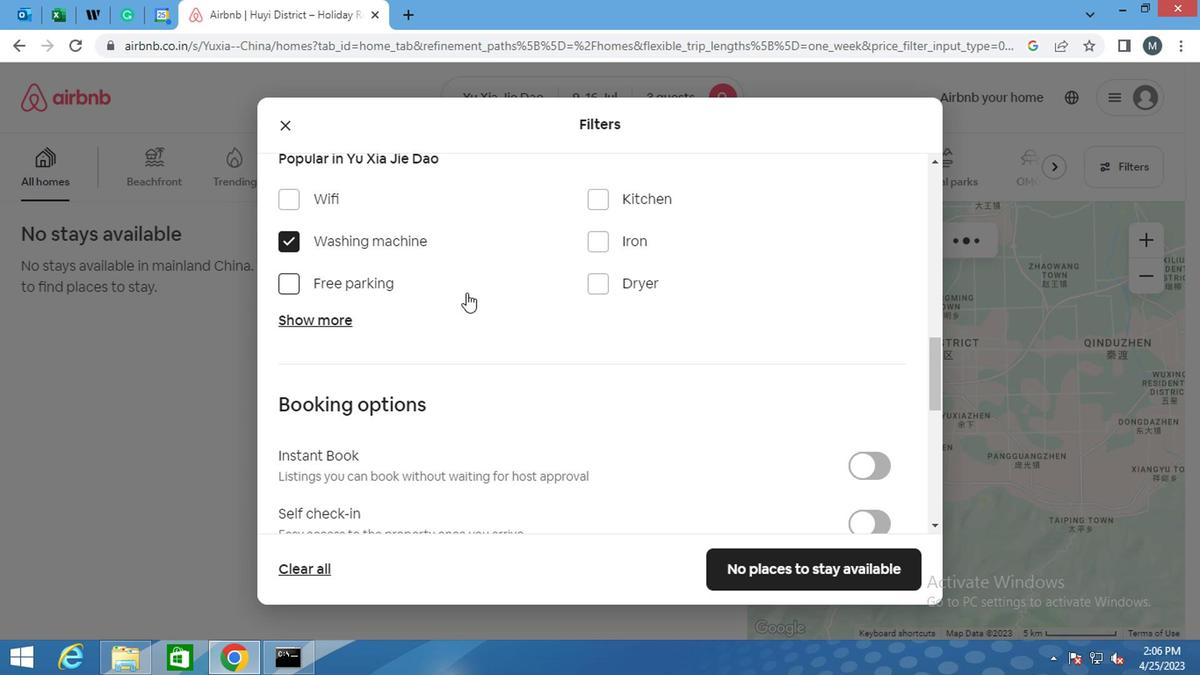 
Action: Mouse moved to (869, 345)
Screenshot: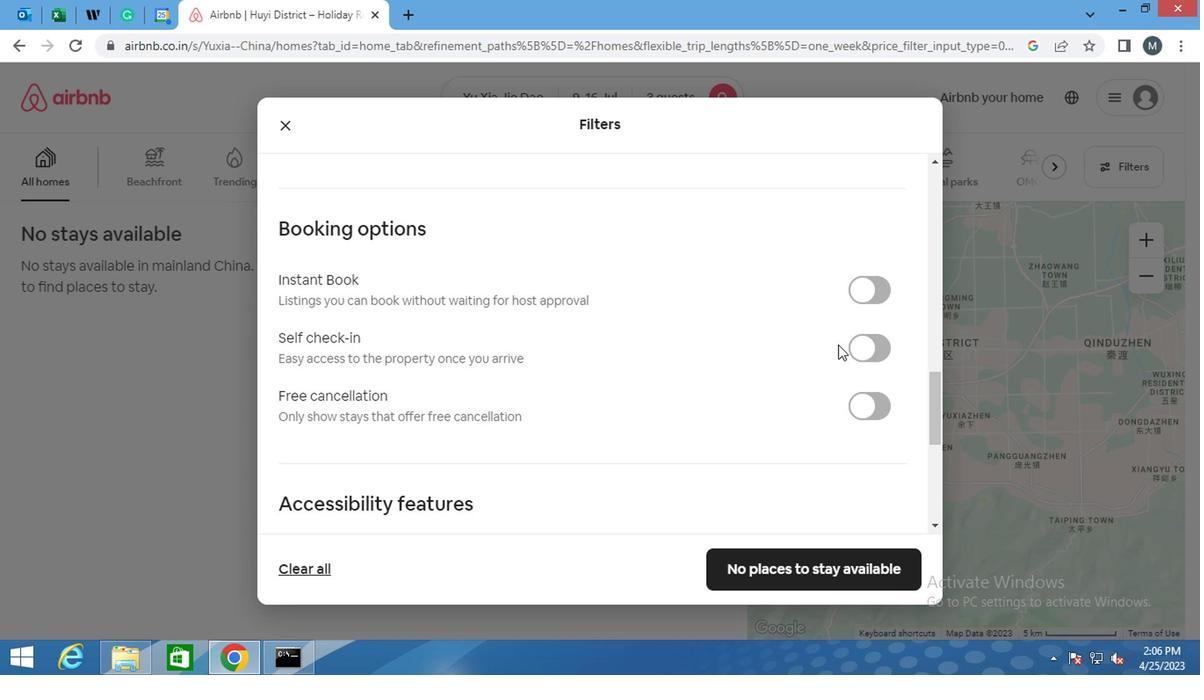 
Action: Mouse pressed left at (869, 345)
Screenshot: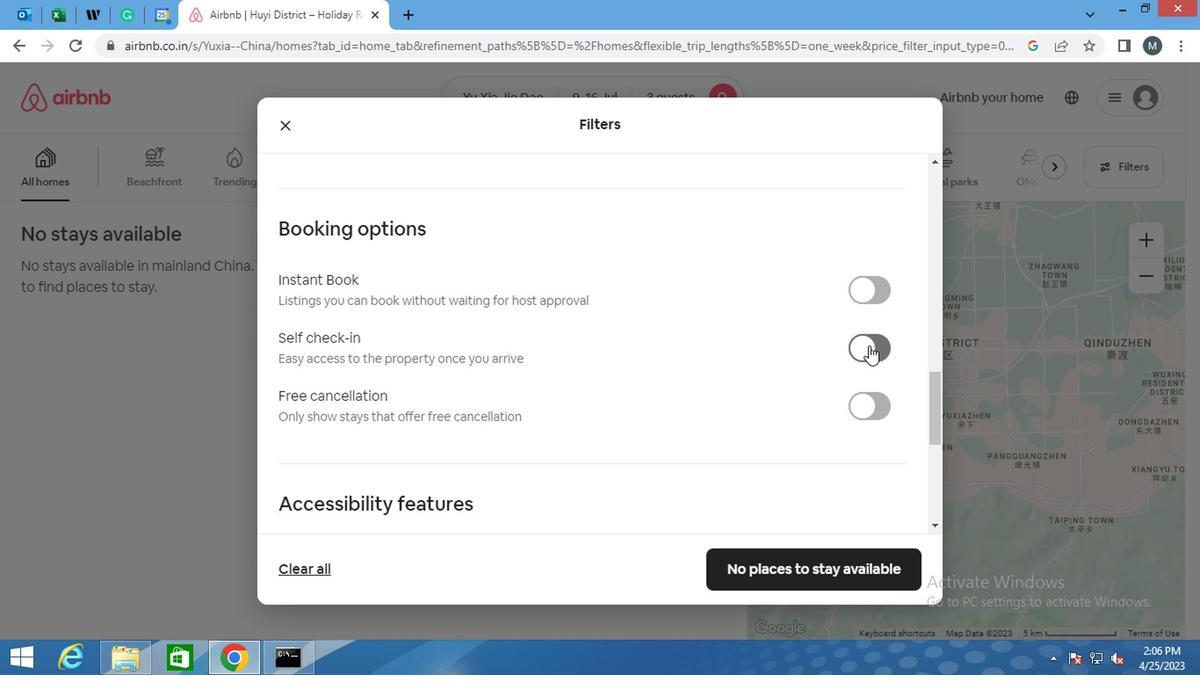
Action: Mouse moved to (544, 339)
Screenshot: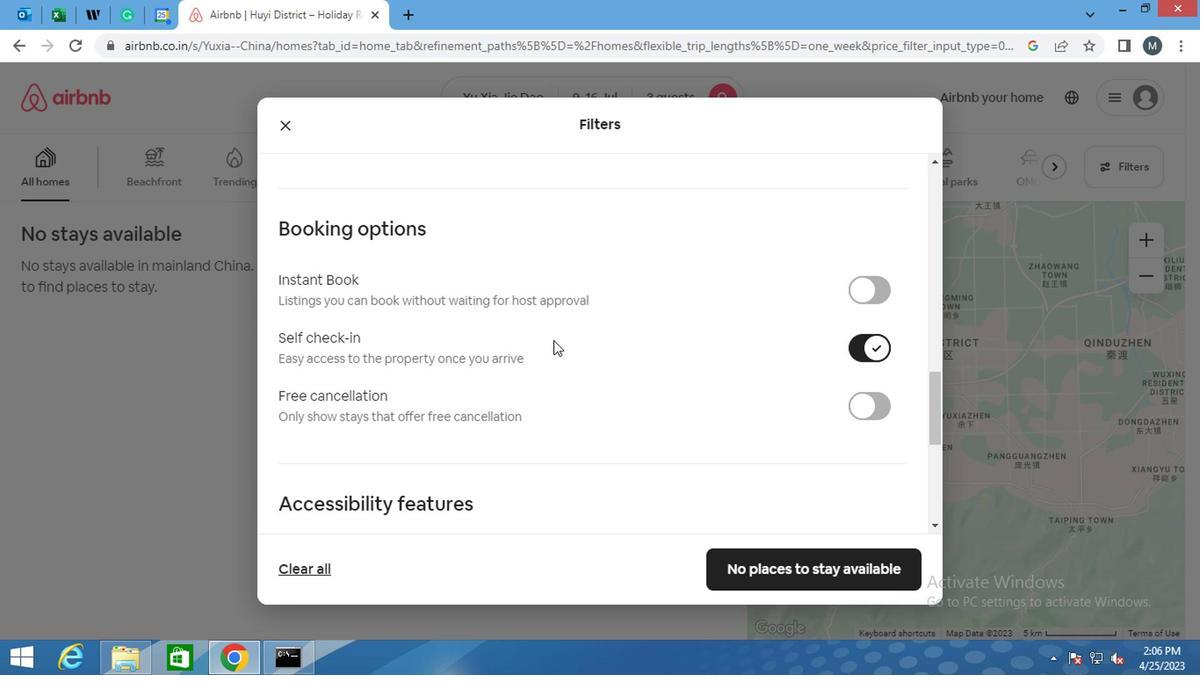 
Action: Mouse scrolled (544, 338) with delta (0, 0)
Screenshot: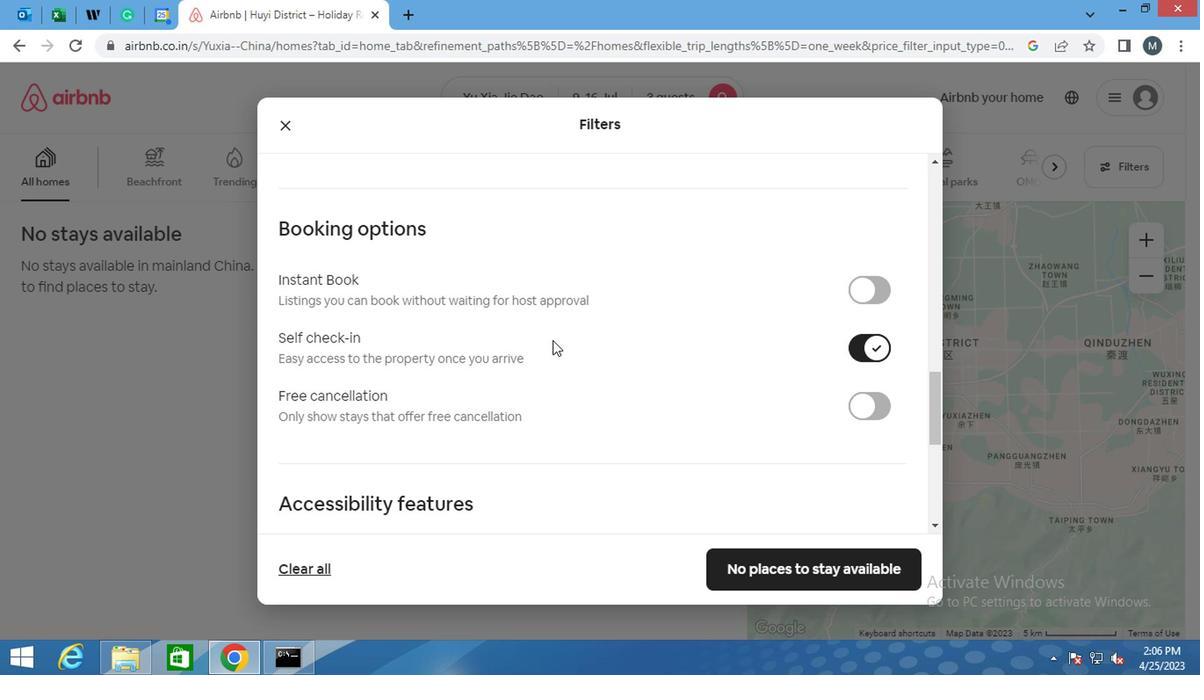 
Action: Mouse moved to (544, 339)
Screenshot: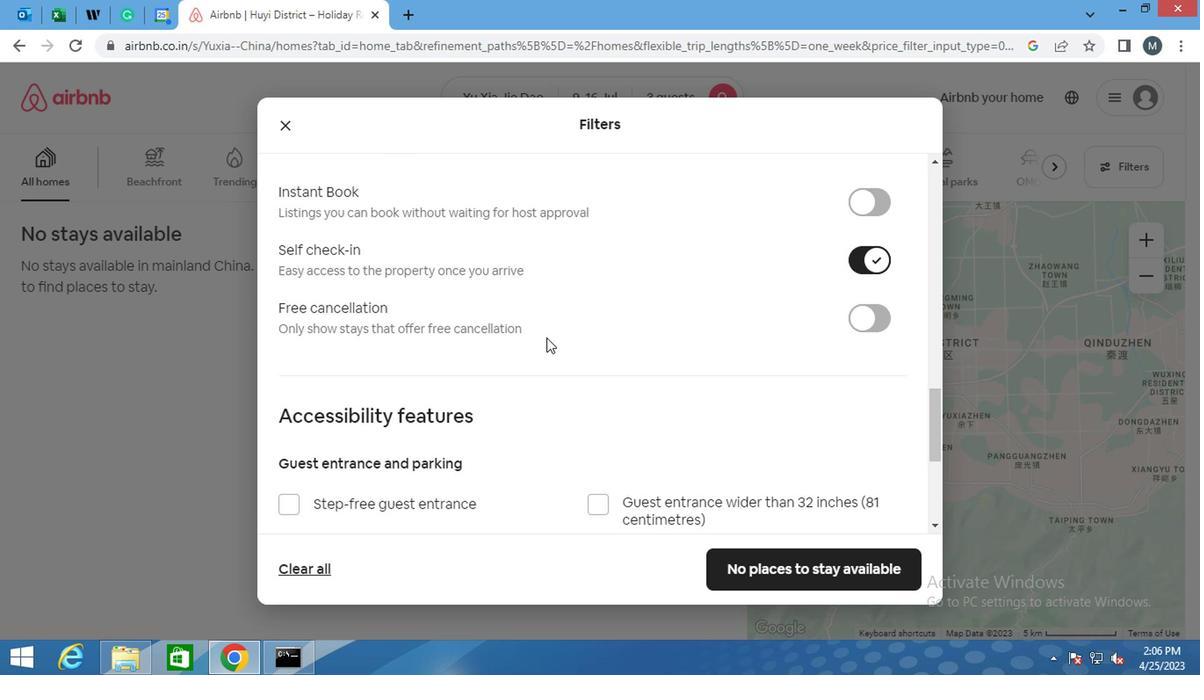 
Action: Mouse scrolled (544, 338) with delta (0, 0)
Screenshot: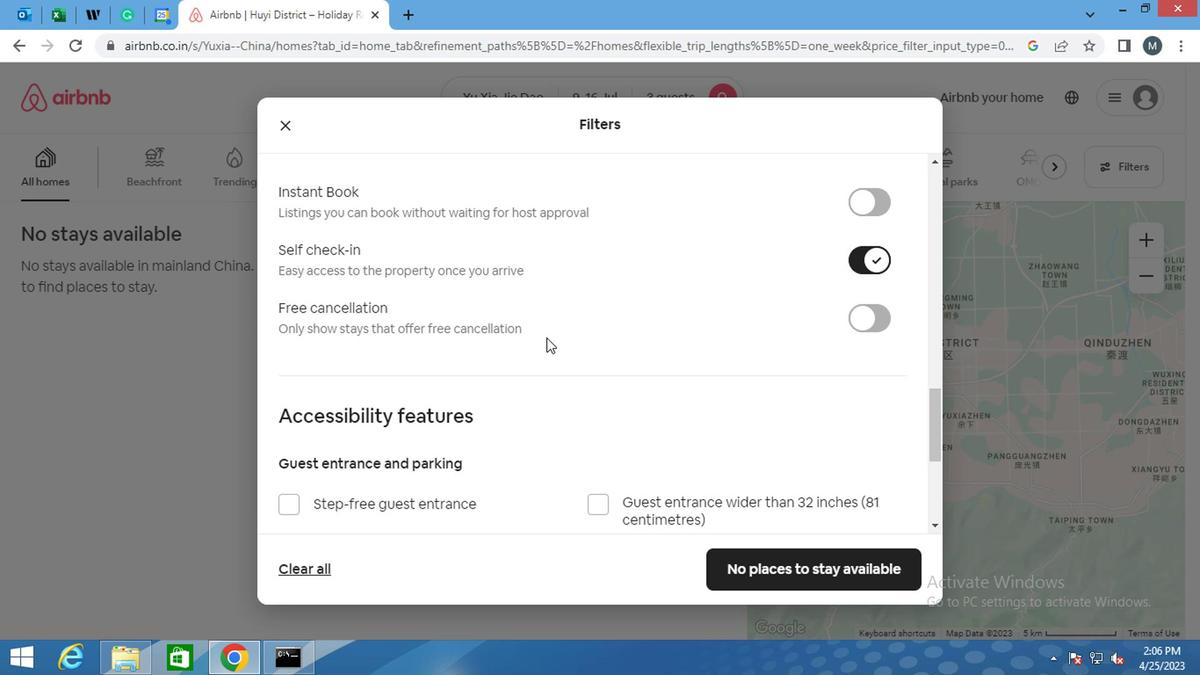 
Action: Mouse moved to (543, 342)
Screenshot: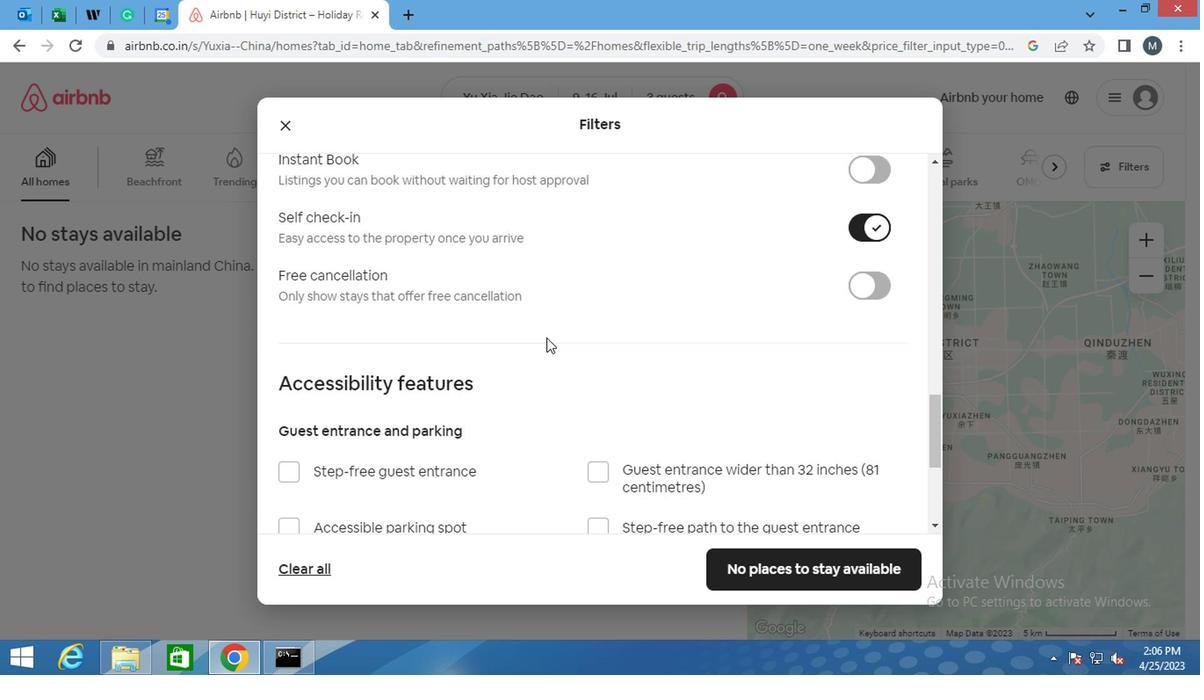 
Action: Mouse scrolled (543, 341) with delta (0, -1)
Screenshot: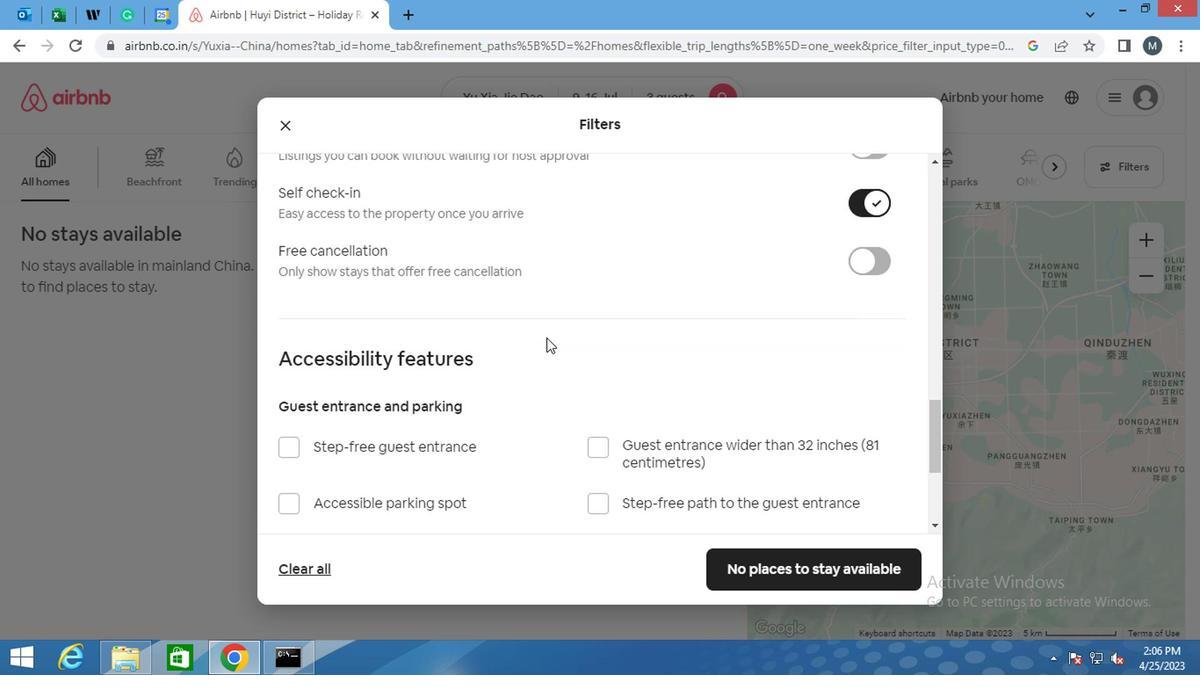 
Action: Mouse moved to (543, 345)
Screenshot: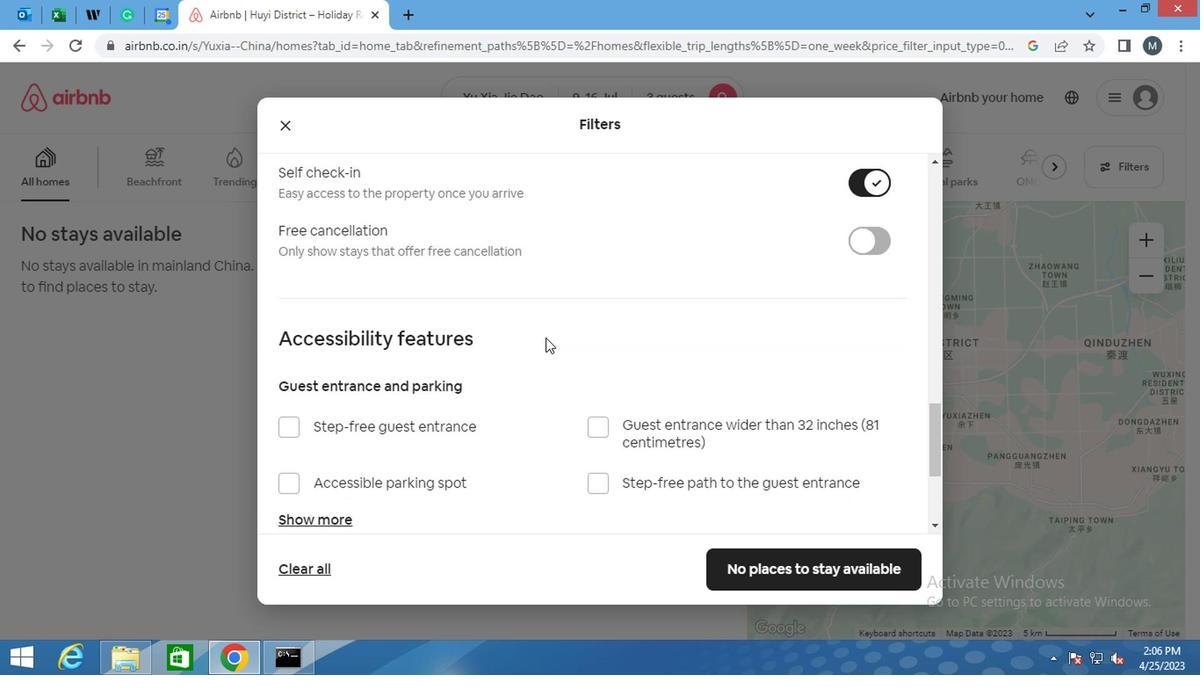 
Action: Mouse scrolled (543, 345) with delta (0, 0)
Screenshot: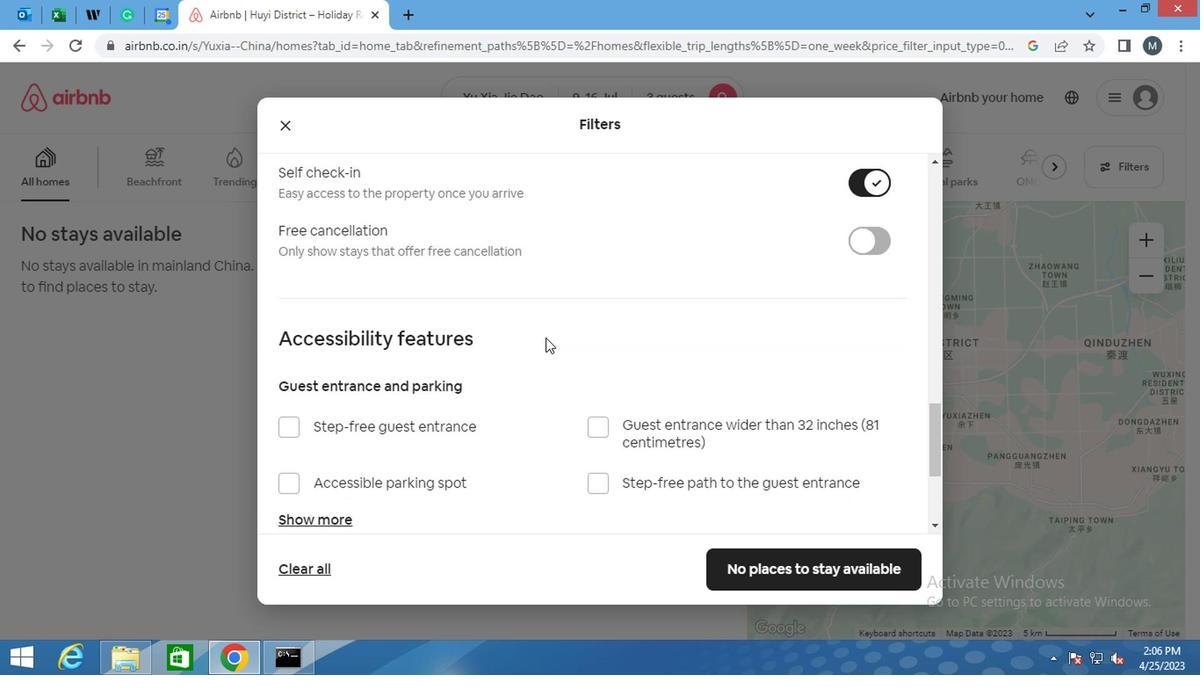 
Action: Mouse moved to (539, 355)
Screenshot: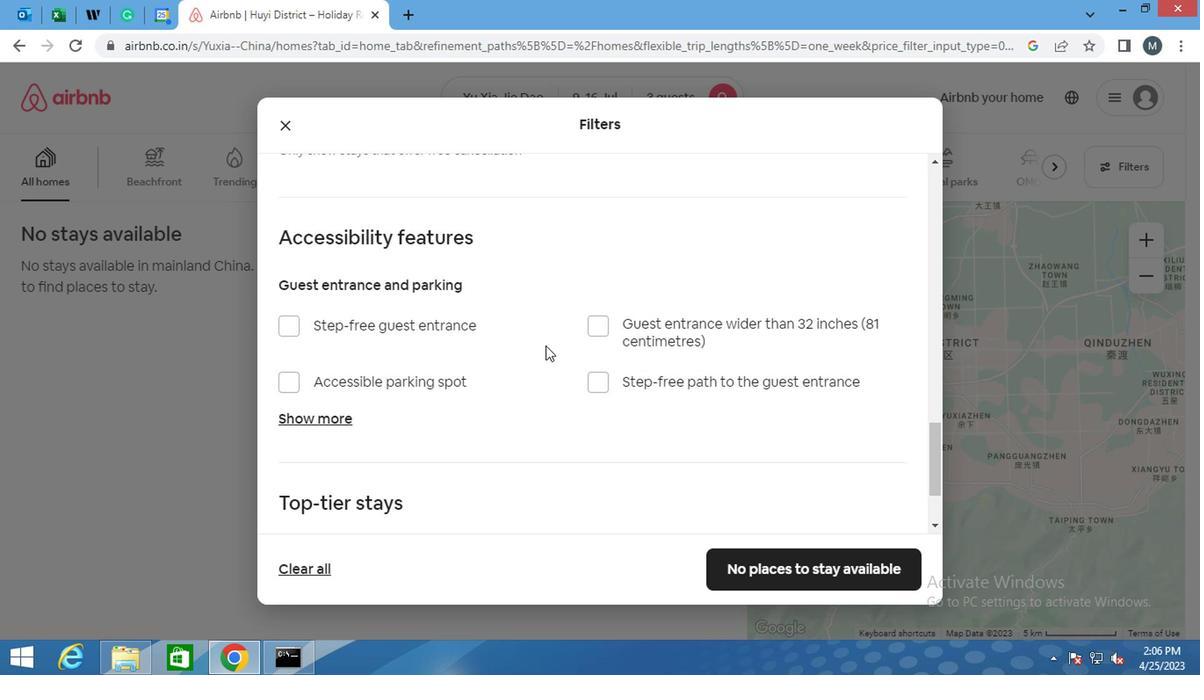 
Action: Mouse scrolled (539, 355) with delta (0, 0)
Screenshot: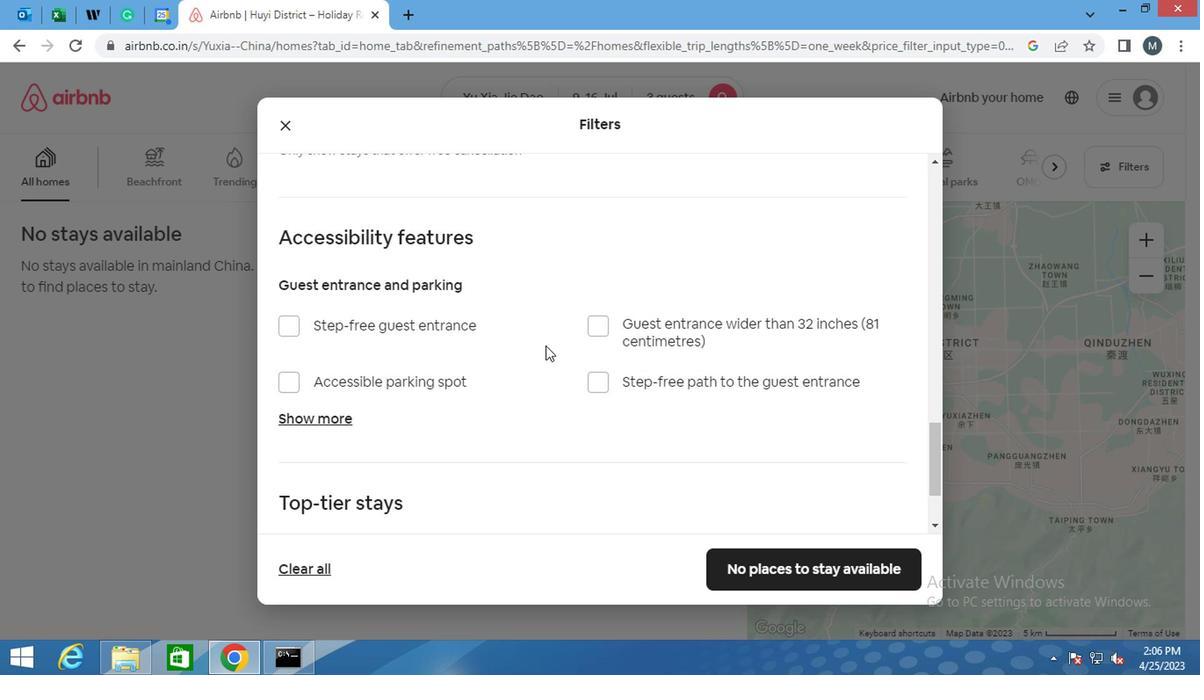 
Action: Mouse moved to (539, 359)
Screenshot: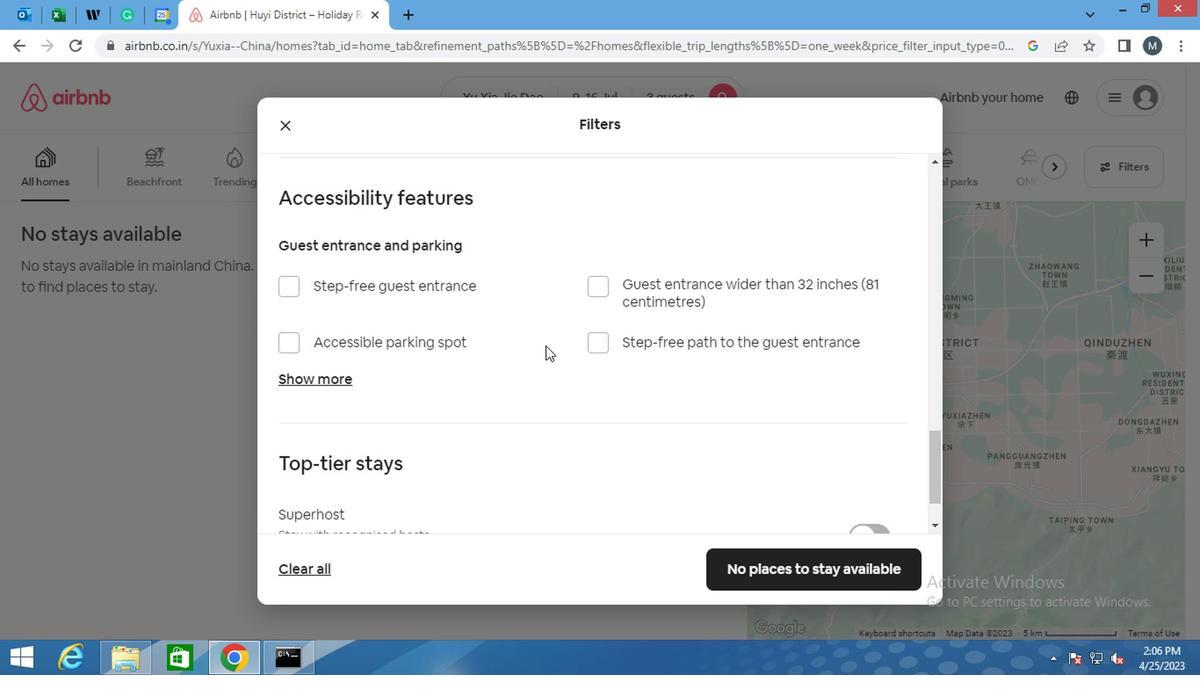 
Action: Mouse scrolled (539, 358) with delta (0, -1)
Screenshot: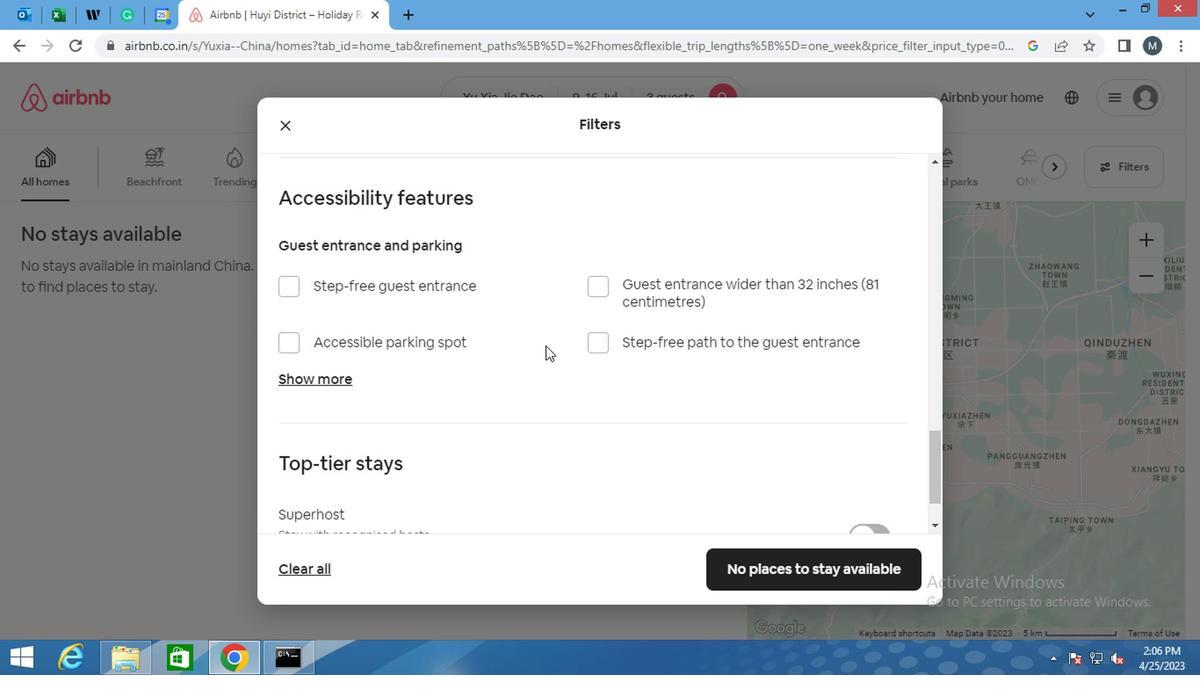 
Action: Mouse moved to (532, 366)
Screenshot: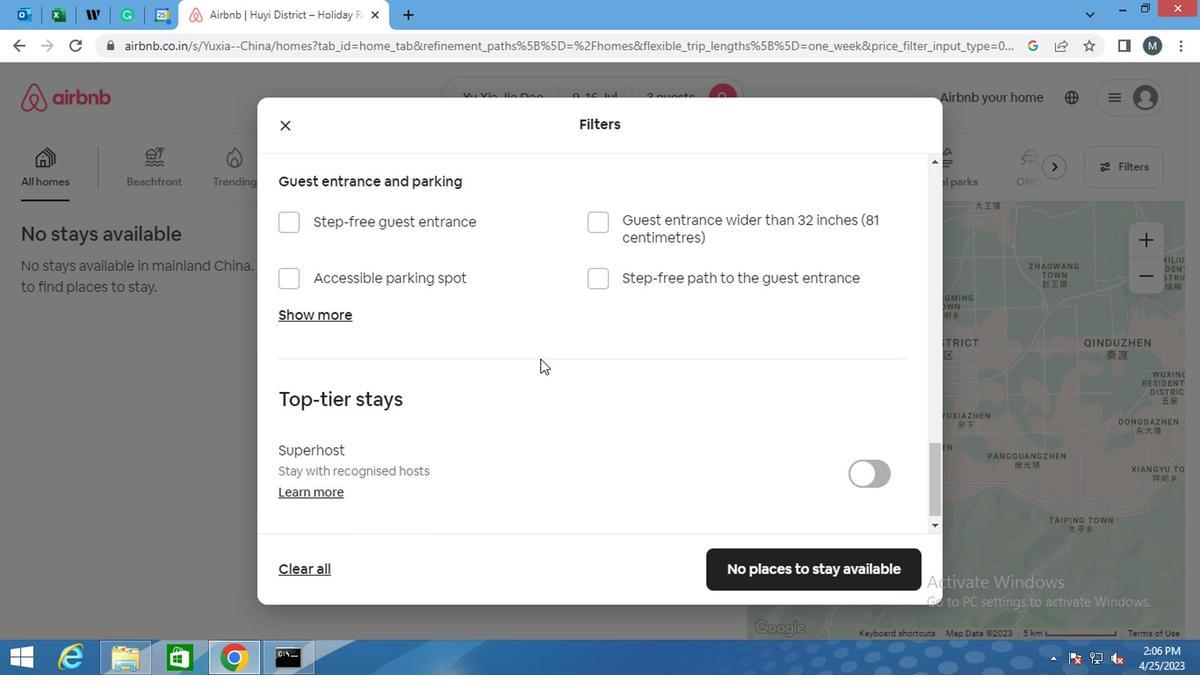 
Action: Mouse scrolled (532, 365) with delta (0, 0)
Screenshot: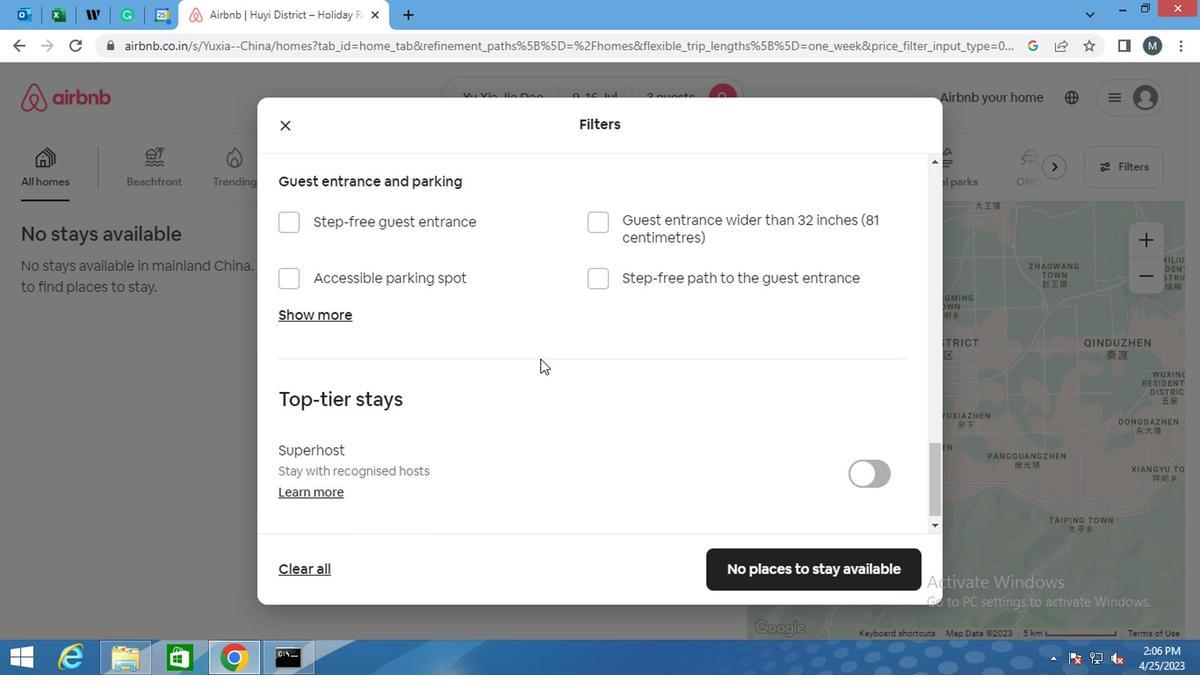 
Action: Mouse moved to (532, 367)
Screenshot: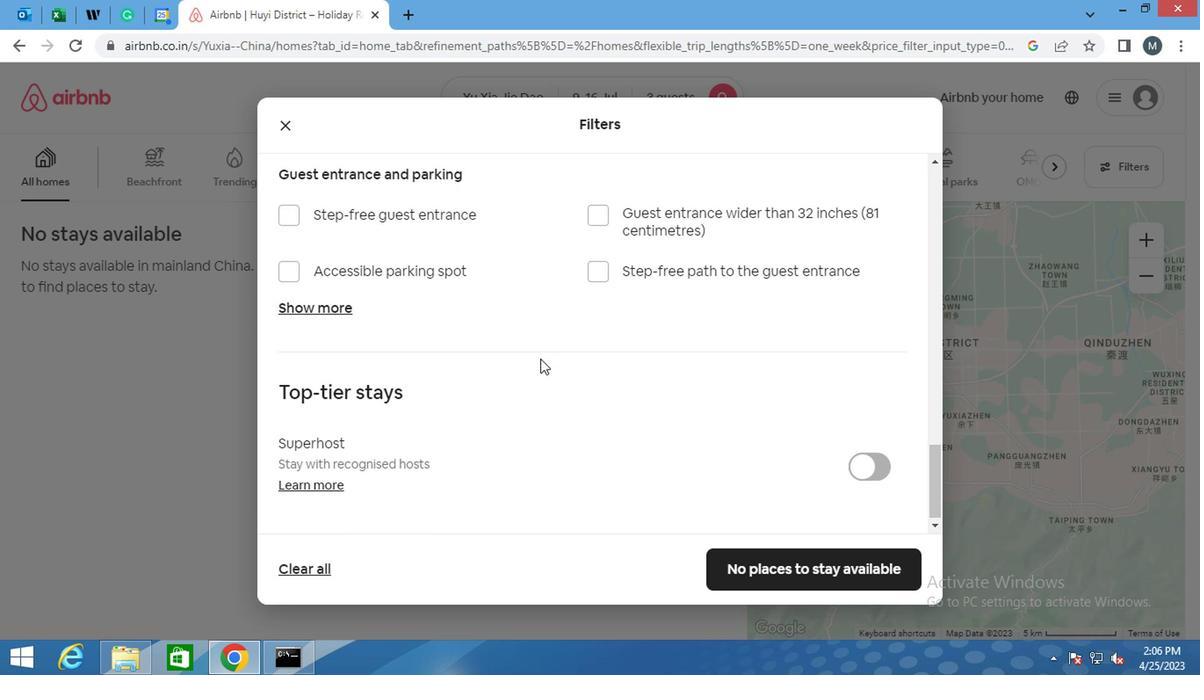 
Action: Mouse scrolled (532, 366) with delta (0, -1)
Screenshot: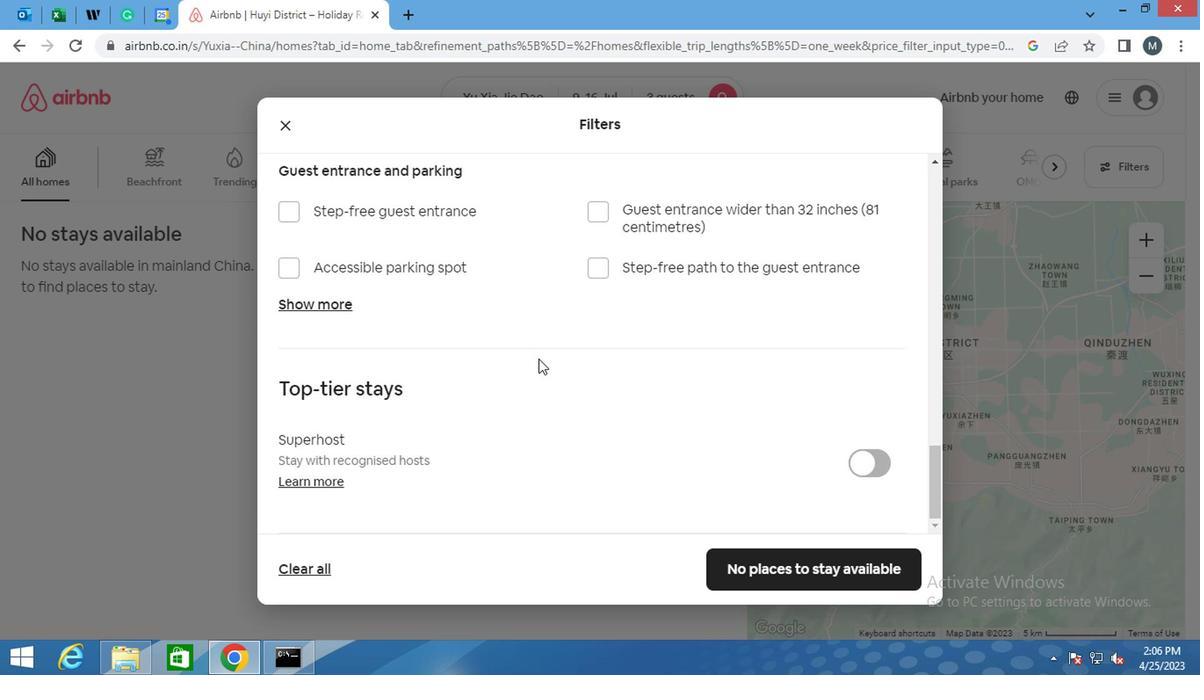 
Action: Mouse moved to (532, 369)
Screenshot: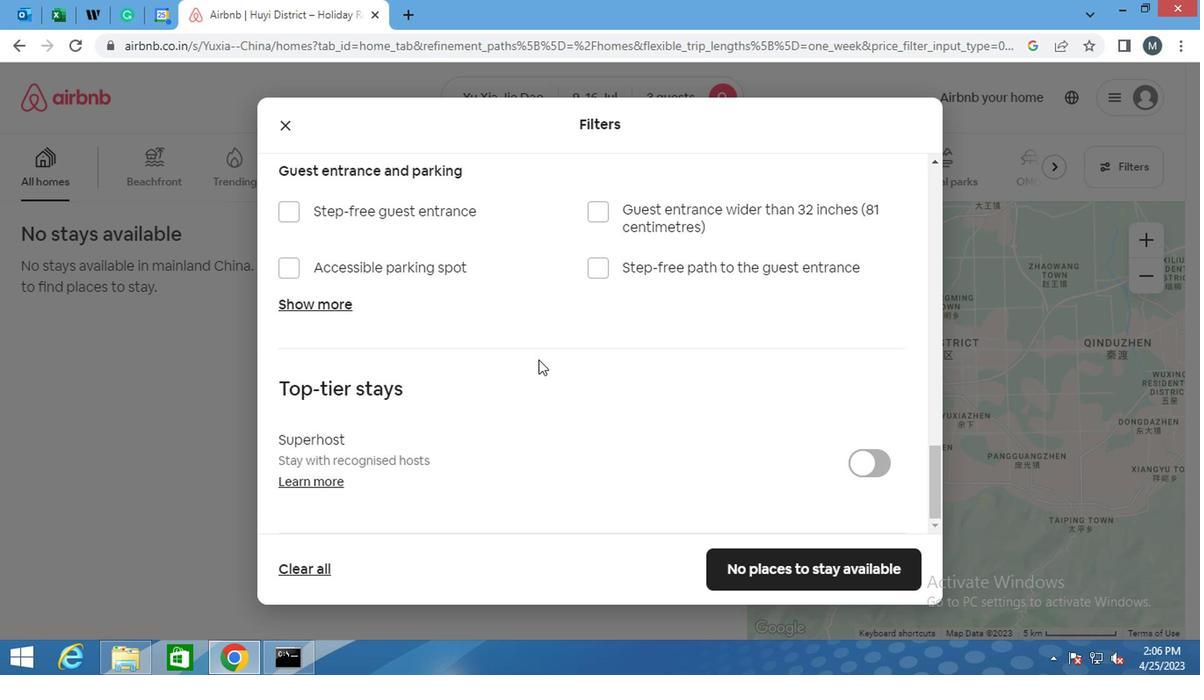 
Action: Mouse scrolled (532, 368) with delta (0, -1)
Screenshot: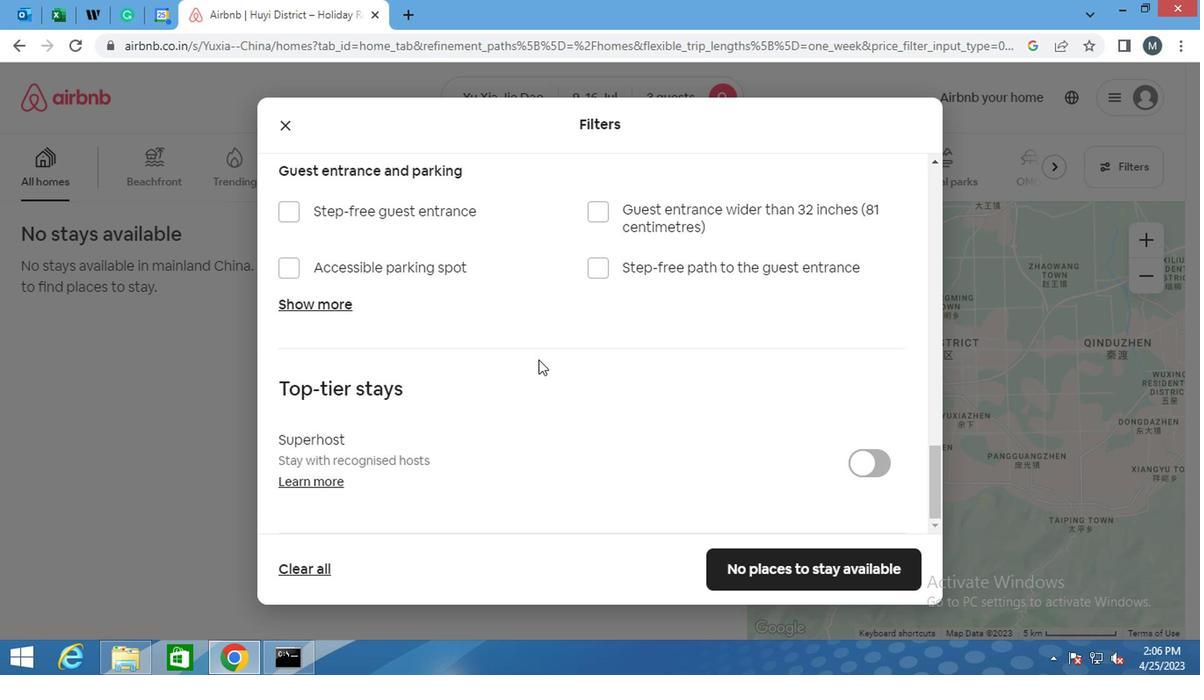 
Action: Mouse moved to (778, 587)
Screenshot: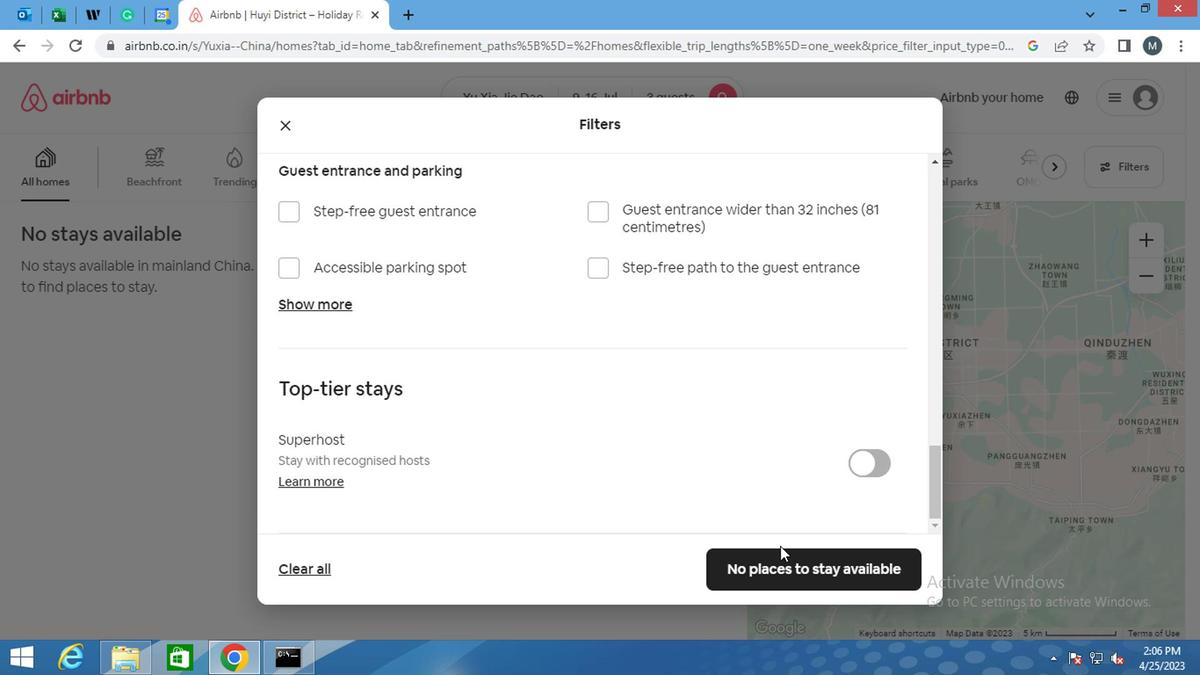 
Action: Mouse pressed left at (778, 587)
Screenshot: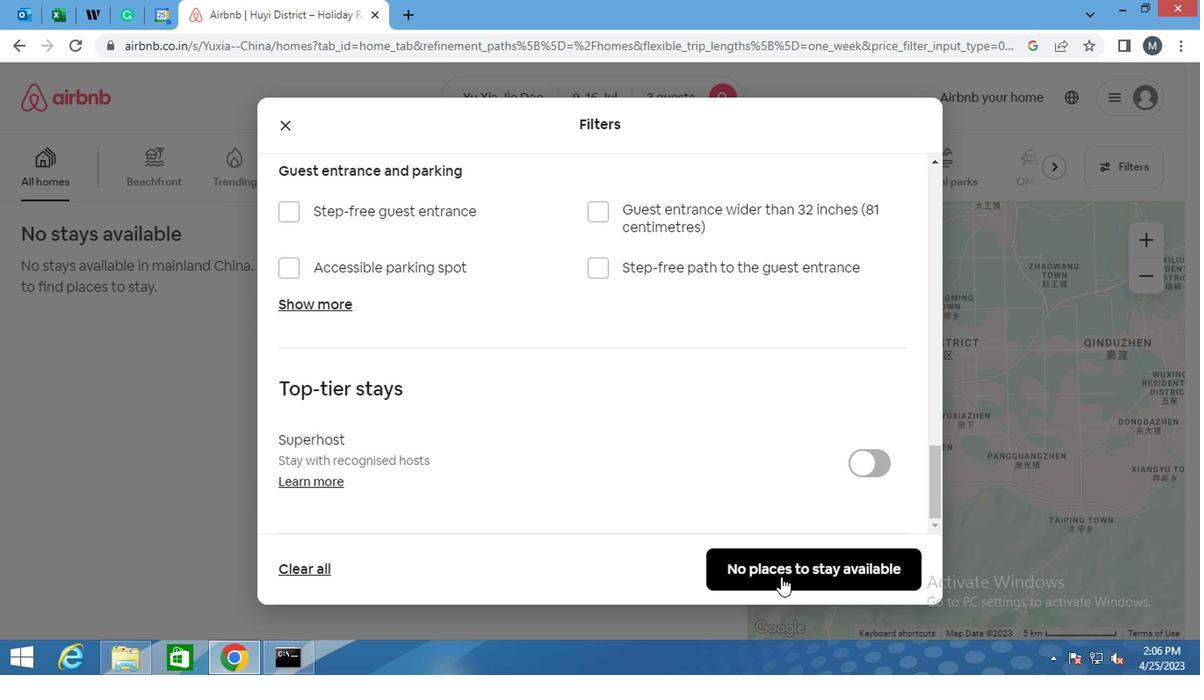 
Action: Mouse moved to (777, 586)
Screenshot: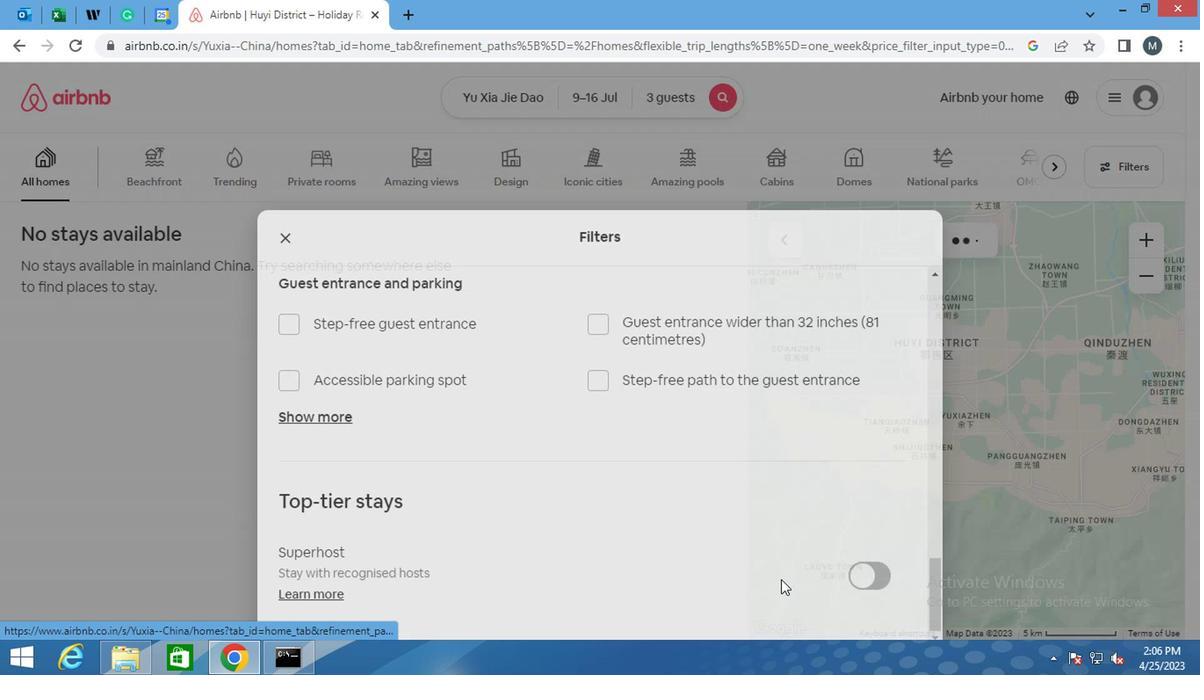 
